 Task: Look for space in Ārangaon, India from 15th June, 2023 to 21st June, 2023 for 5 adults in price range Rs.14000 to Rs.25000. Place can be entire place with 3 bedrooms having 3 beds and 3 bathrooms. Property type can be house, flat, guest house. Booking option can be shelf check-in. Required host language is English.
Action: Mouse moved to (623, 121)
Screenshot: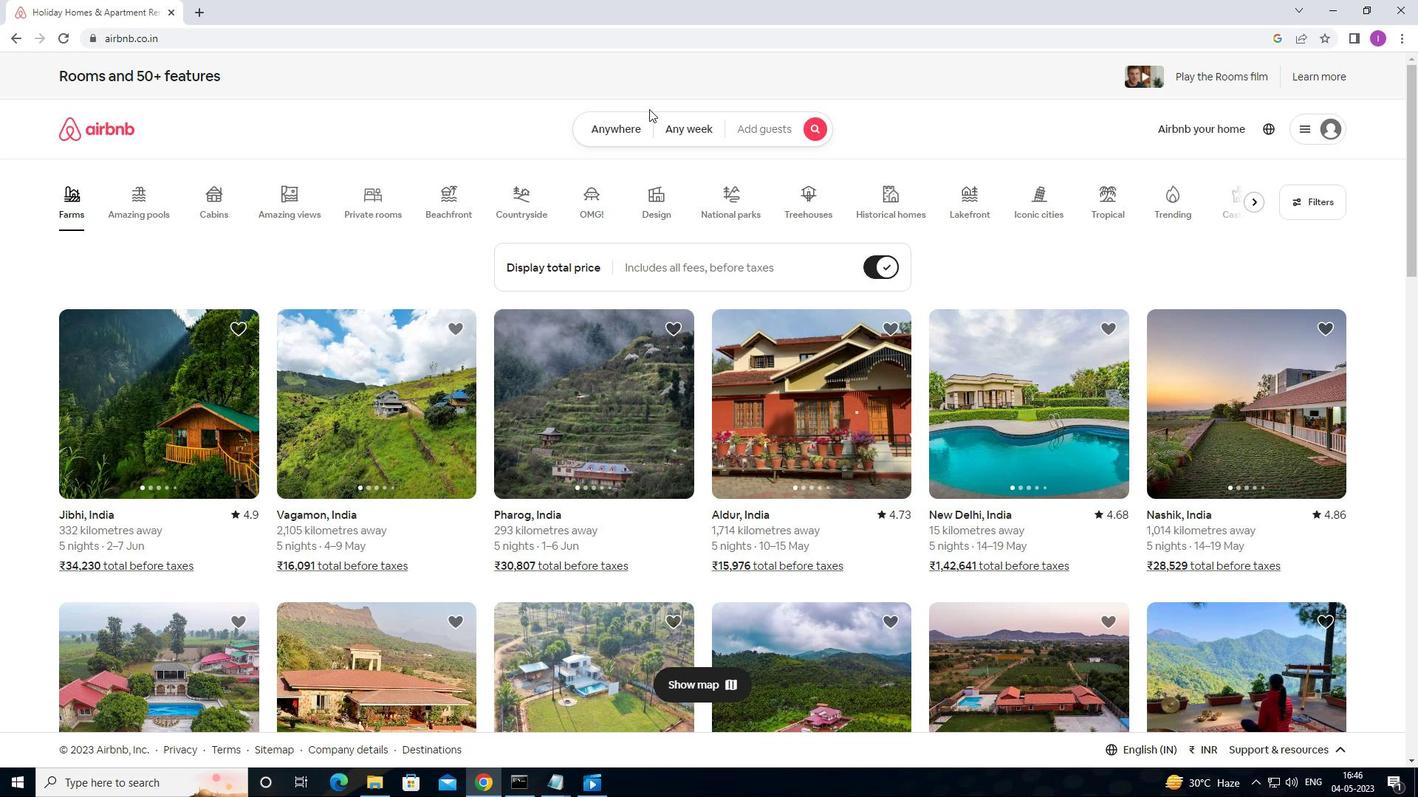 
Action: Mouse pressed left at (623, 121)
Screenshot: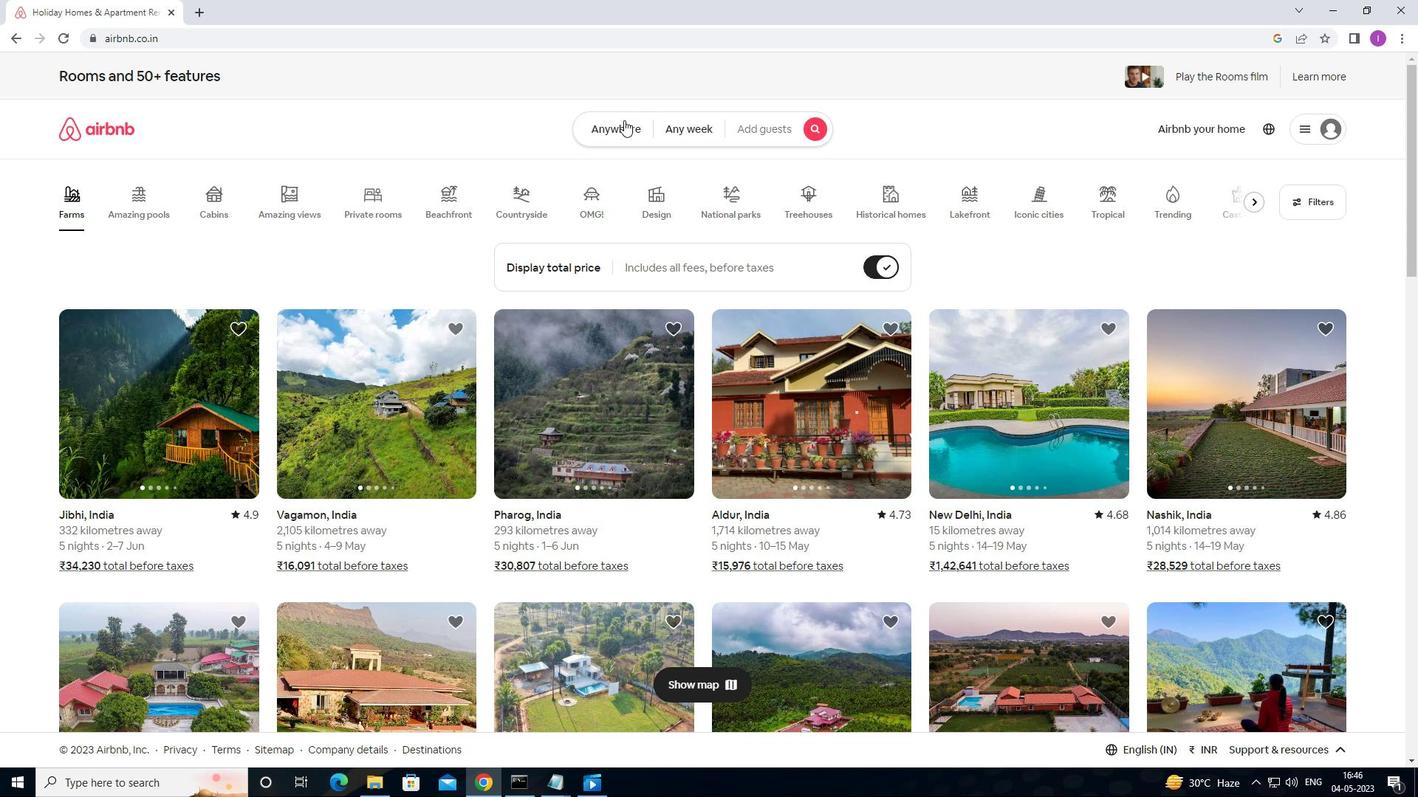 
Action: Mouse moved to (497, 181)
Screenshot: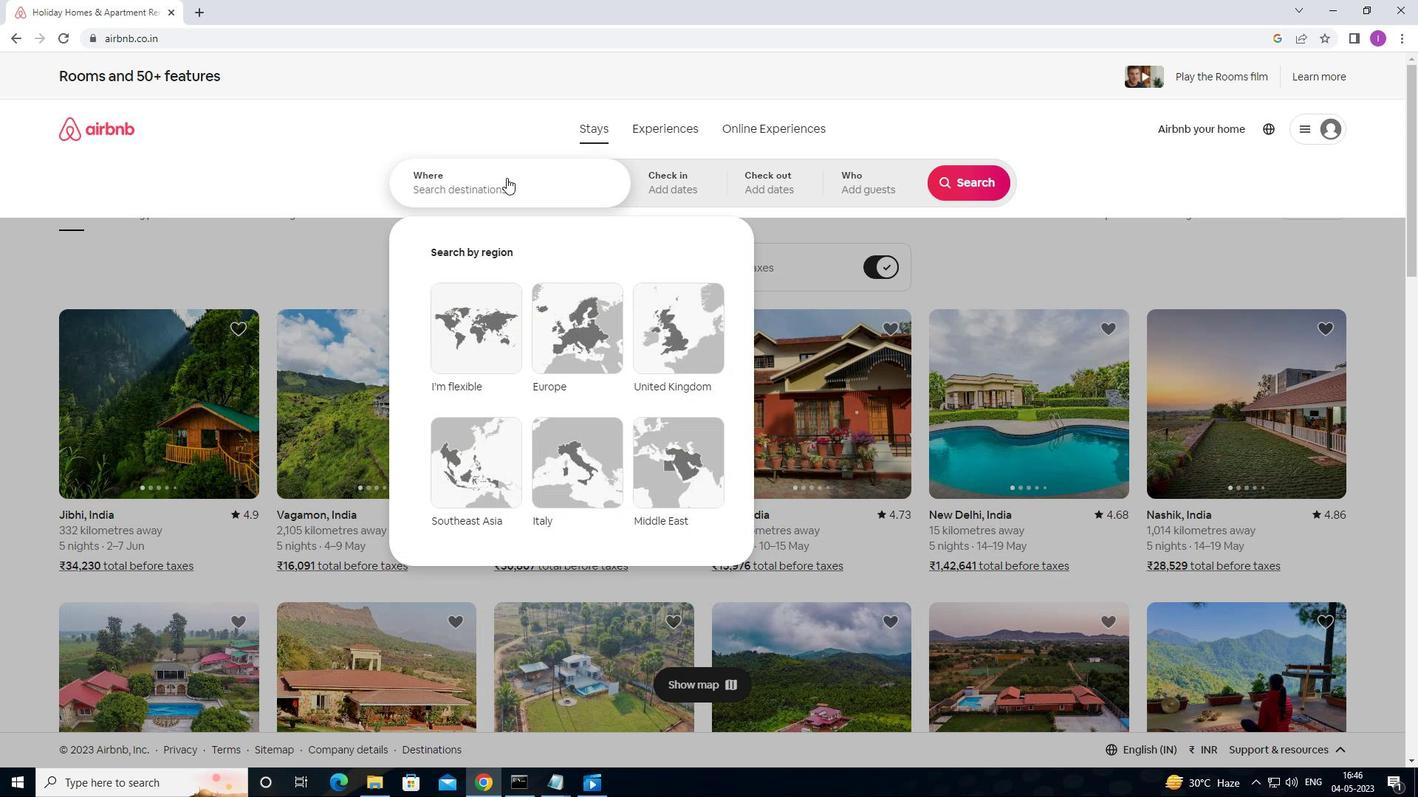 
Action: Mouse pressed left at (497, 181)
Screenshot: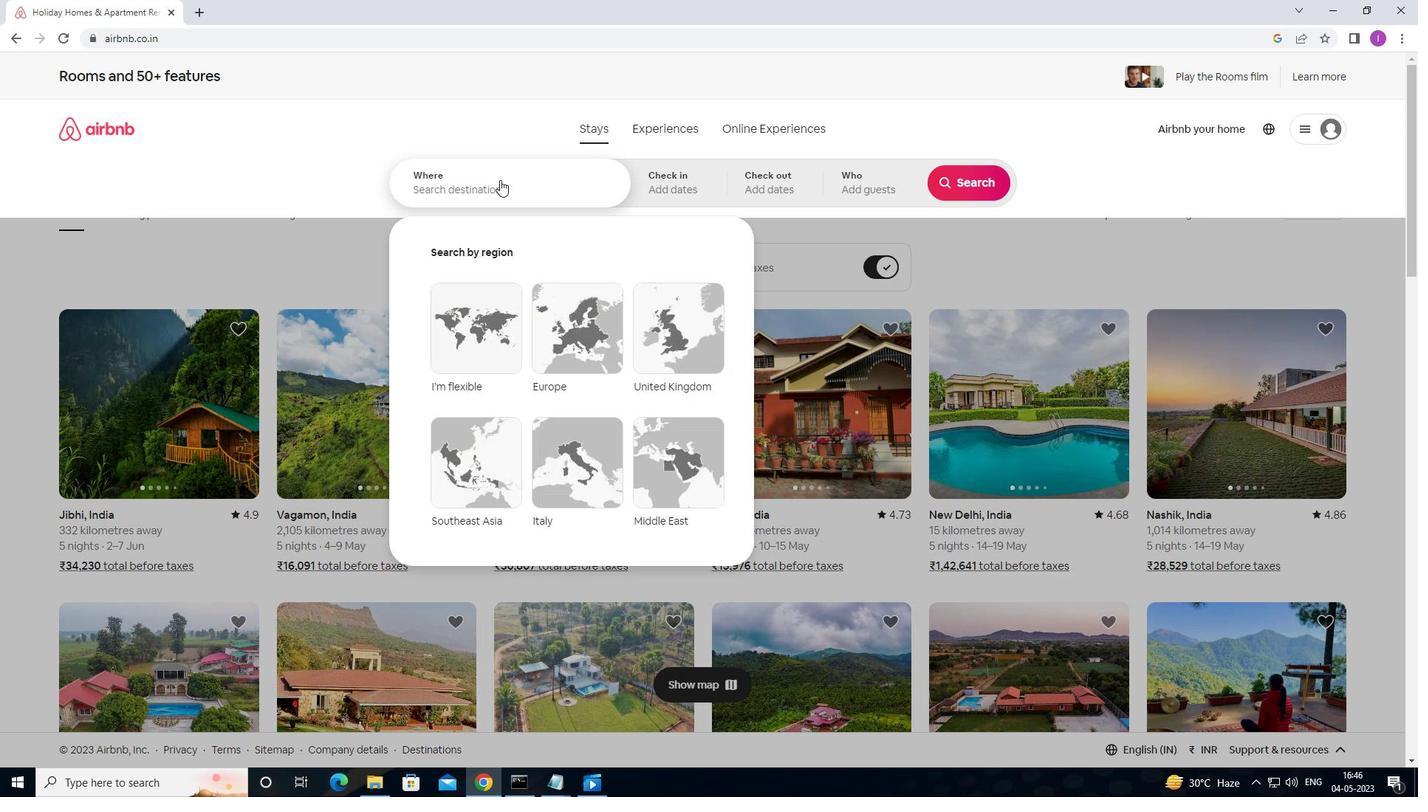 
Action: Key pressed <Key.shift>ARANGAI<Key.backspace>ON,<Key.shift>INDIA
Screenshot: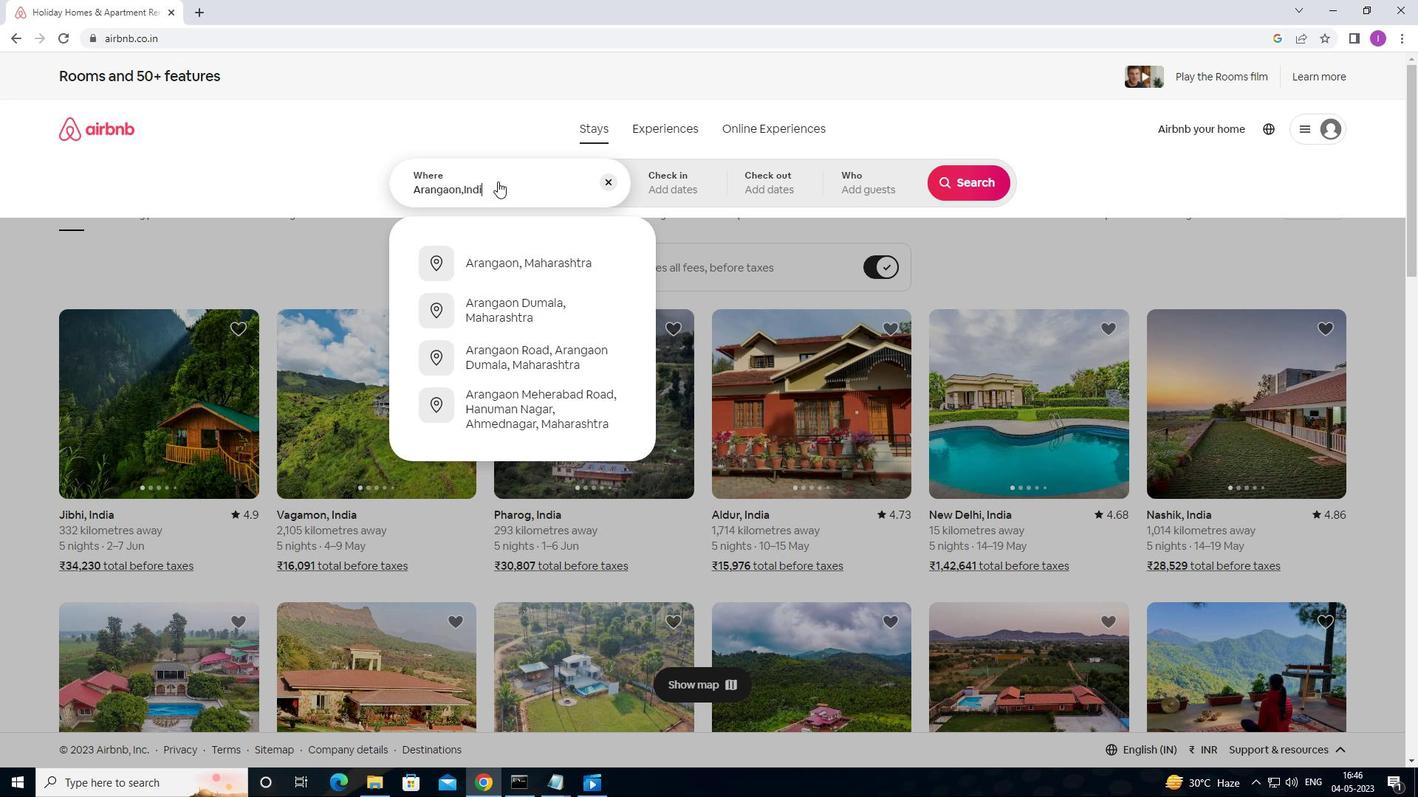 
Action: Mouse moved to (680, 192)
Screenshot: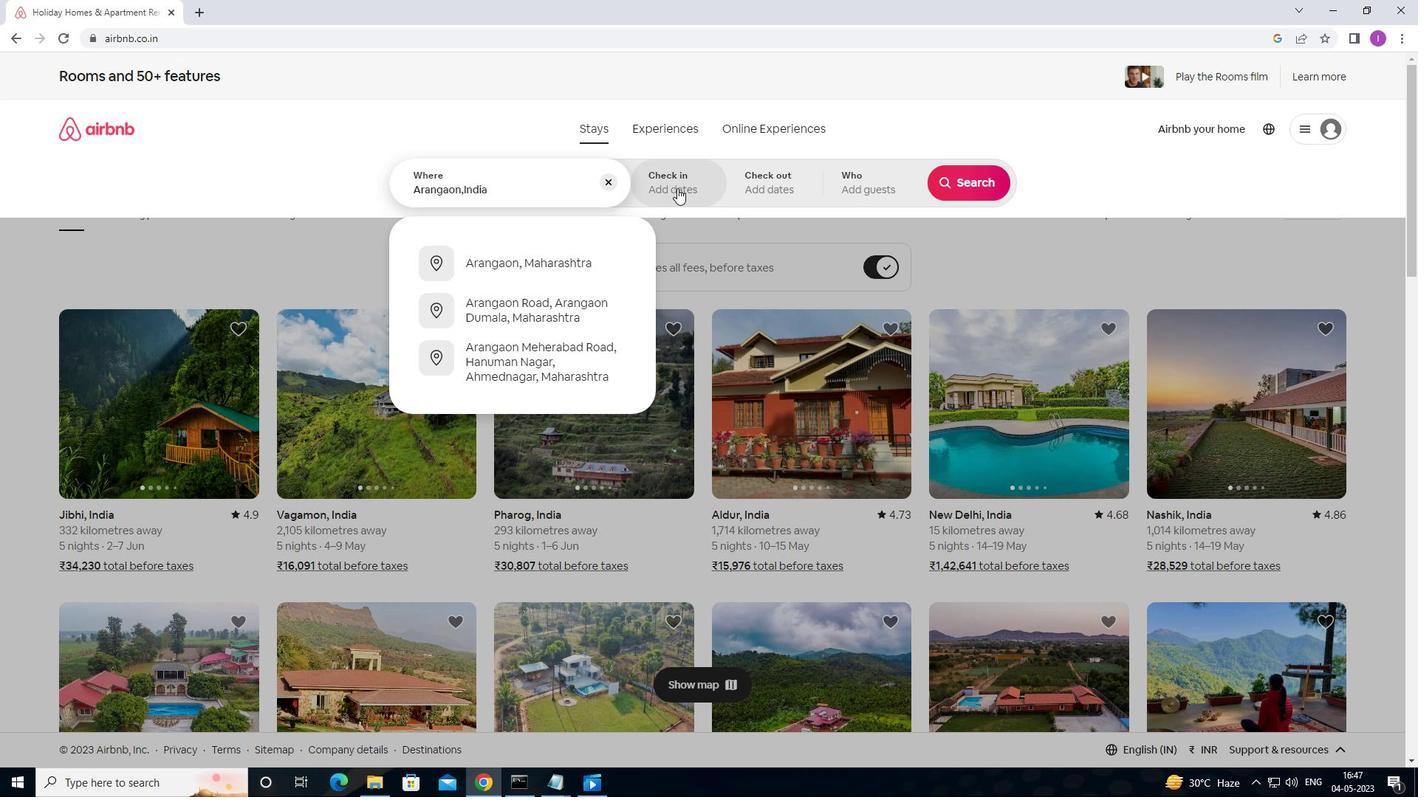 
Action: Mouse pressed left at (680, 192)
Screenshot: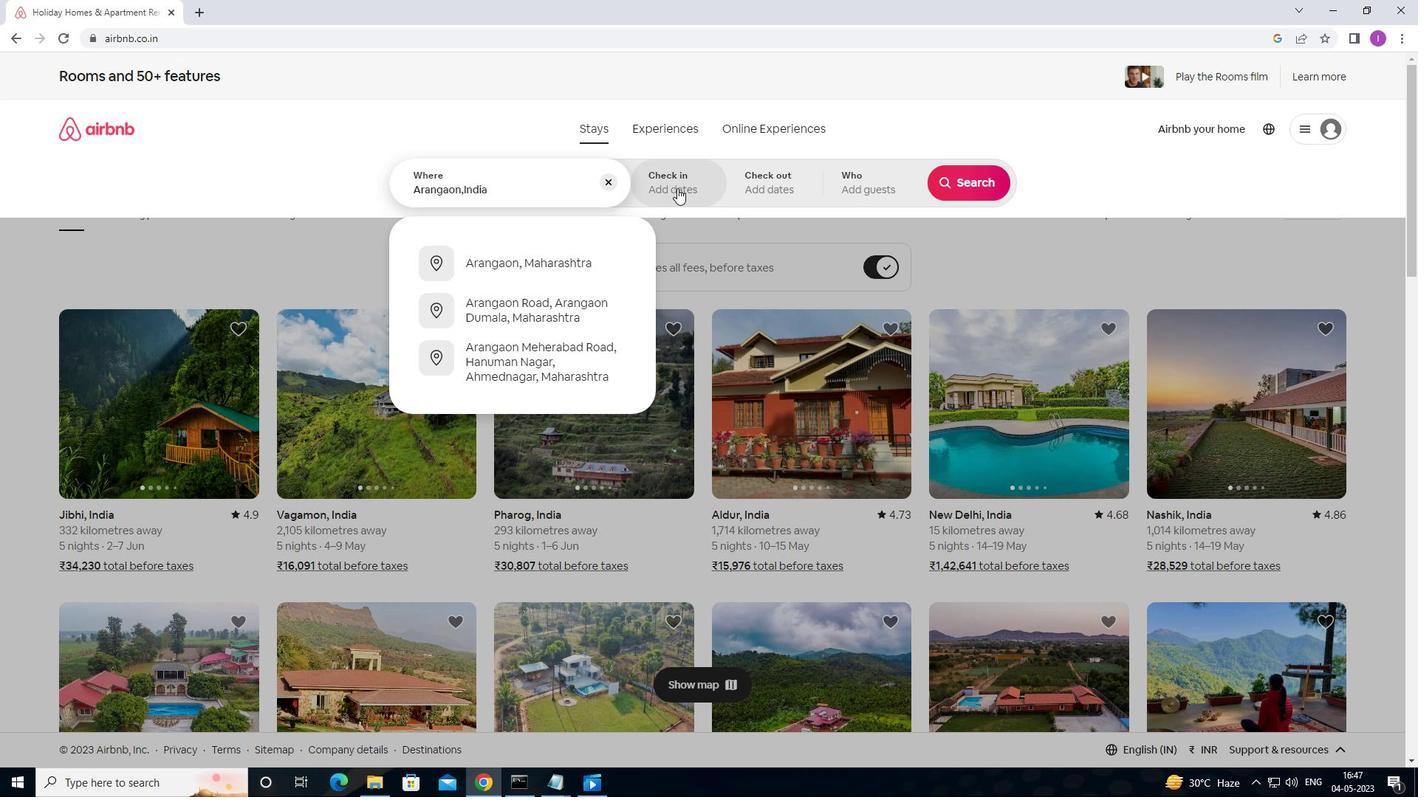 
Action: Mouse moved to (887, 433)
Screenshot: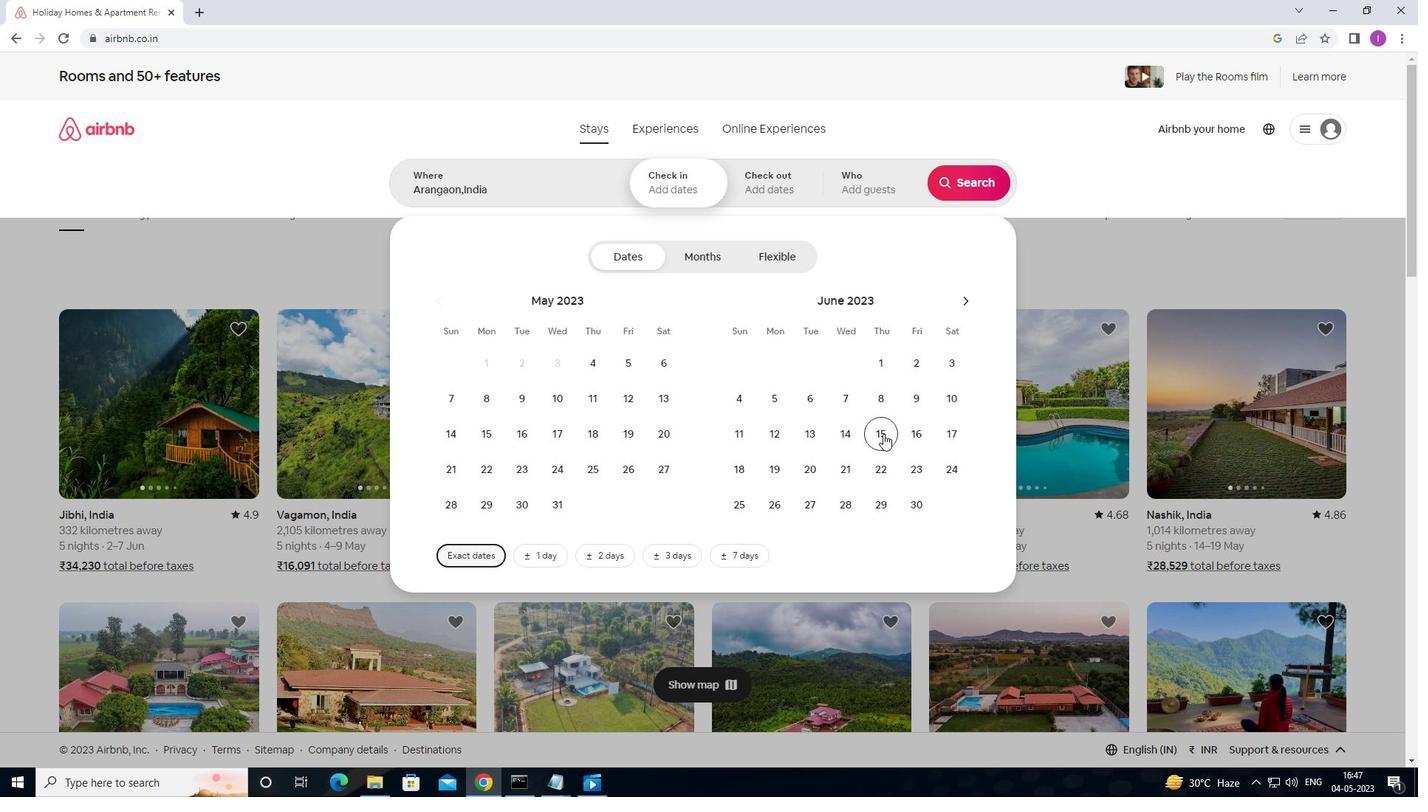 
Action: Mouse pressed left at (887, 433)
Screenshot: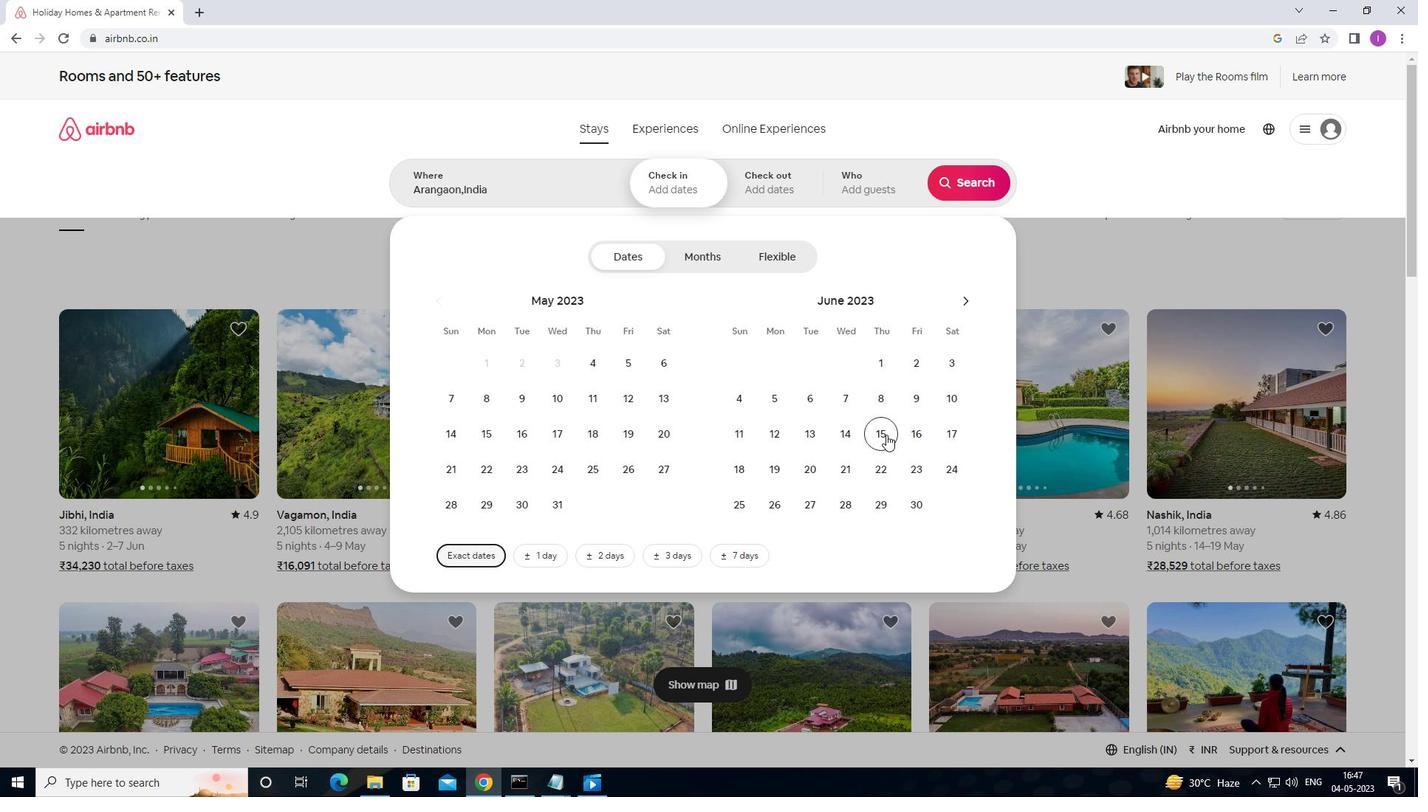 
Action: Mouse moved to (848, 466)
Screenshot: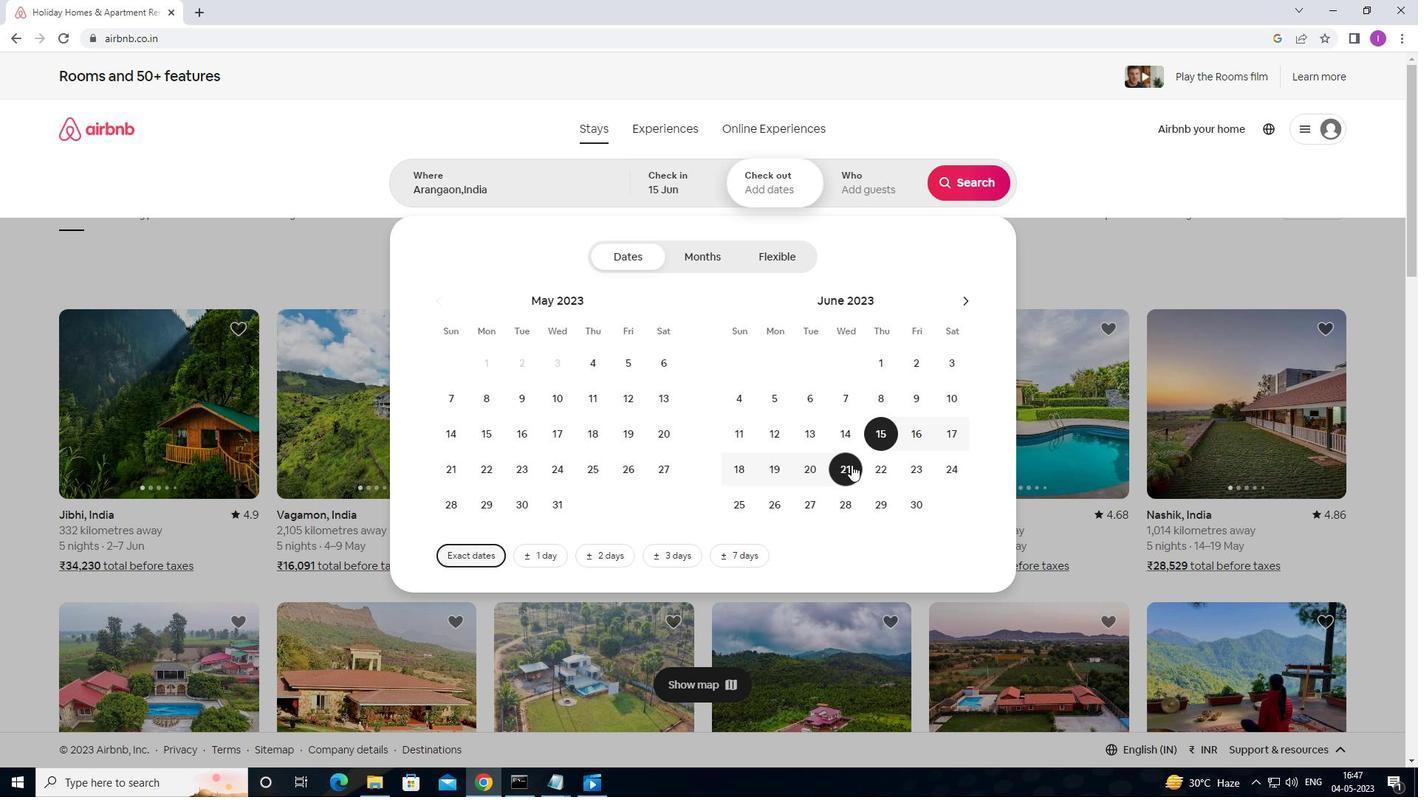 
Action: Mouse pressed left at (848, 466)
Screenshot: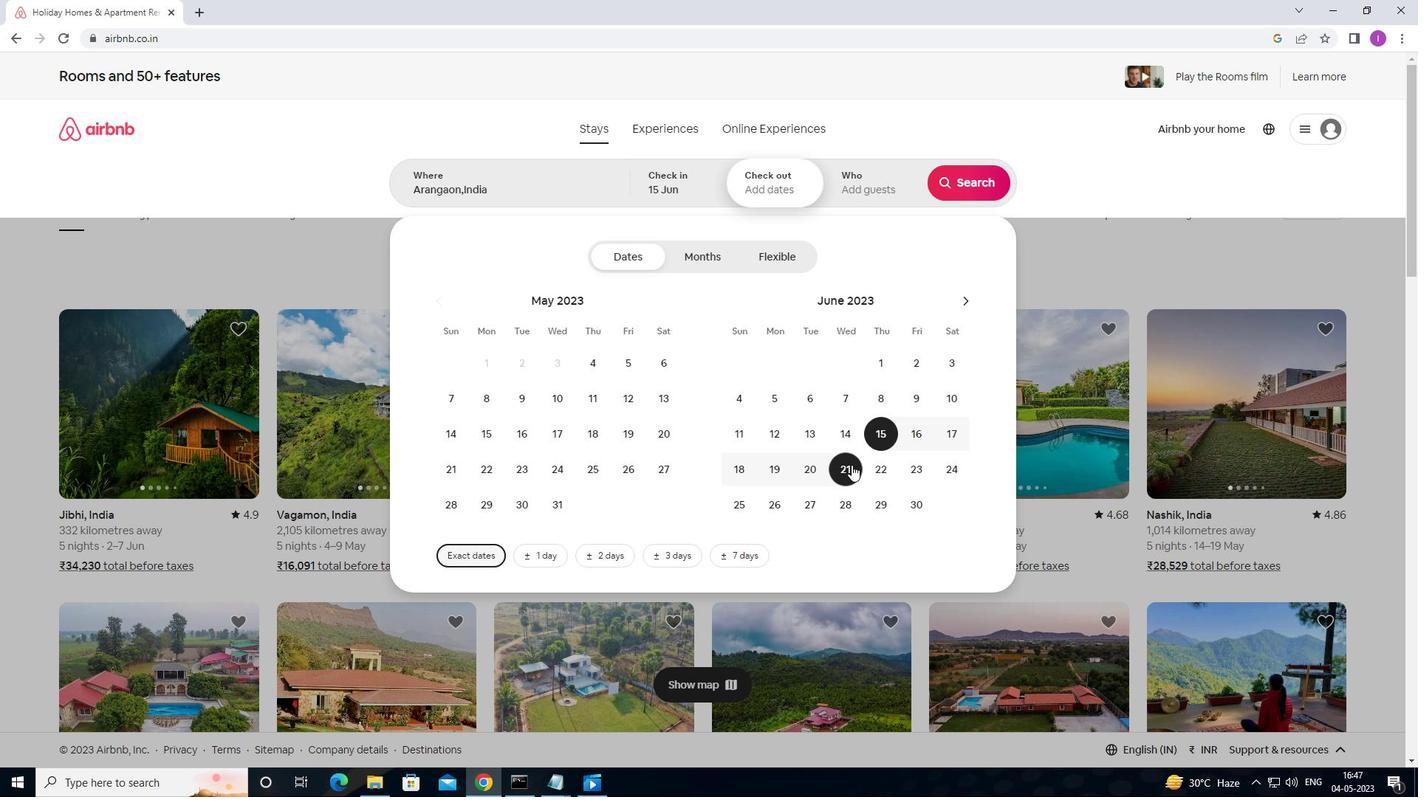 
Action: Mouse moved to (884, 181)
Screenshot: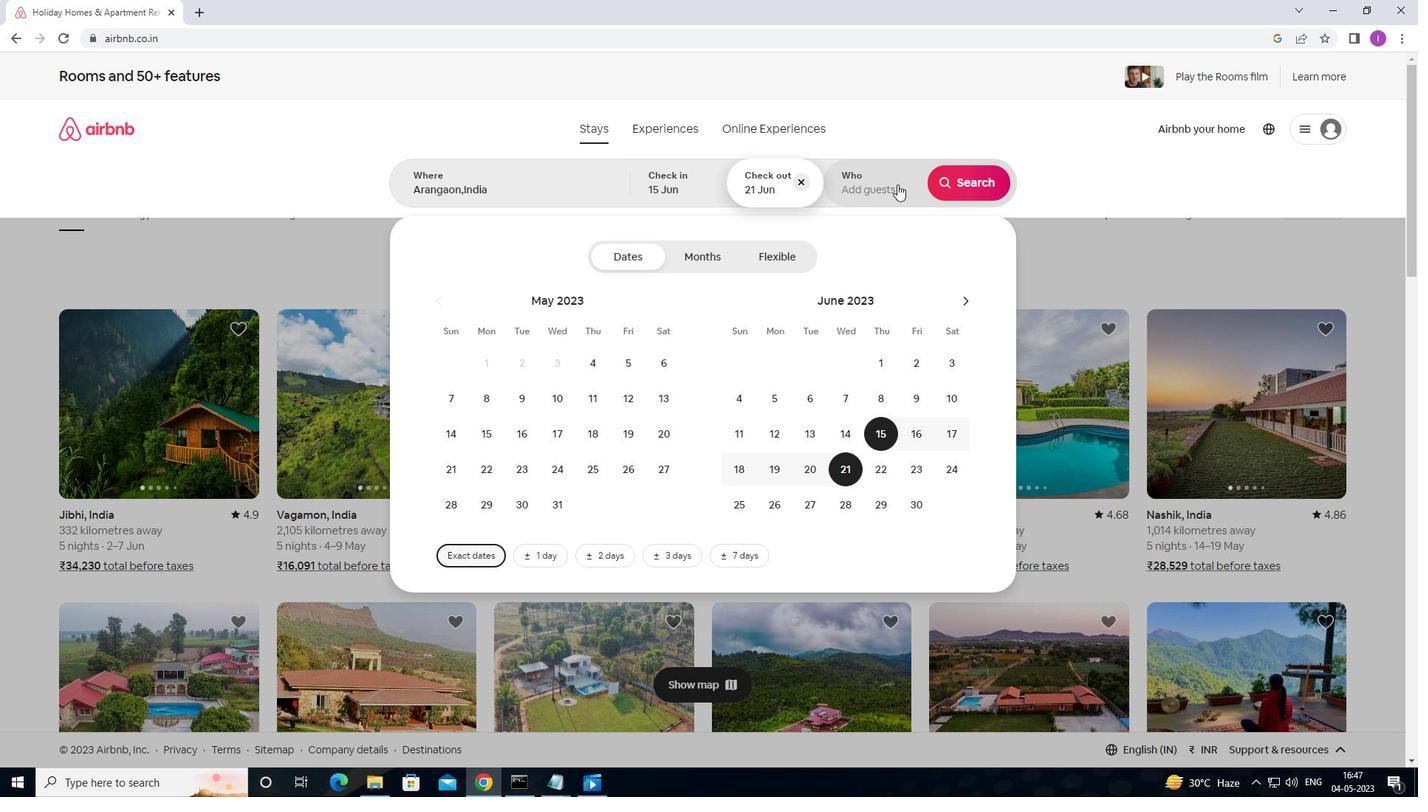 
Action: Mouse pressed left at (884, 181)
Screenshot: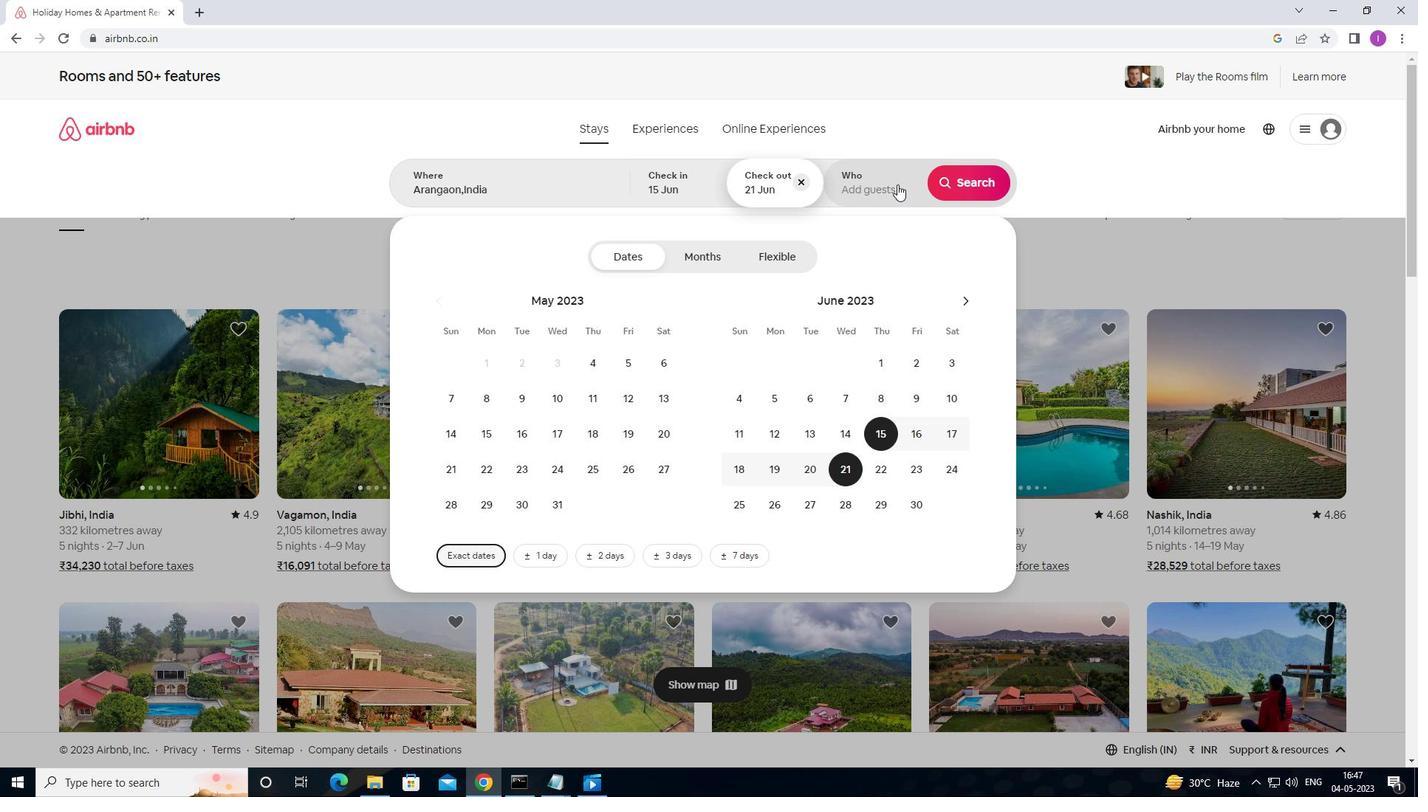 
Action: Mouse moved to (963, 266)
Screenshot: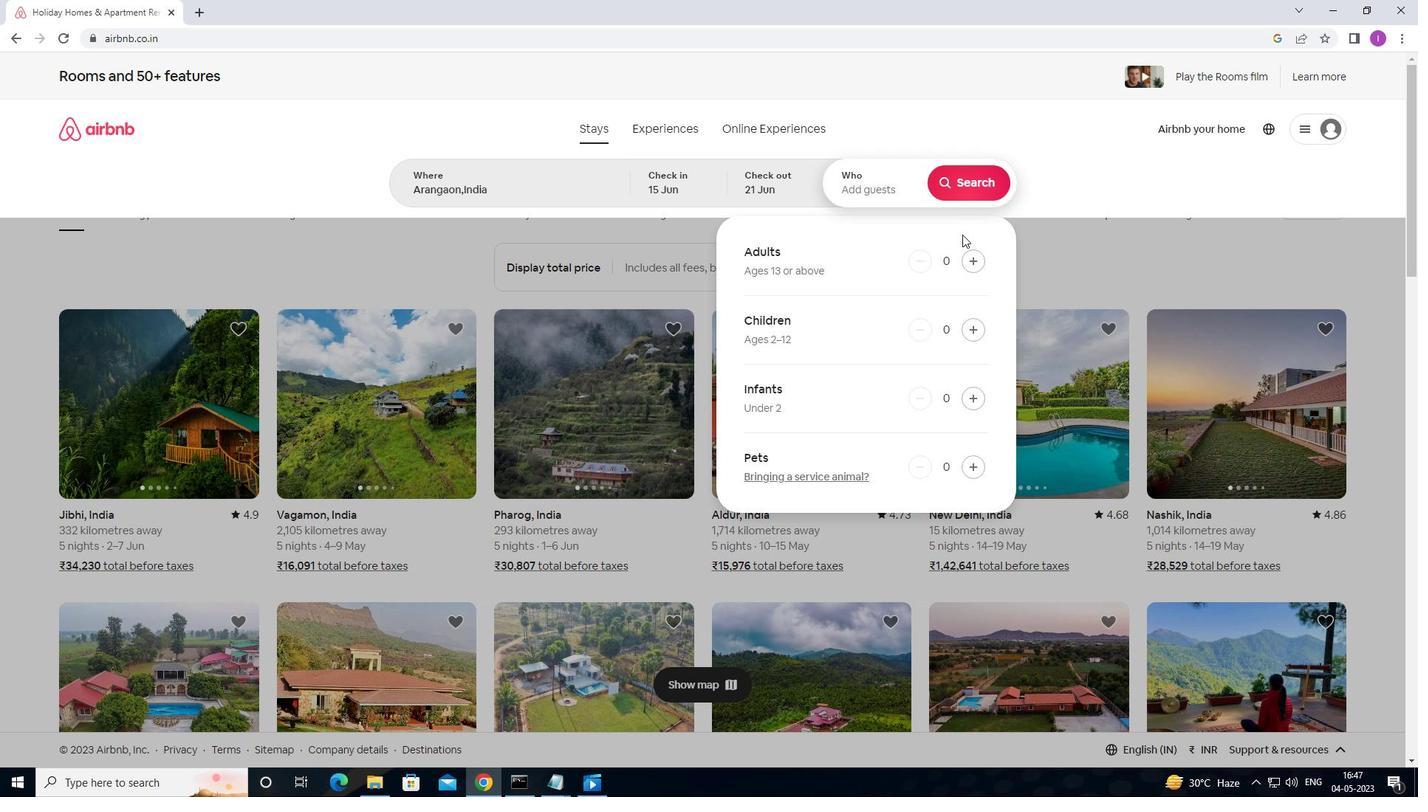 
Action: Mouse pressed left at (963, 266)
Screenshot: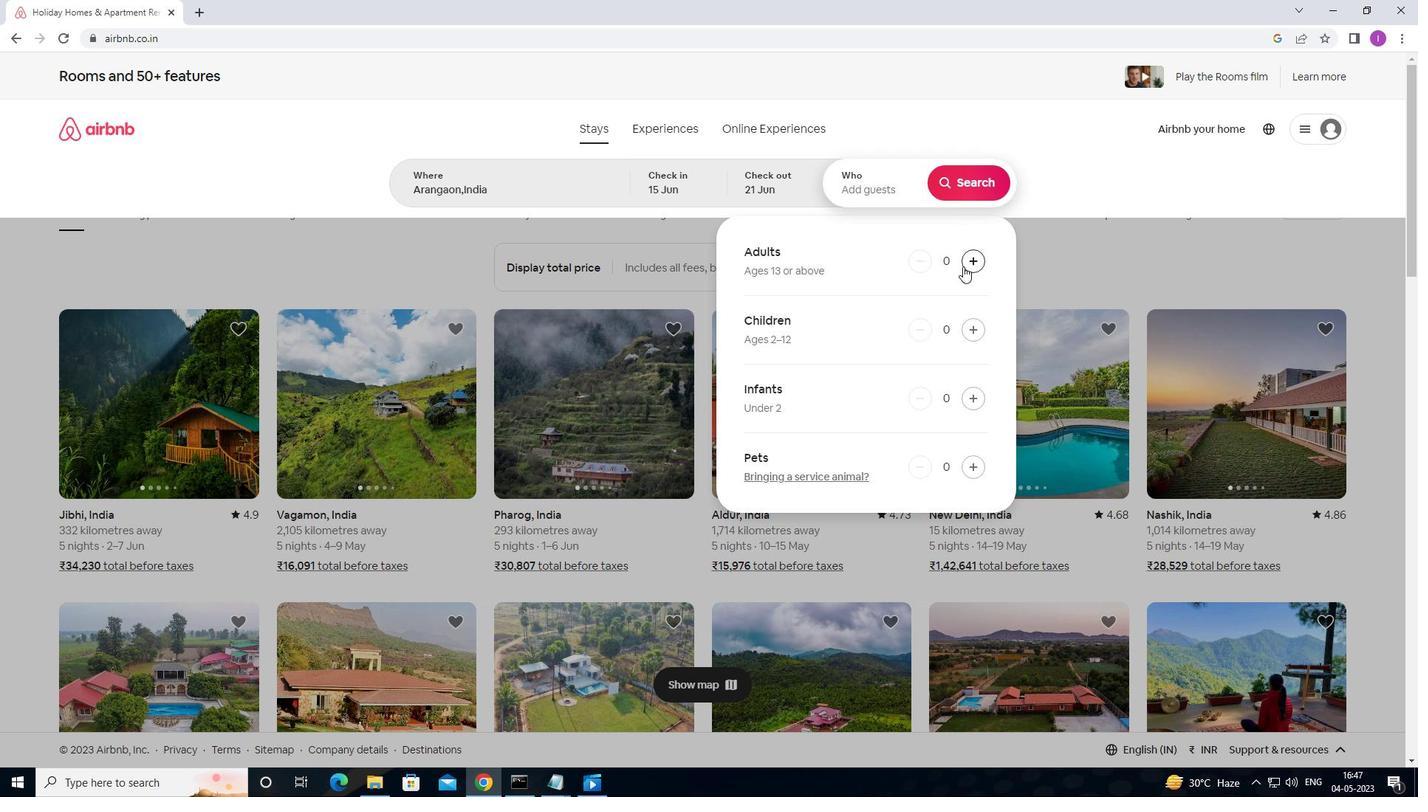 
Action: Mouse moved to (964, 267)
Screenshot: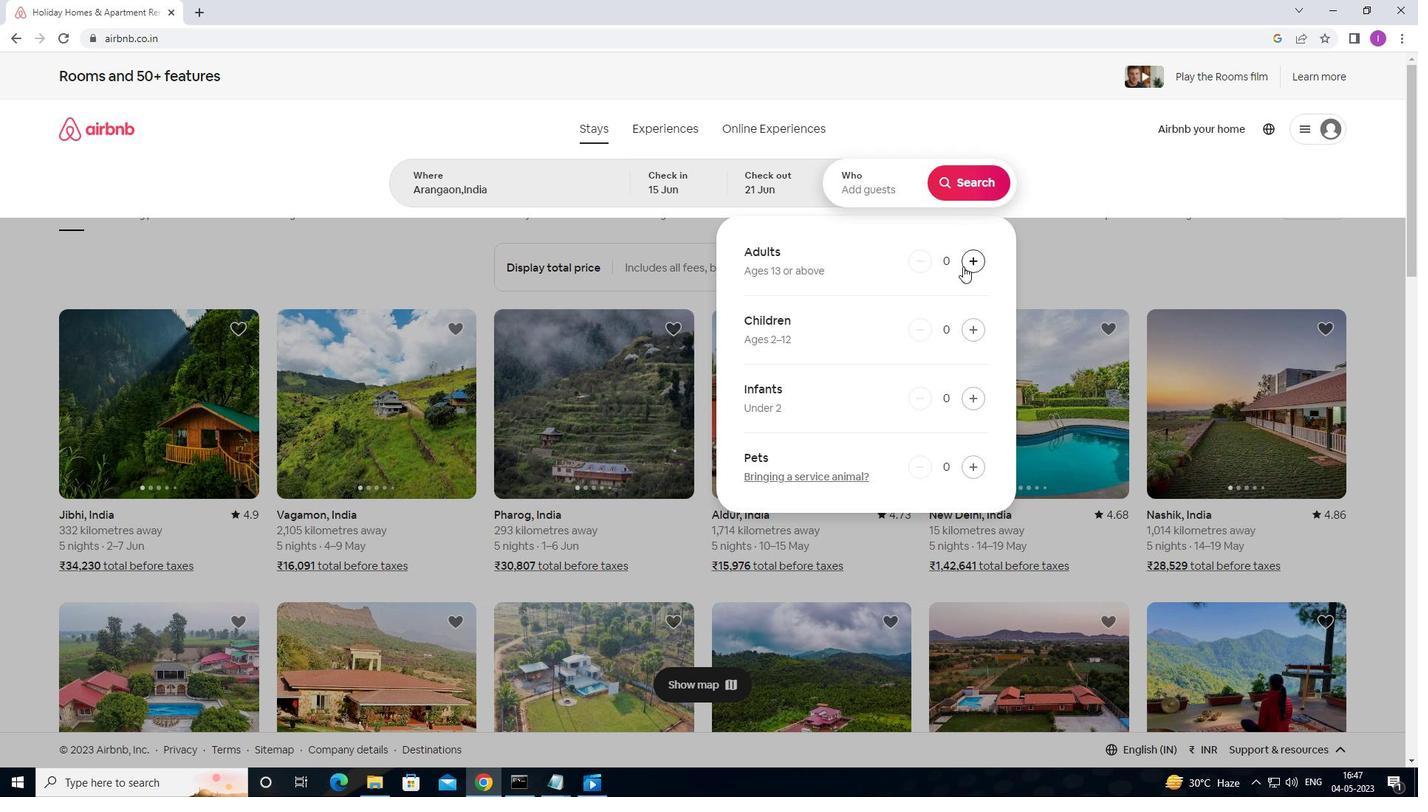 
Action: Mouse pressed left at (964, 267)
Screenshot: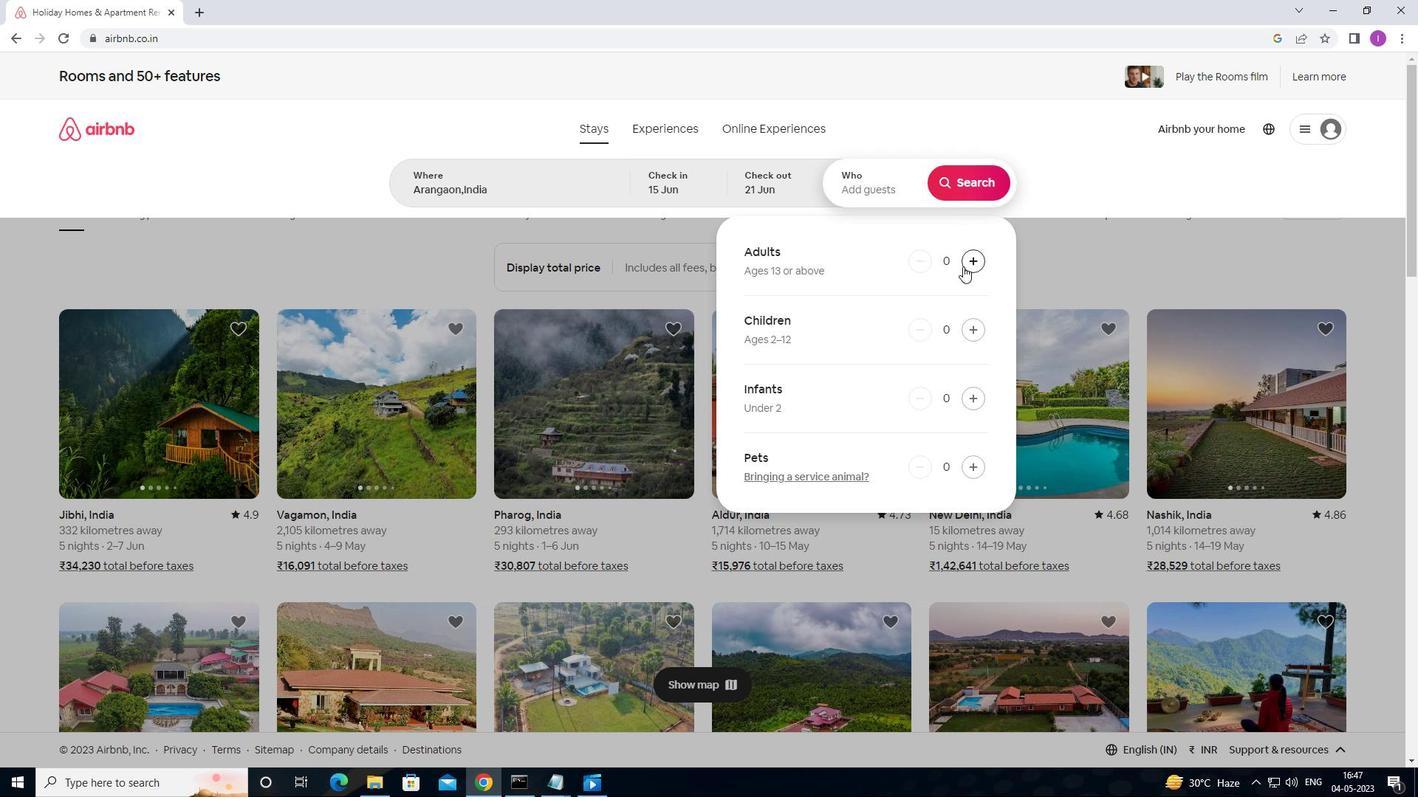 
Action: Mouse moved to (965, 265)
Screenshot: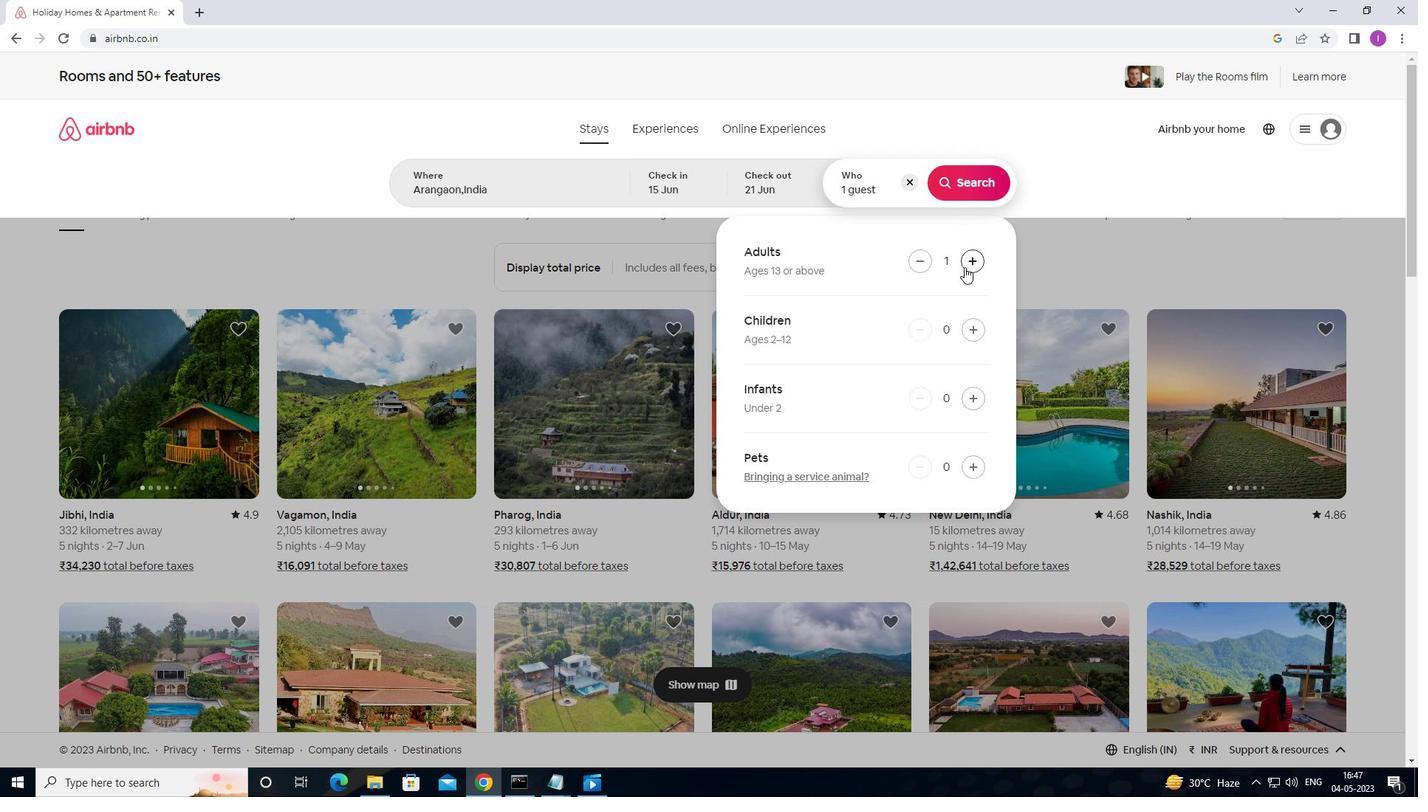 
Action: Mouse pressed left at (965, 265)
Screenshot: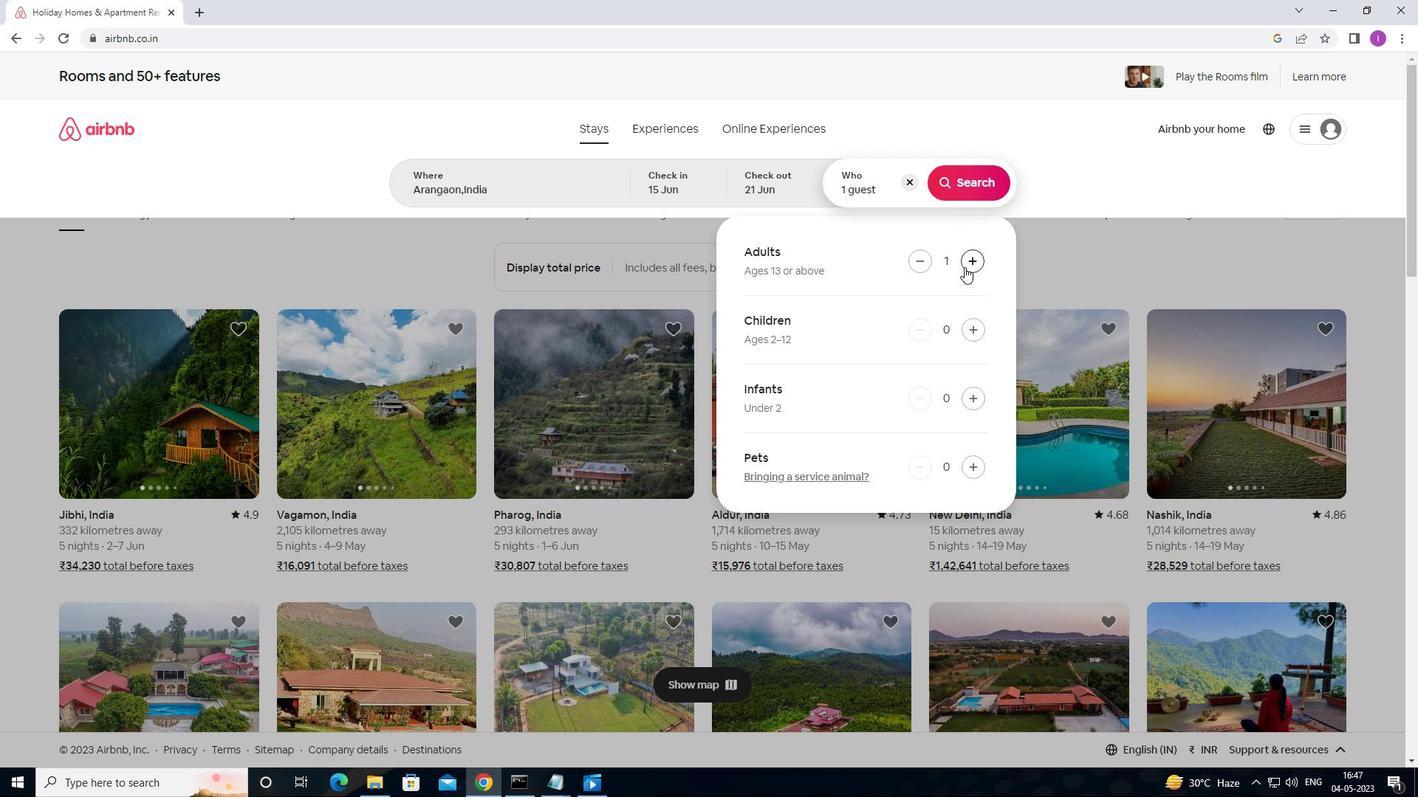
Action: Mouse moved to (965, 265)
Screenshot: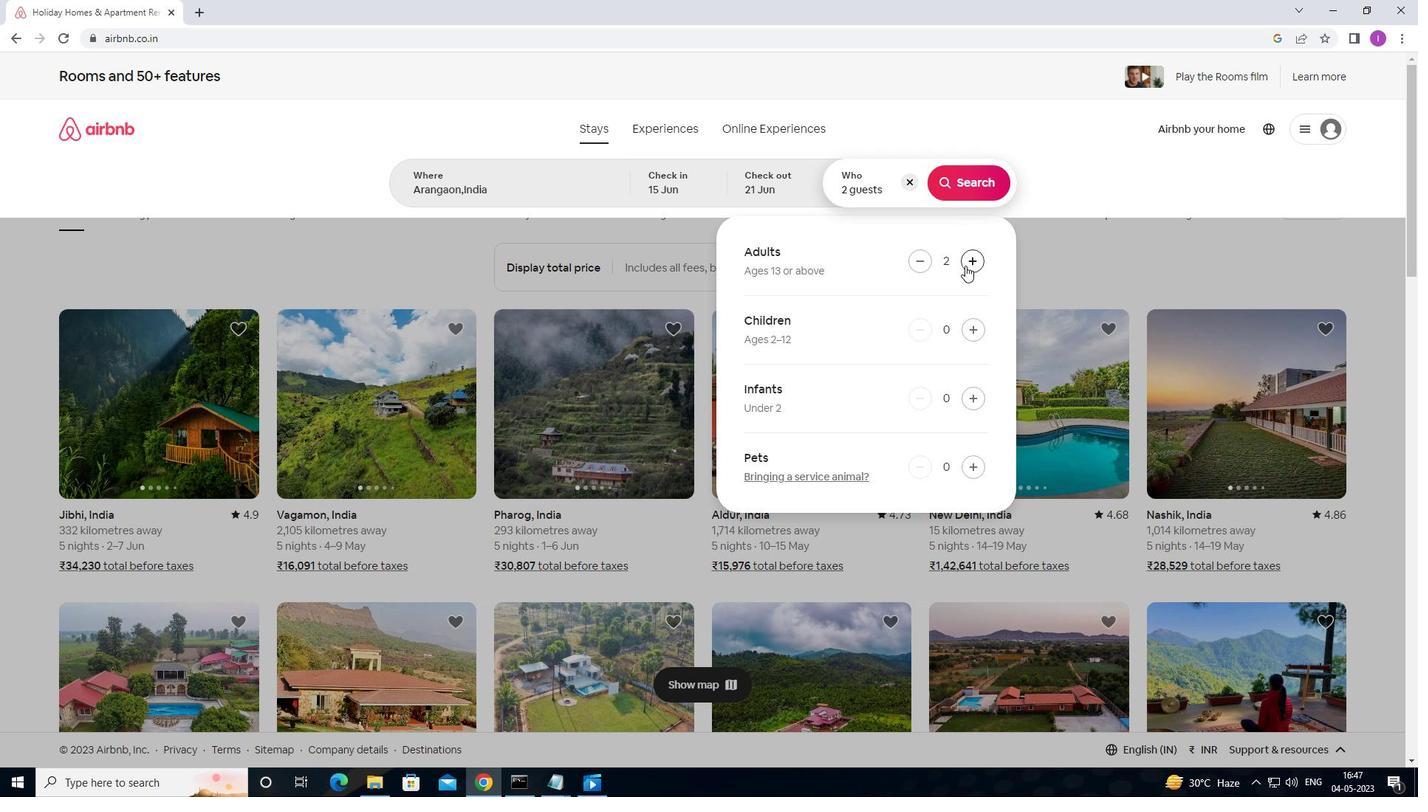 
Action: Mouse pressed left at (965, 265)
Screenshot: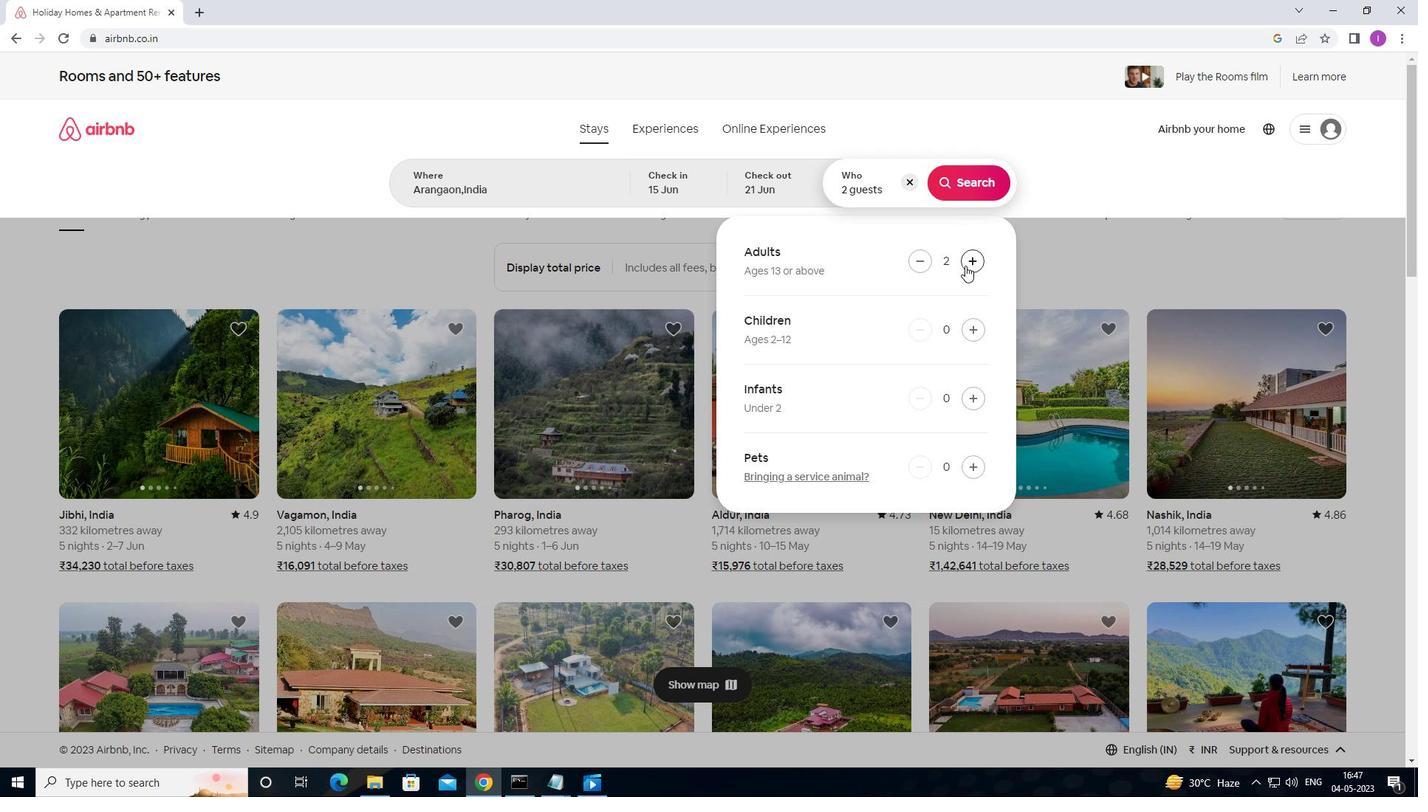 
Action: Mouse moved to (965, 264)
Screenshot: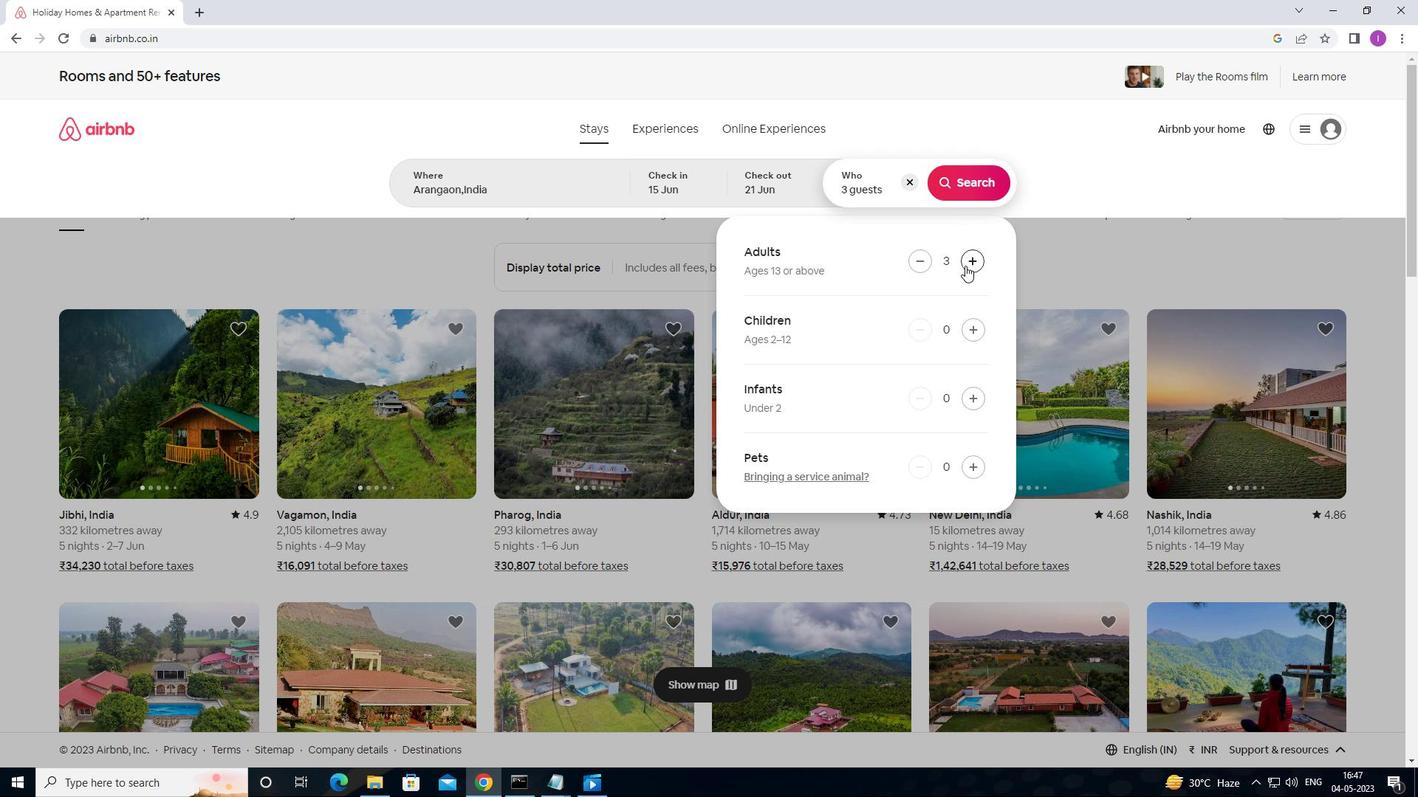 
Action: Mouse pressed left at (965, 264)
Screenshot: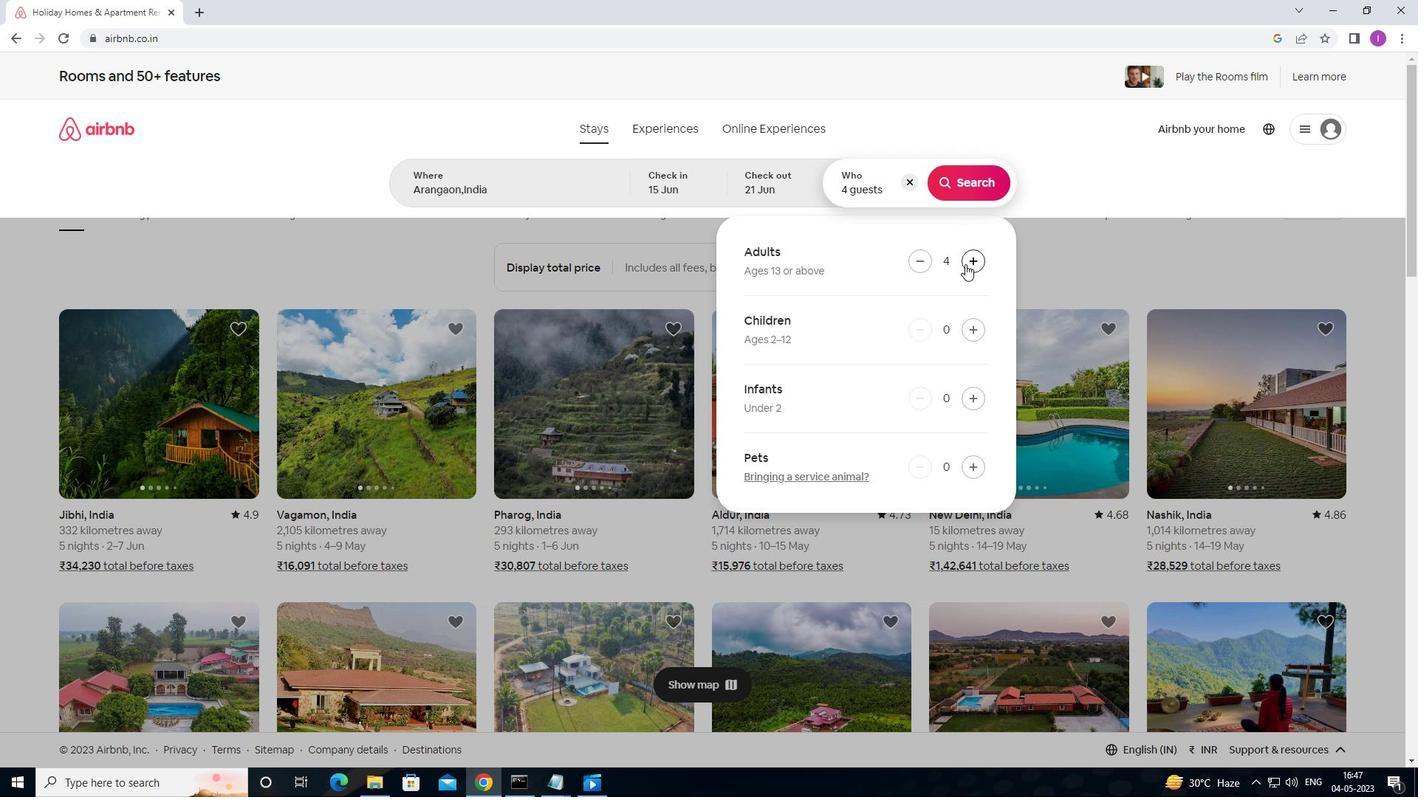 
Action: Mouse moved to (981, 181)
Screenshot: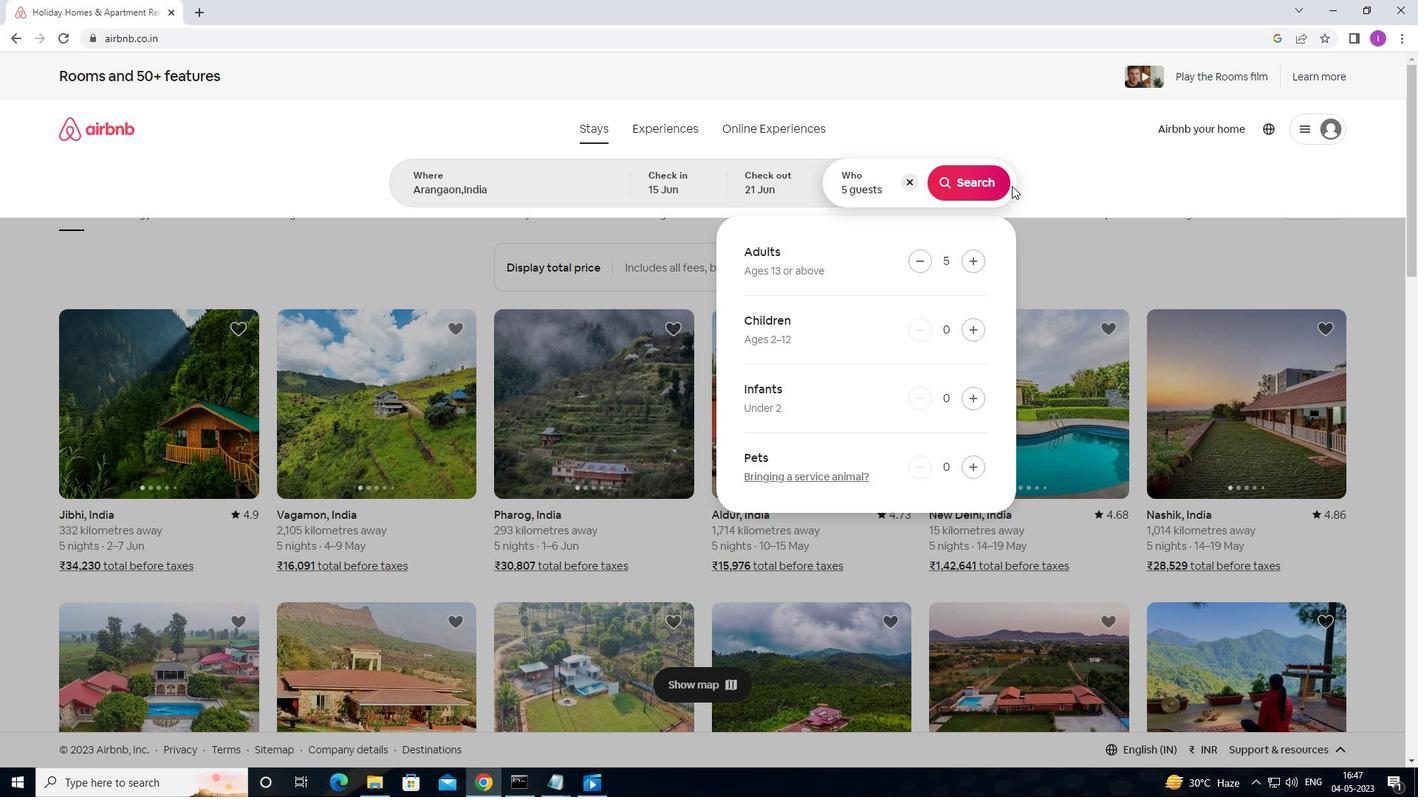 
Action: Mouse pressed left at (981, 181)
Screenshot: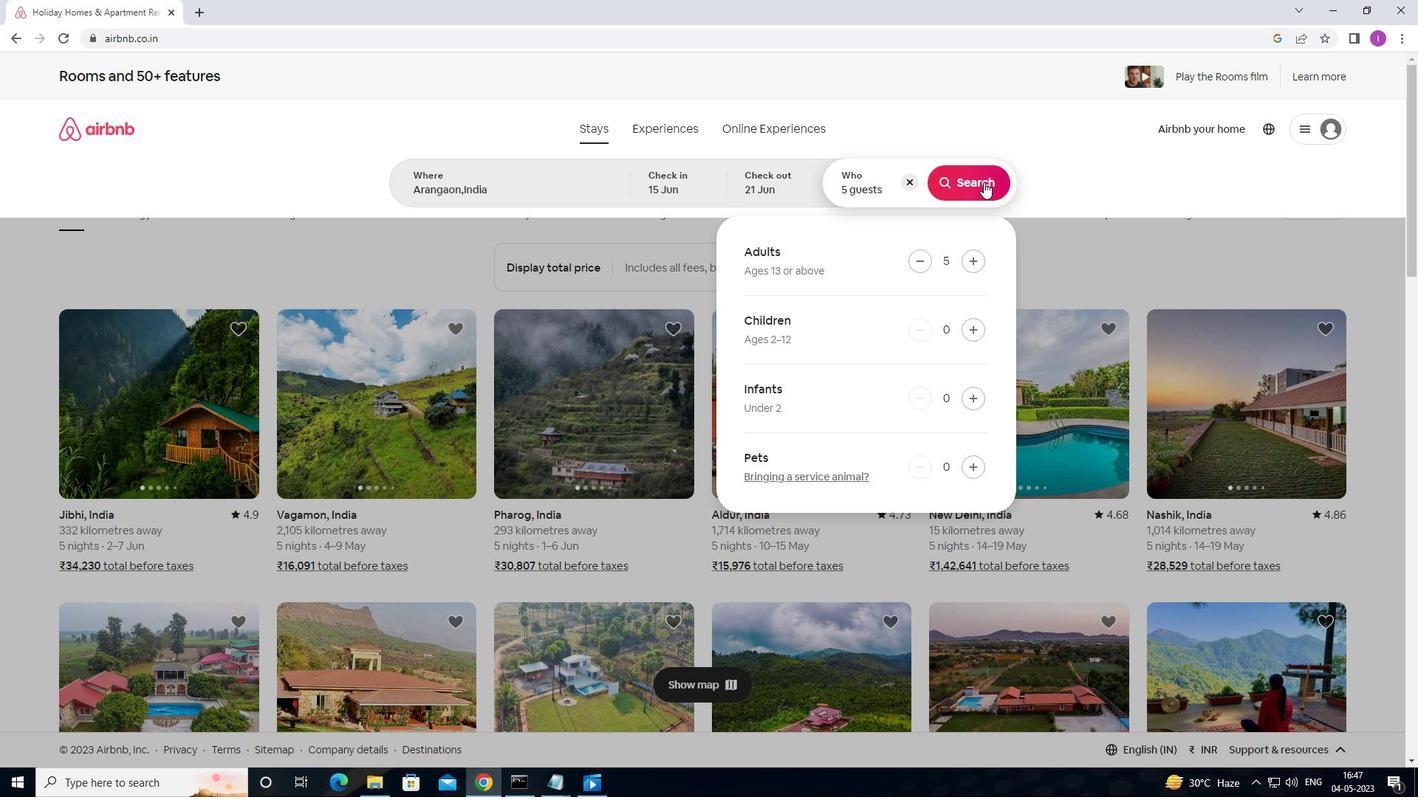 
Action: Mouse moved to (971, 189)
Screenshot: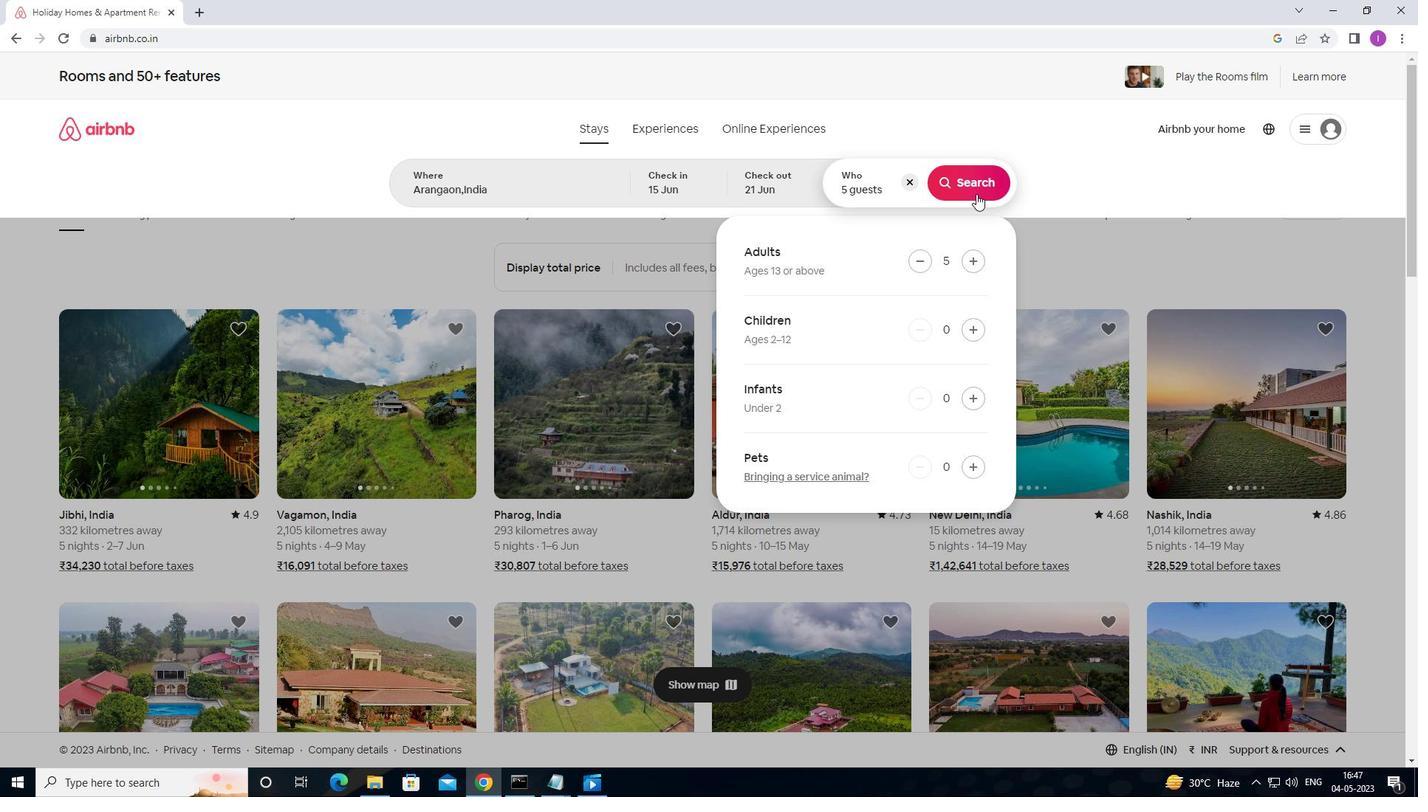 
Action: Mouse pressed left at (971, 189)
Screenshot: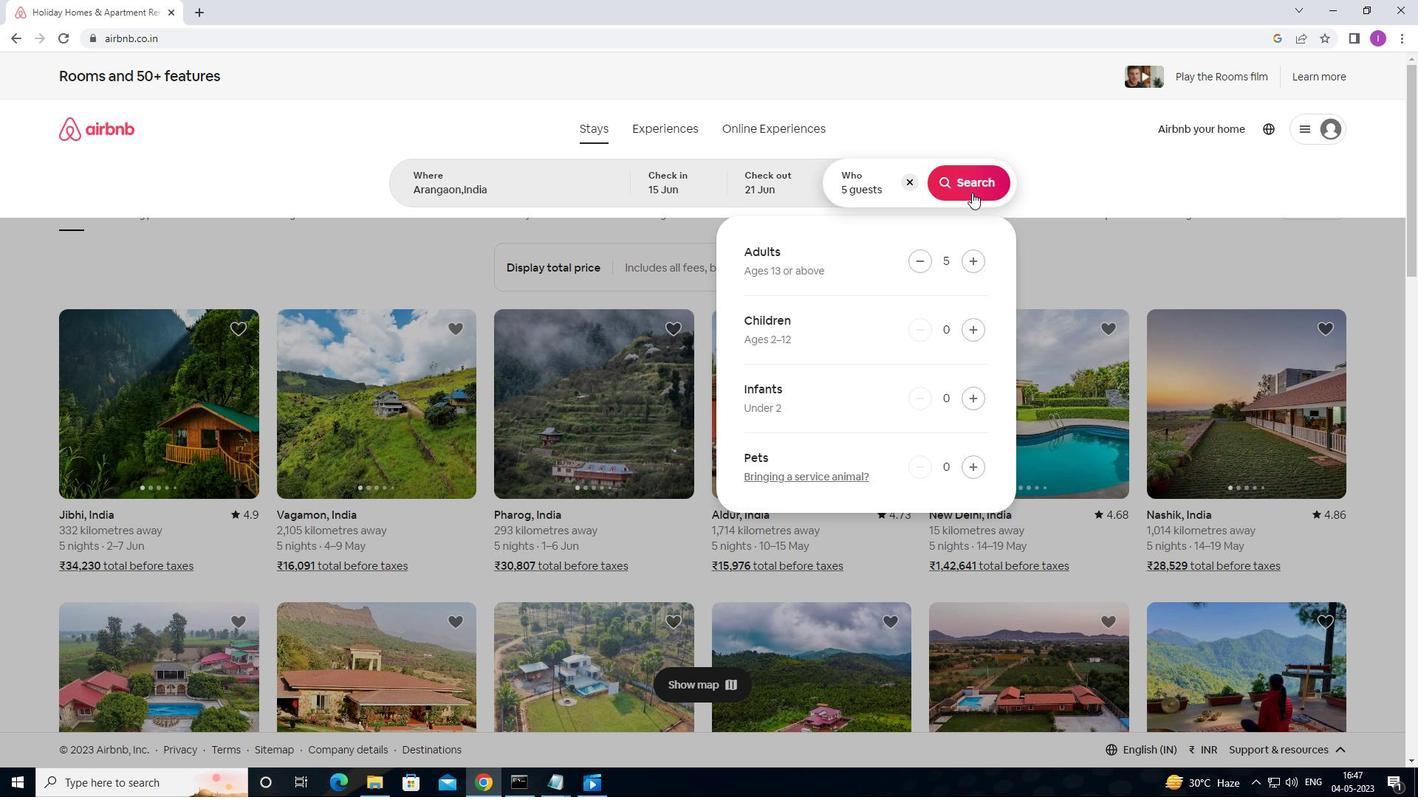 
Action: Mouse moved to (1364, 144)
Screenshot: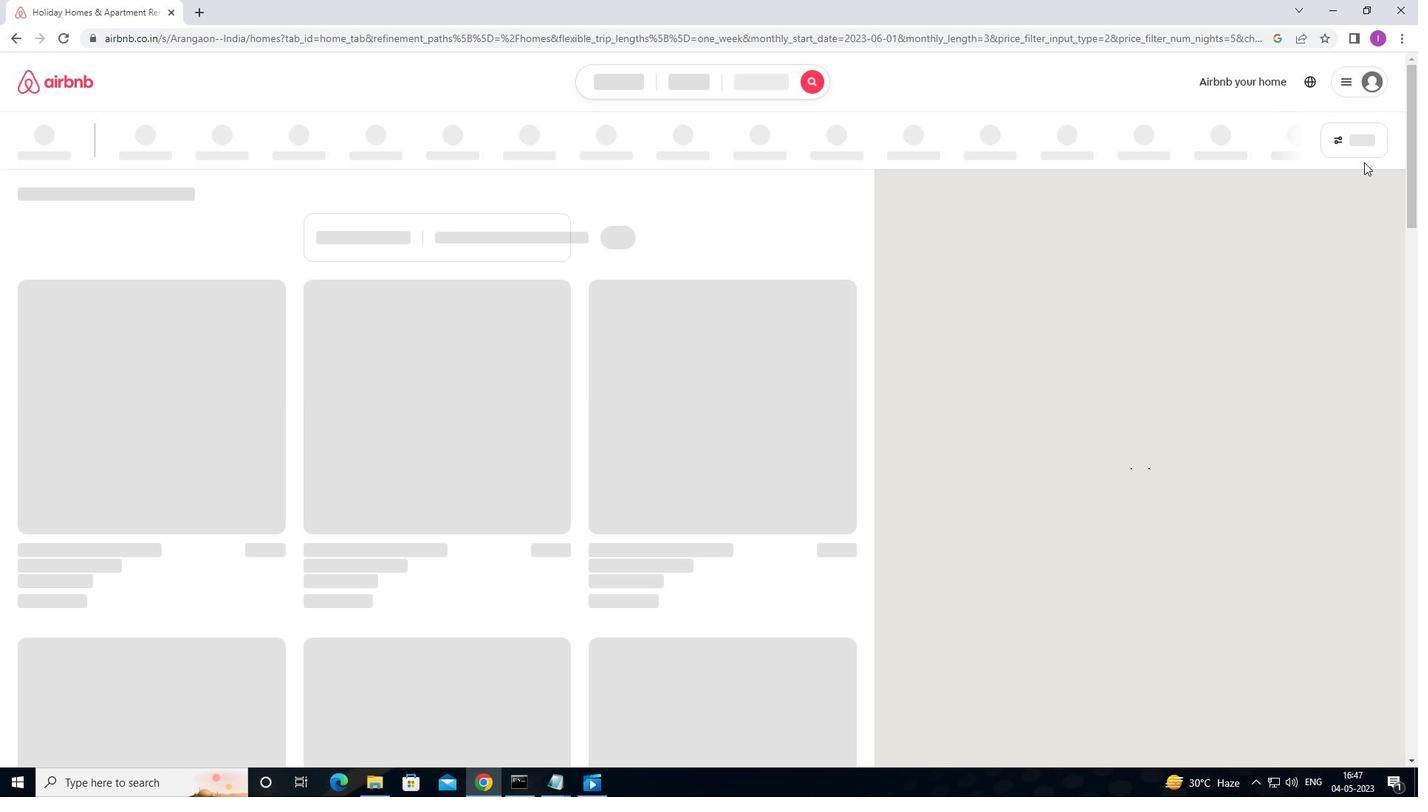 
Action: Mouse pressed left at (1364, 144)
Screenshot: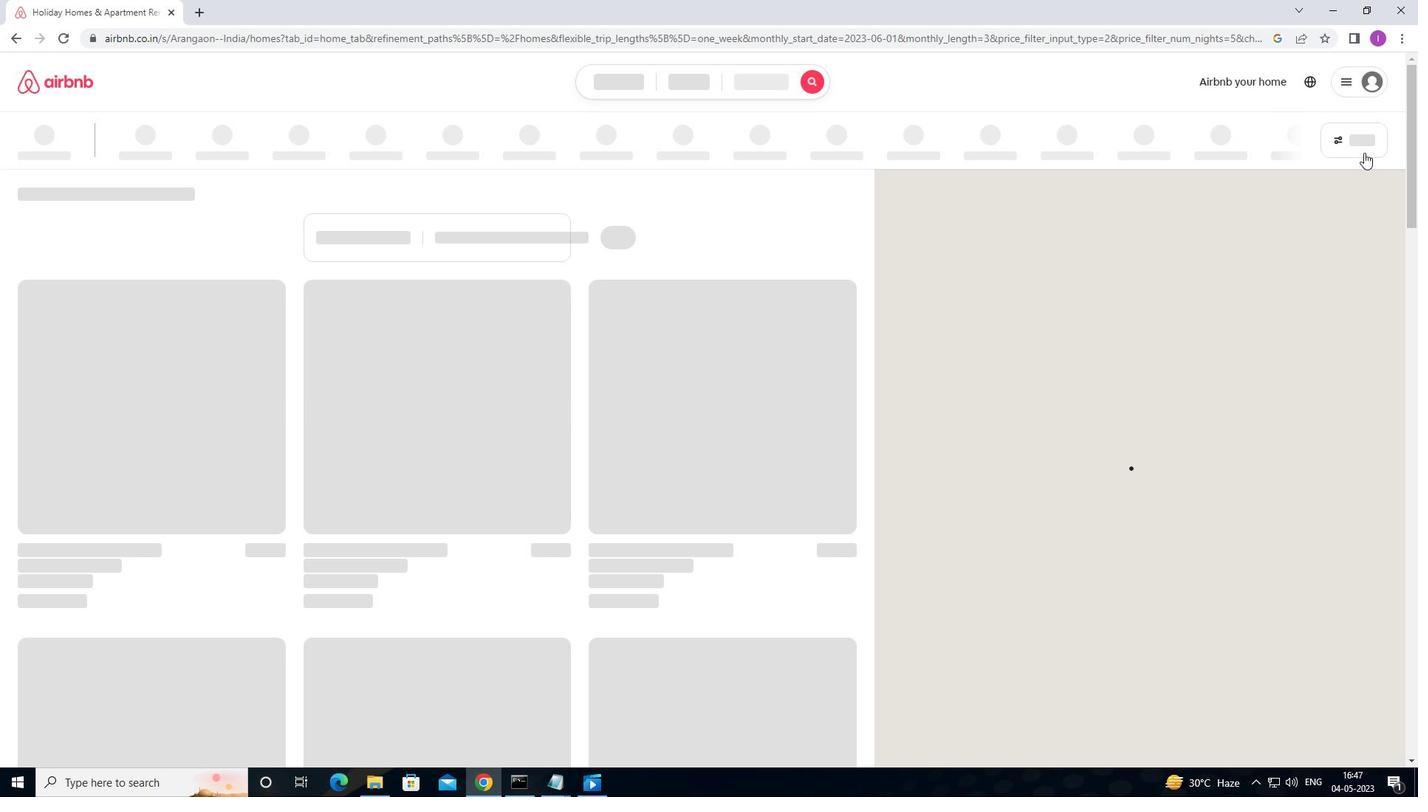 
Action: Mouse moved to (537, 322)
Screenshot: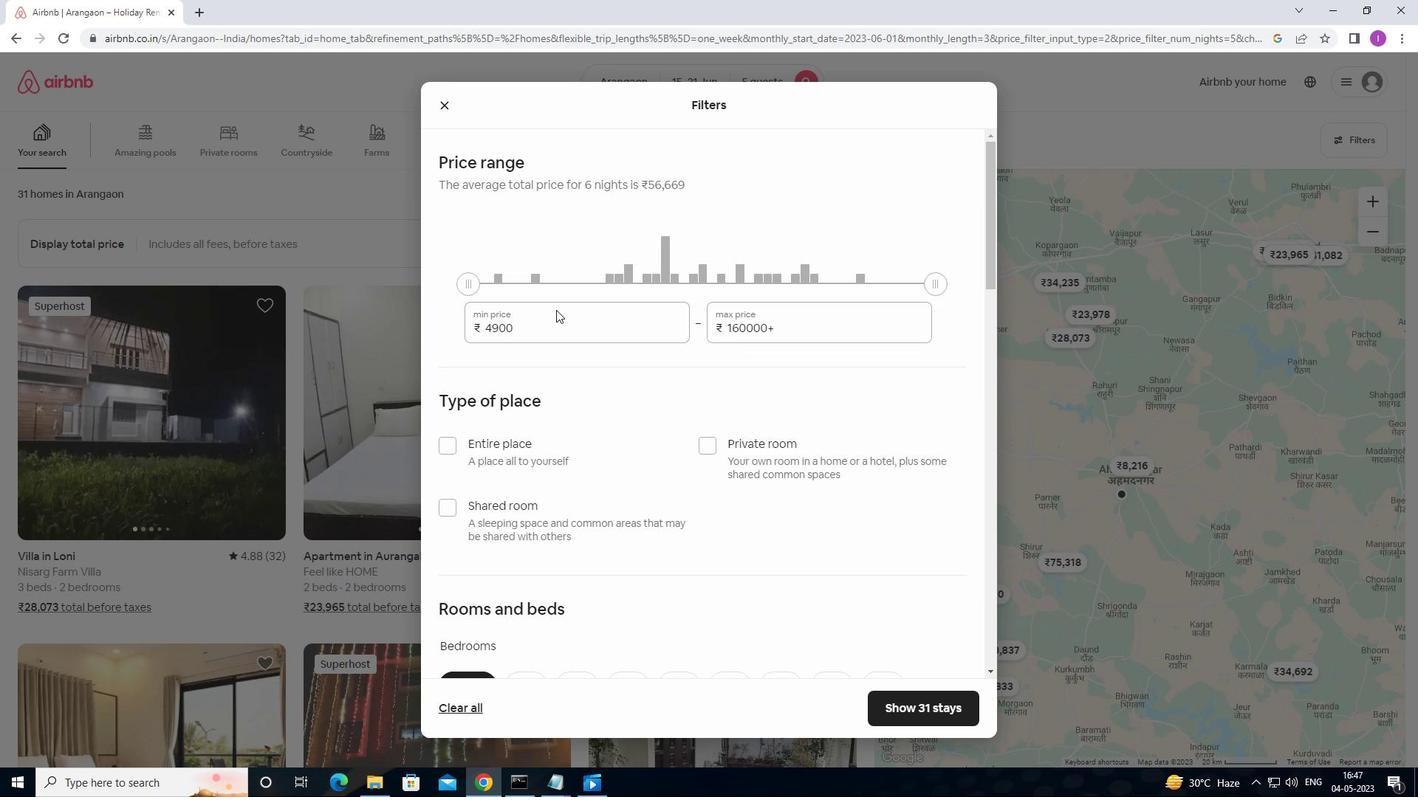 
Action: Mouse pressed left at (537, 322)
Screenshot: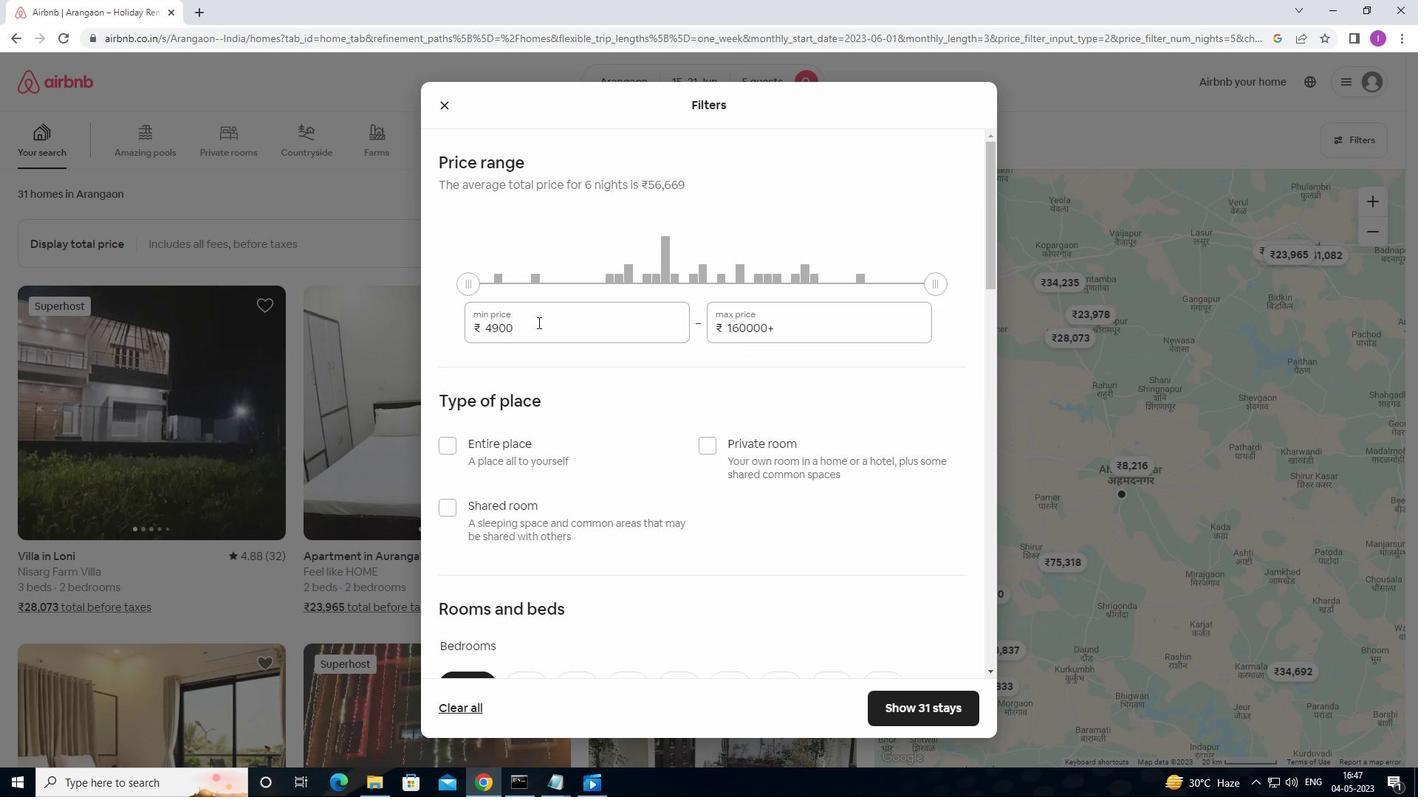 
Action: Mouse moved to (460, 314)
Screenshot: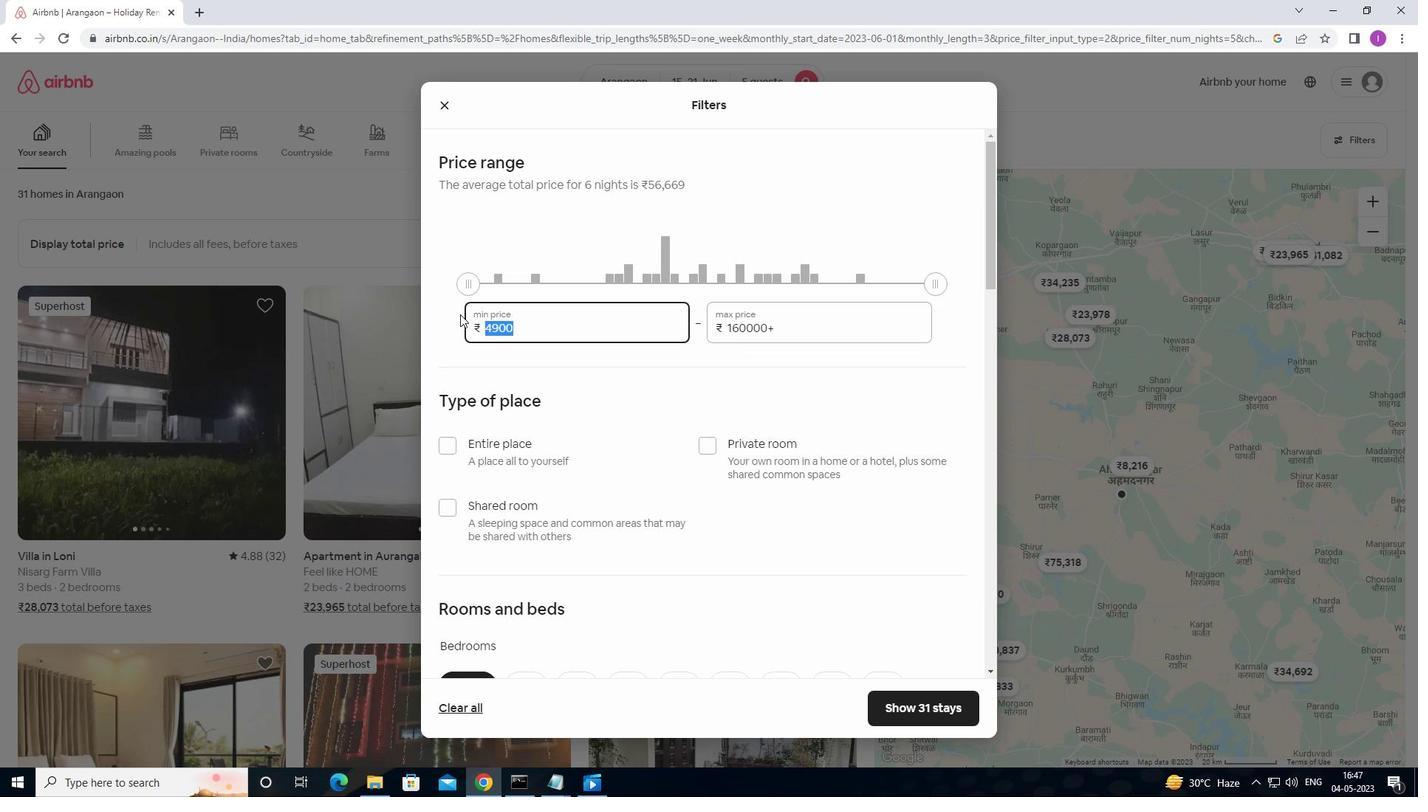 
Action: Key pressed 1
Screenshot: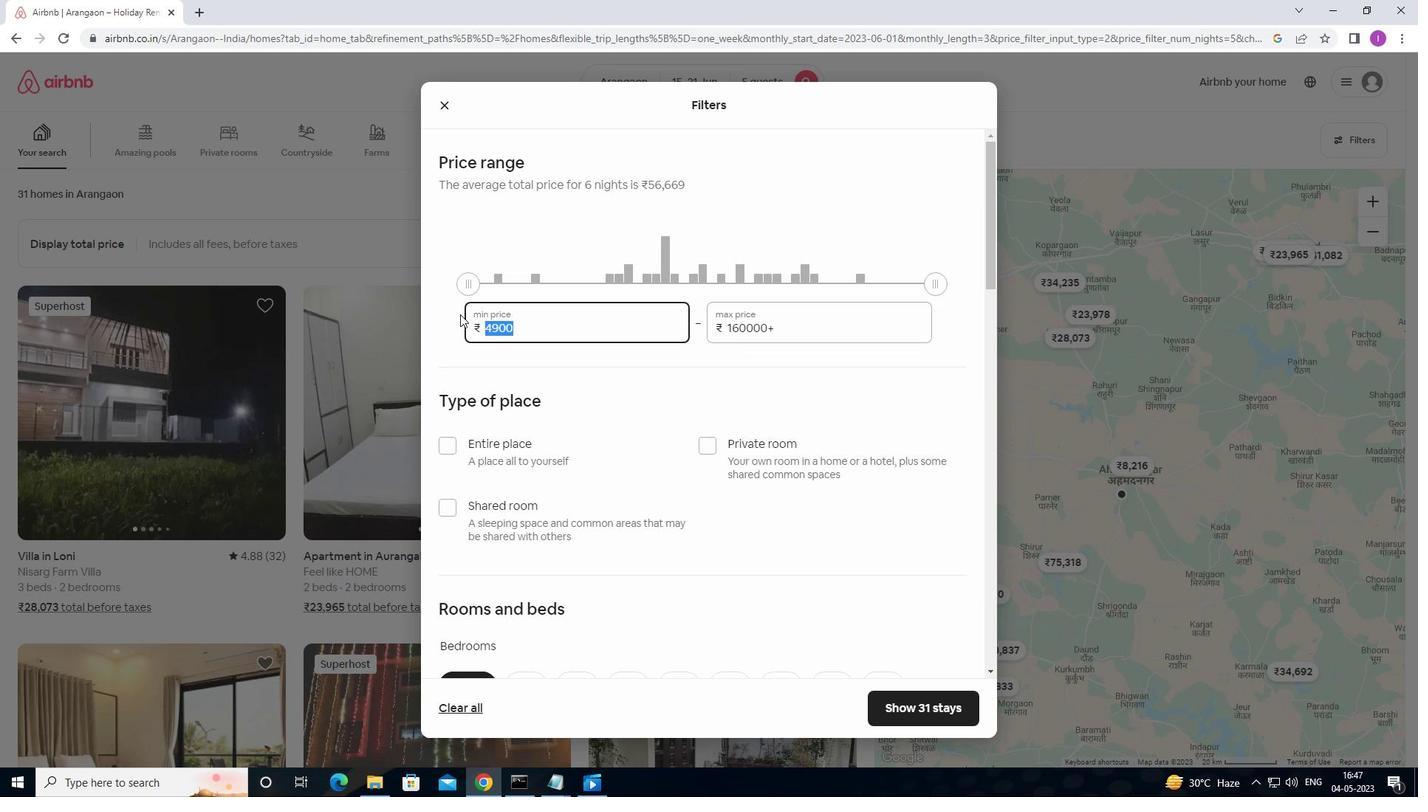 
Action: Mouse moved to (472, 306)
Screenshot: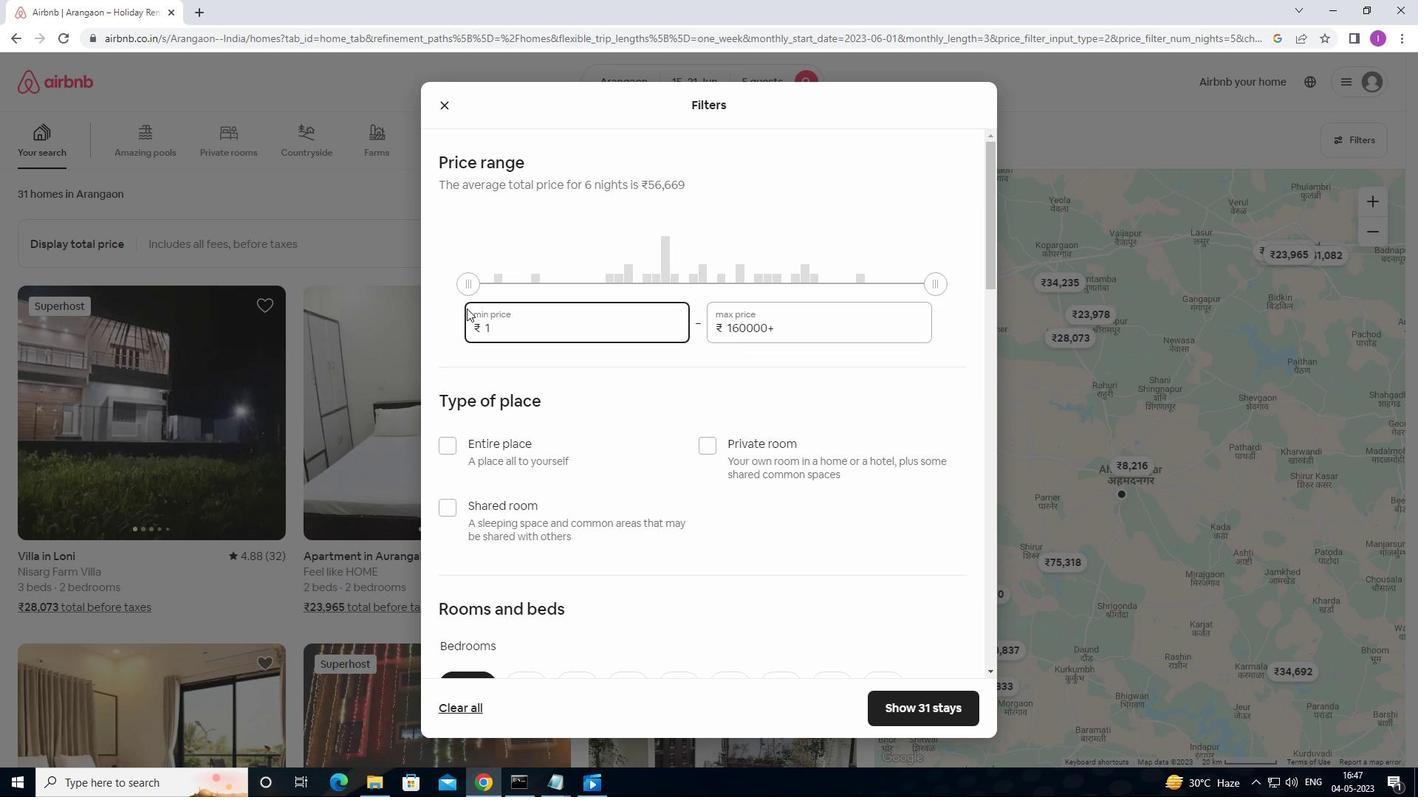 
Action: Key pressed 4
Screenshot: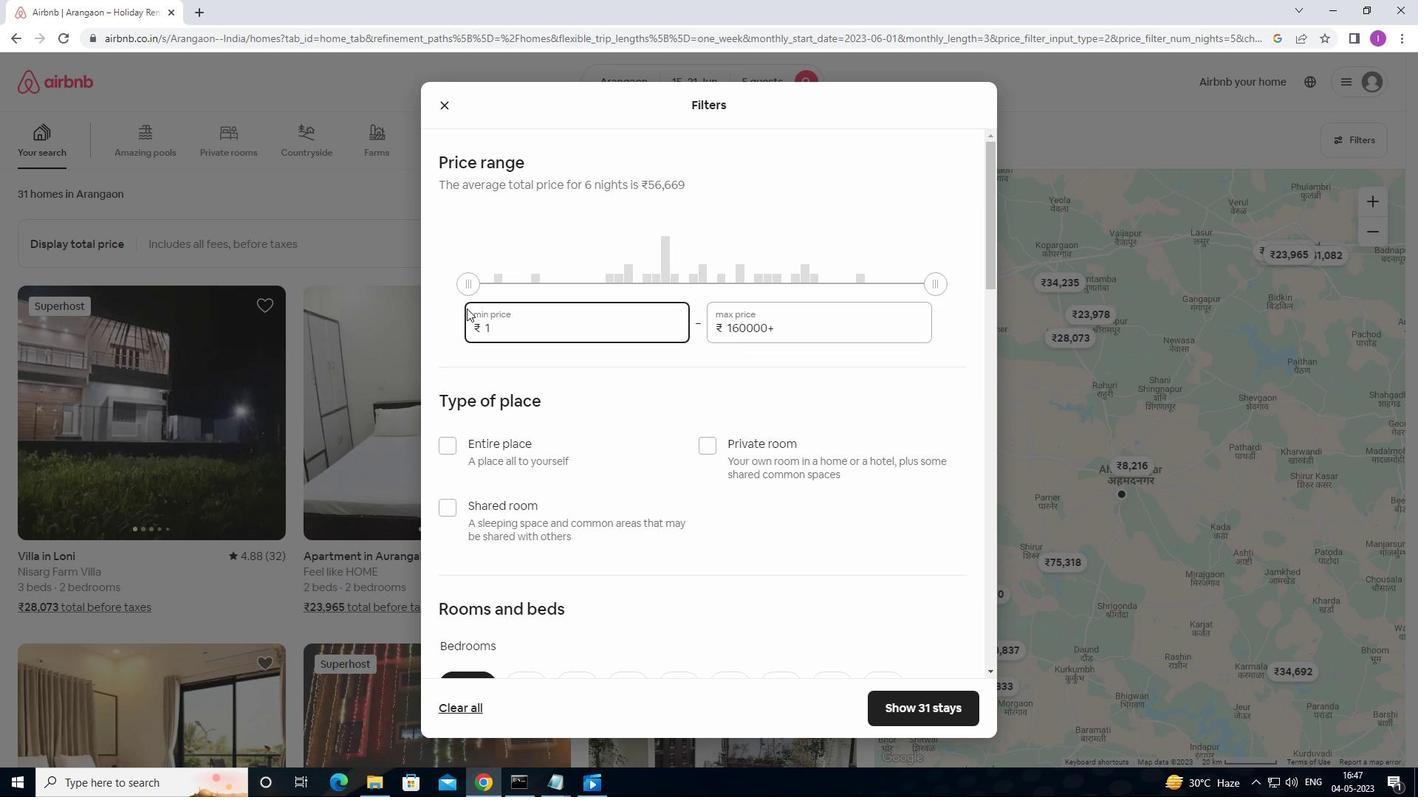 
Action: Mouse moved to (483, 300)
Screenshot: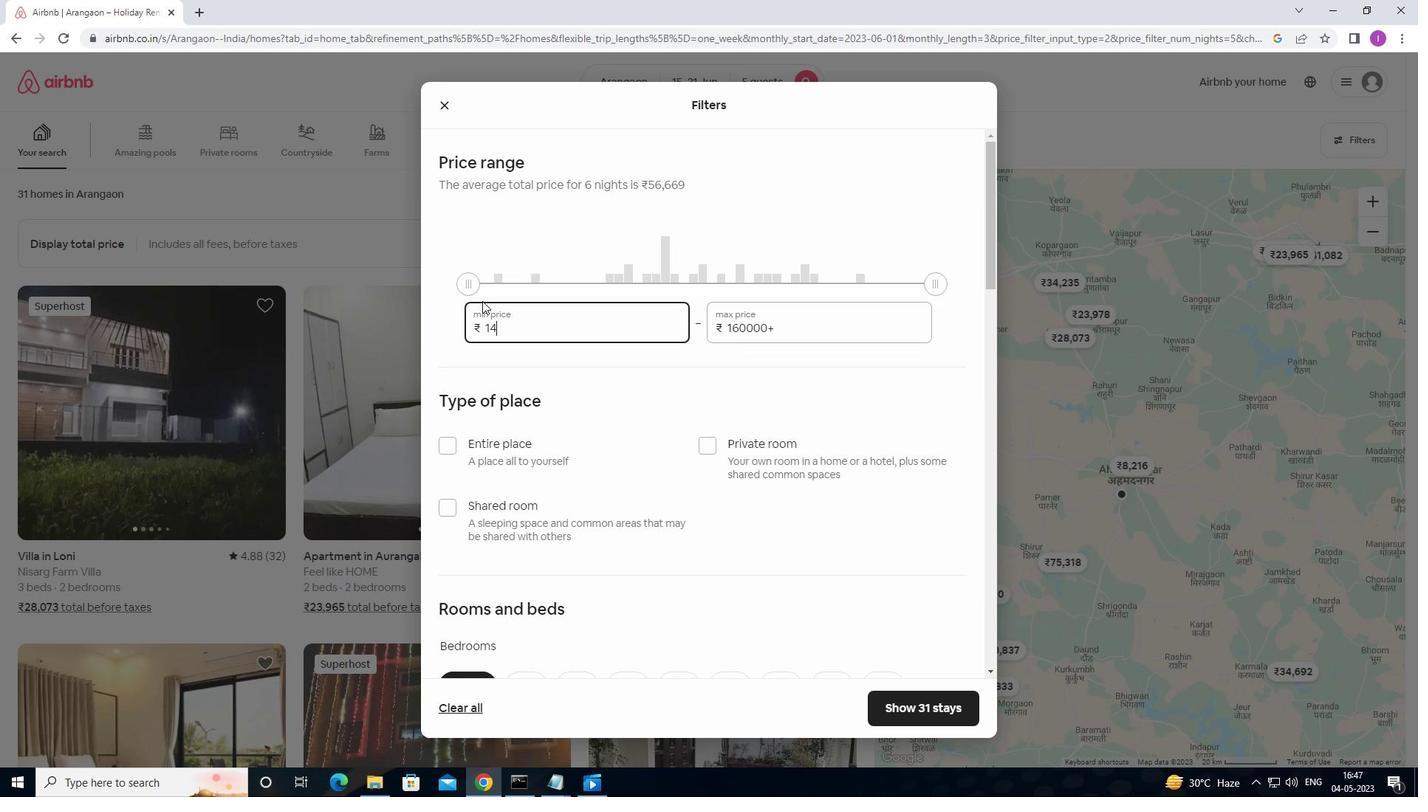 
Action: Key pressed 0
Screenshot: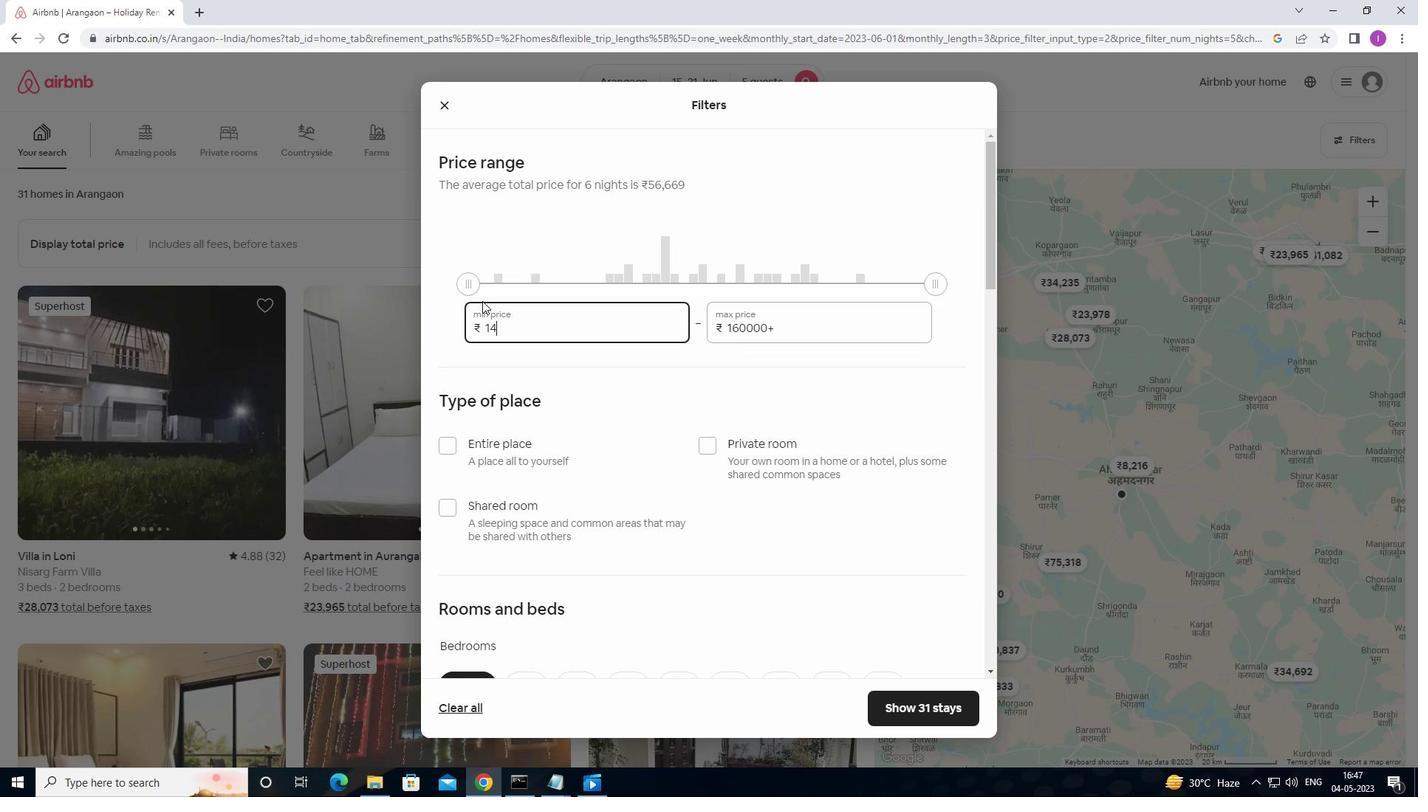 
Action: Mouse moved to (491, 299)
Screenshot: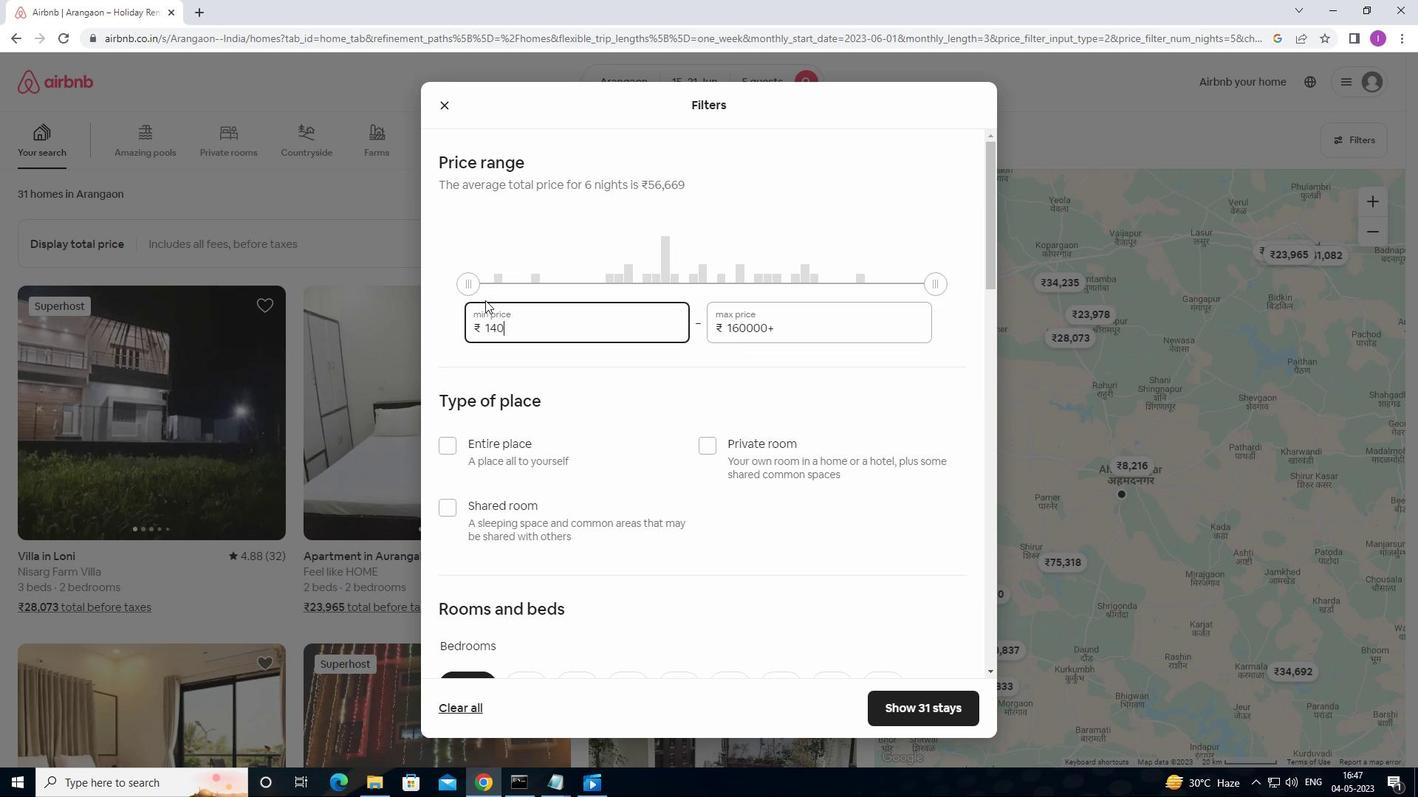 
Action: Key pressed 0
Screenshot: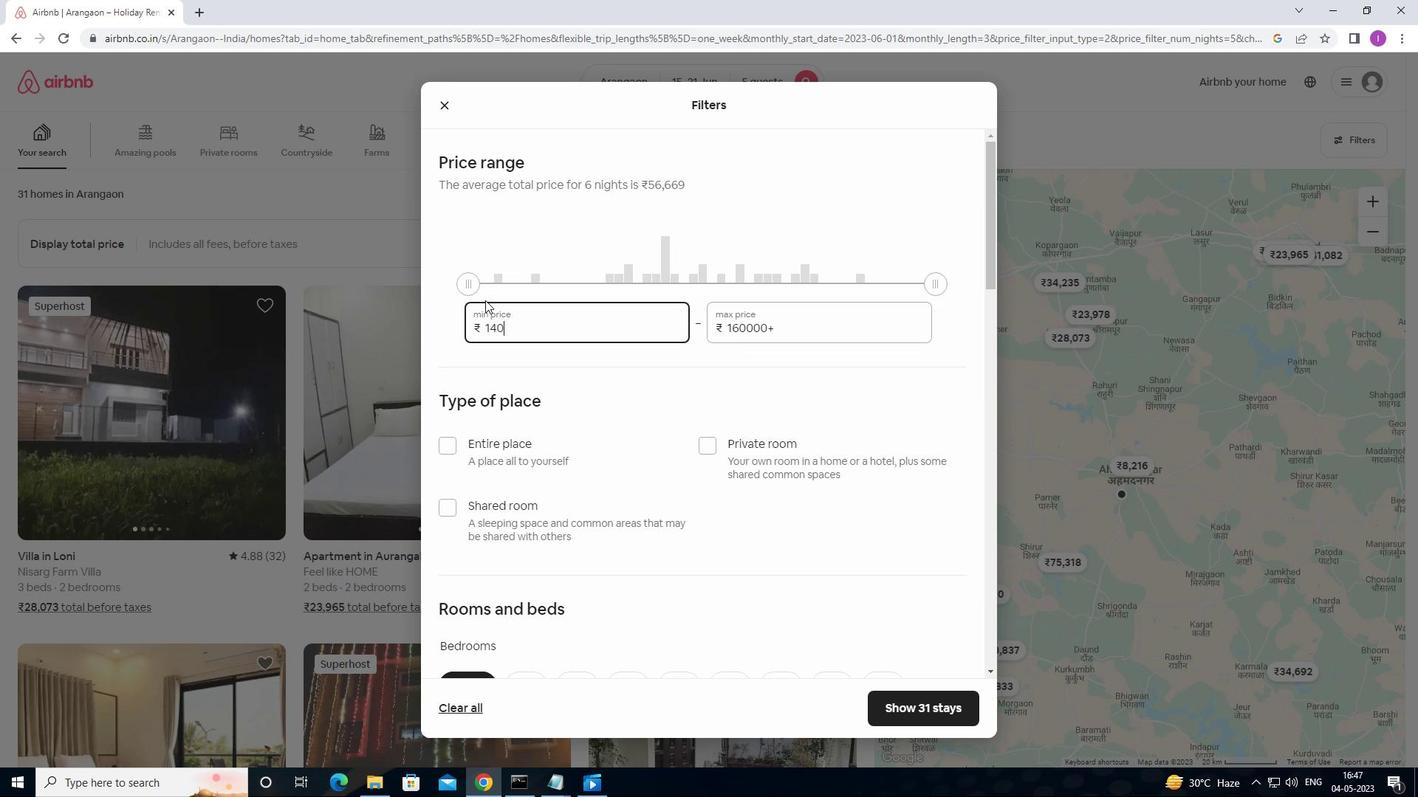 
Action: Mouse moved to (499, 298)
Screenshot: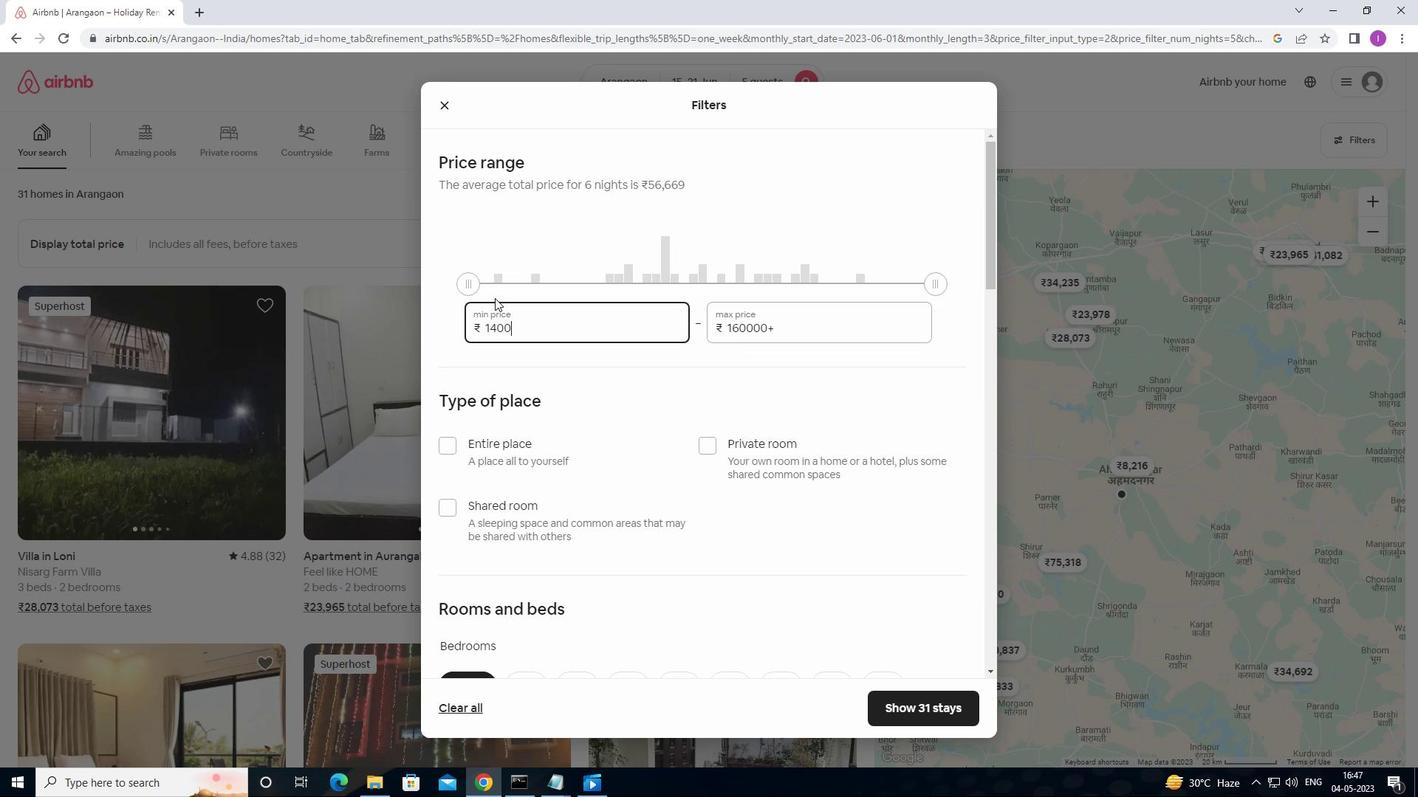 
Action: Key pressed 0
Screenshot: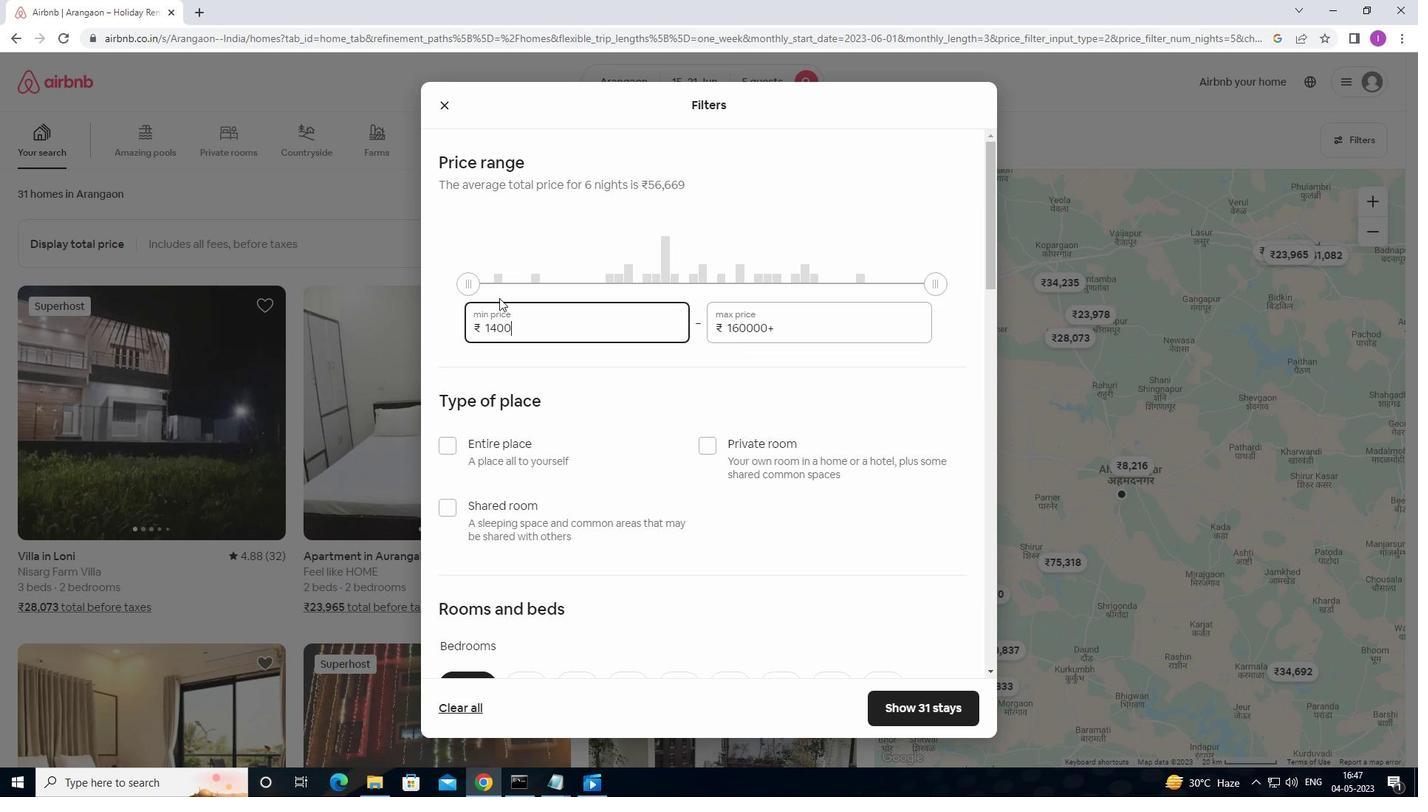 
Action: Mouse moved to (784, 322)
Screenshot: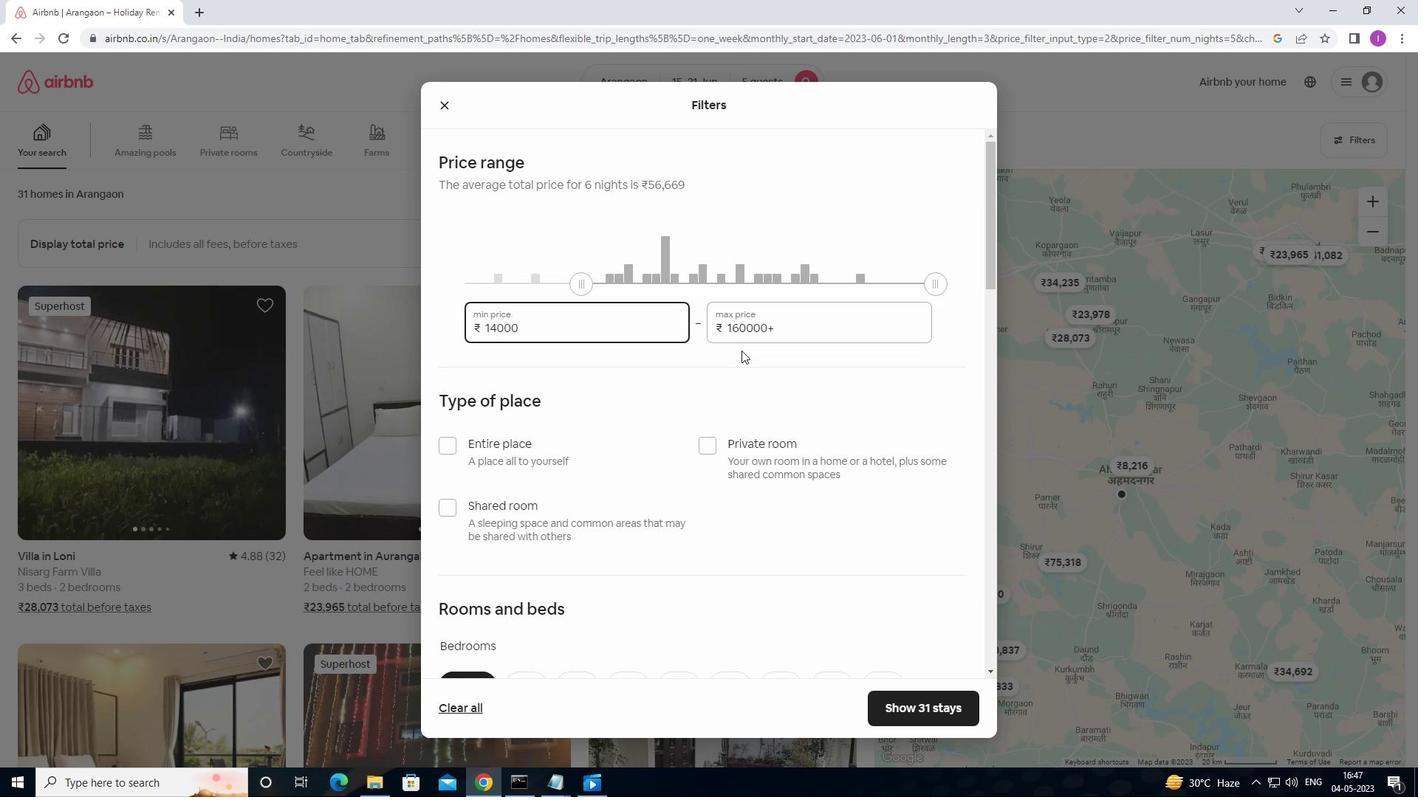 
Action: Mouse pressed left at (784, 322)
Screenshot: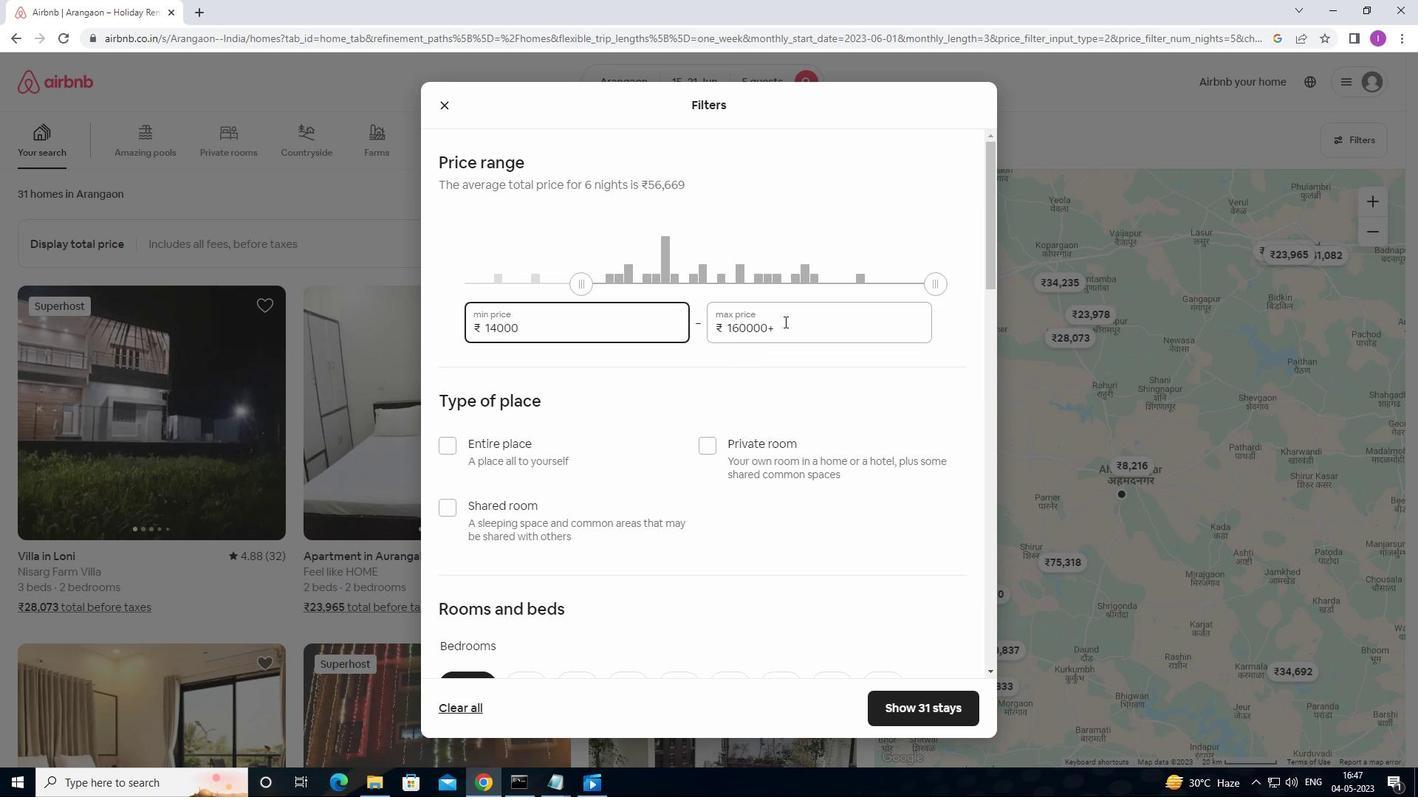
Action: Mouse moved to (727, 327)
Screenshot: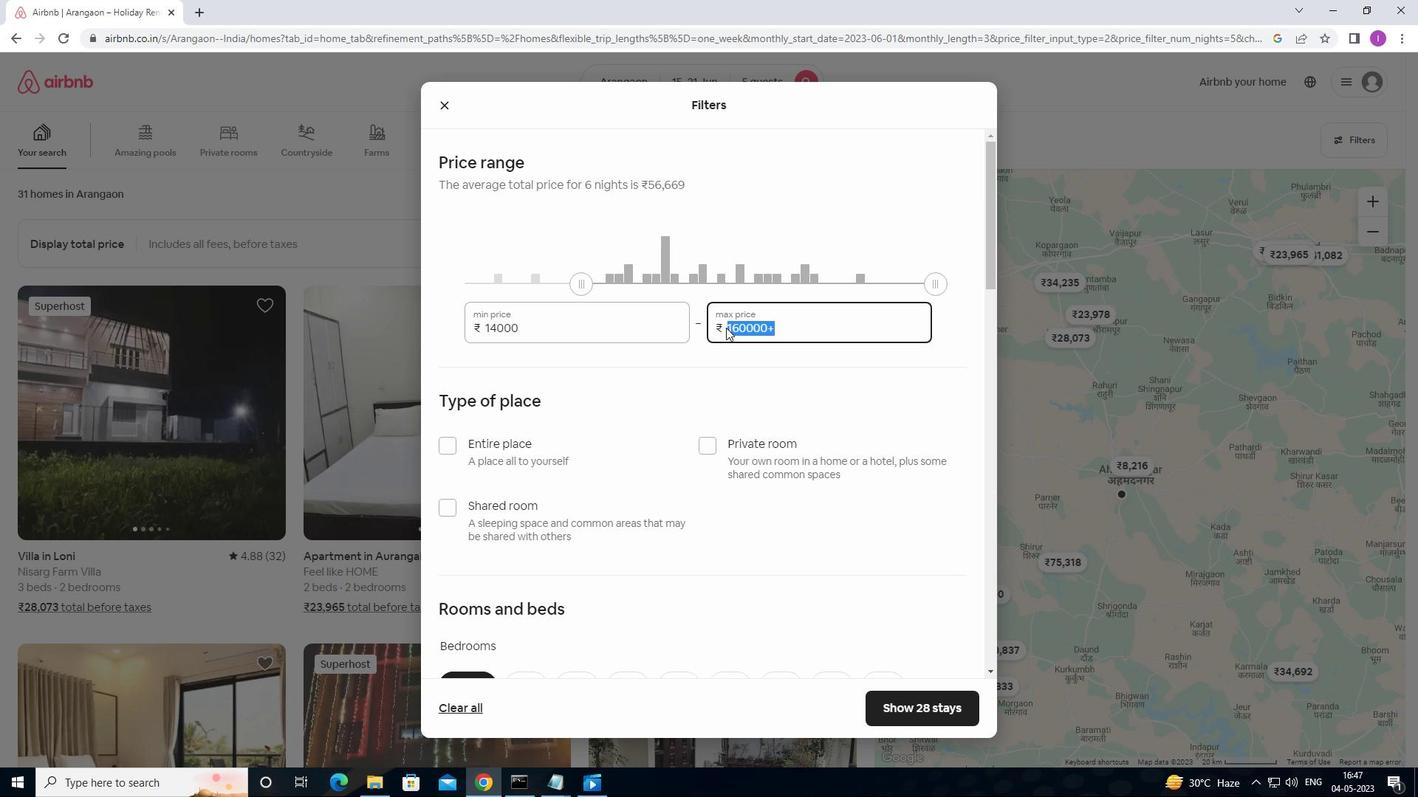 
Action: Key pressed 2
Screenshot: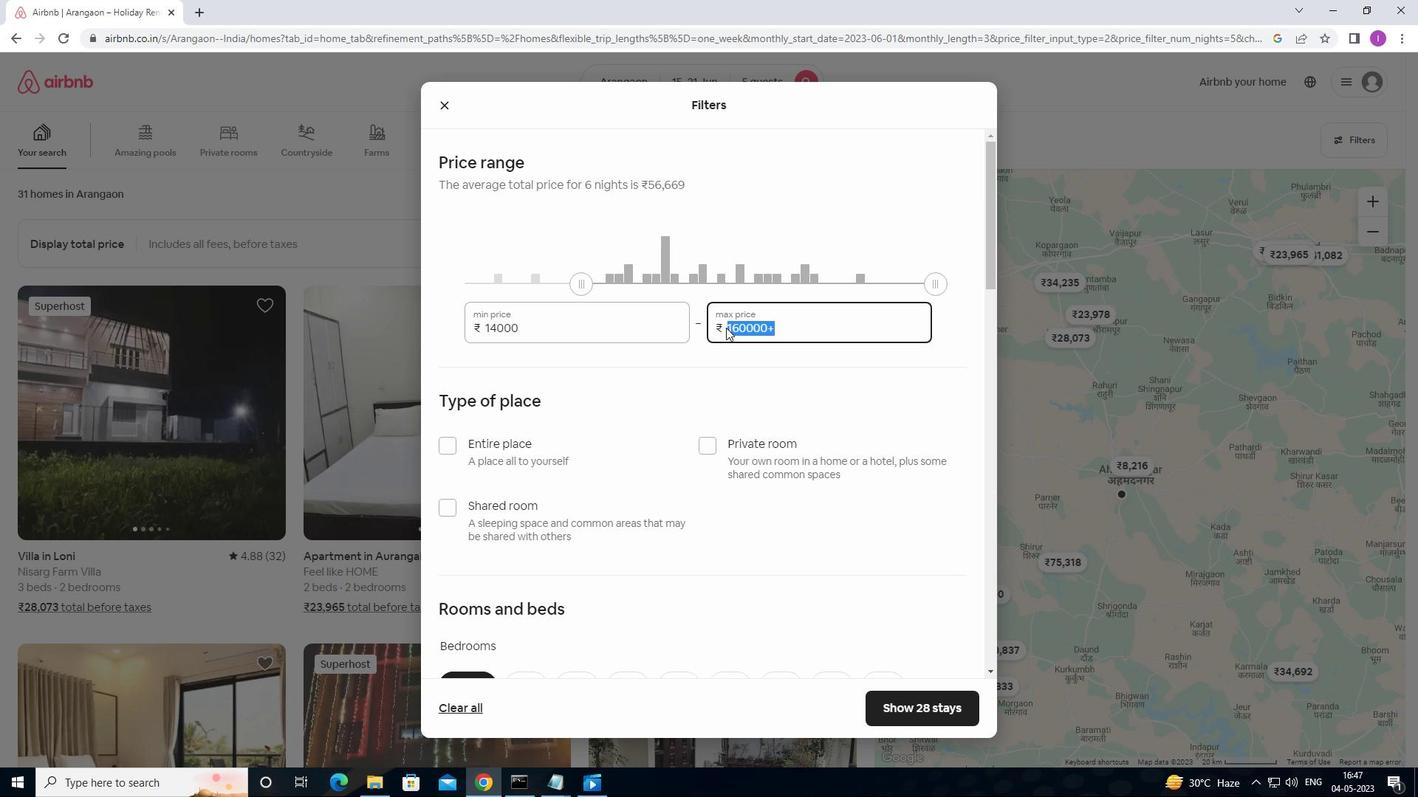 
Action: Mouse moved to (727, 327)
Screenshot: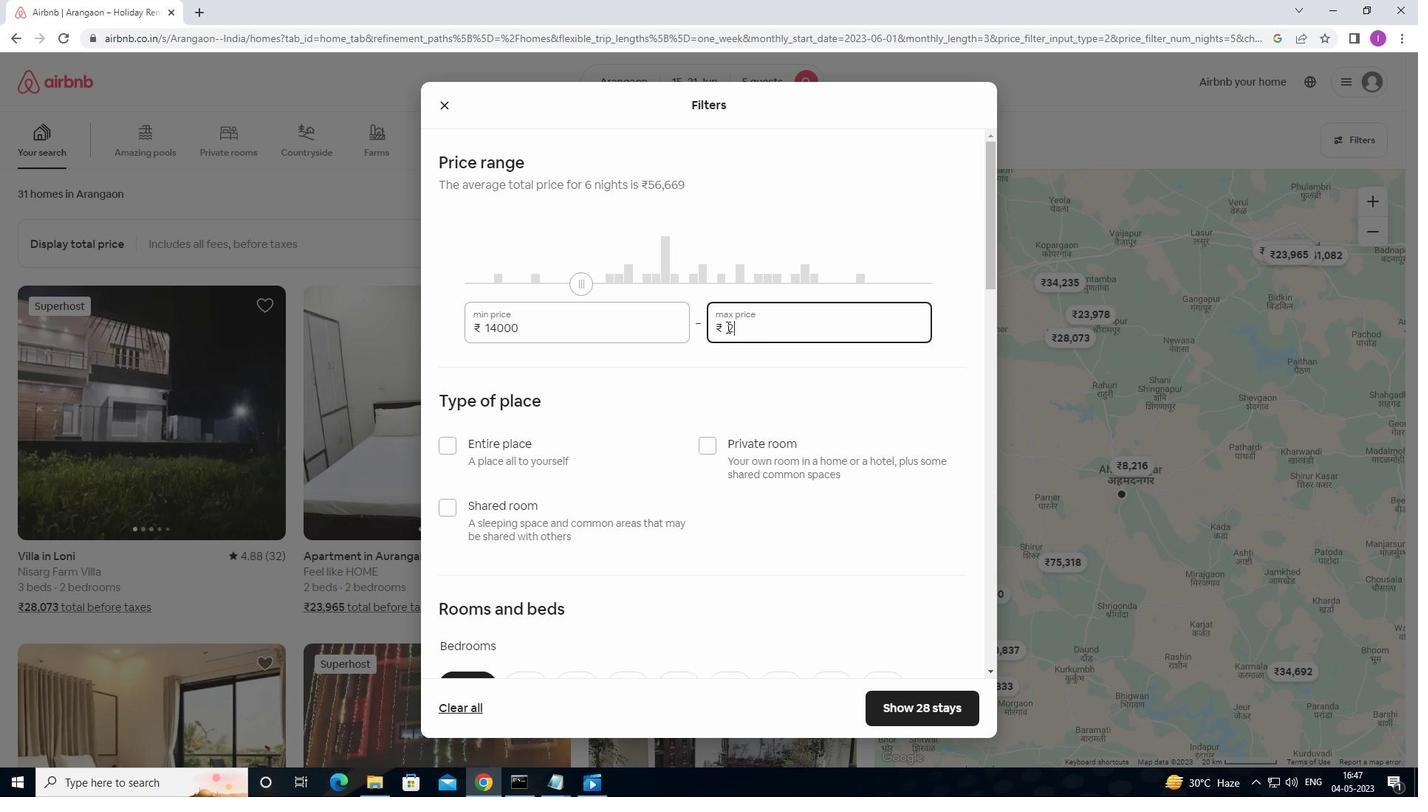 
Action: Key pressed 5
Screenshot: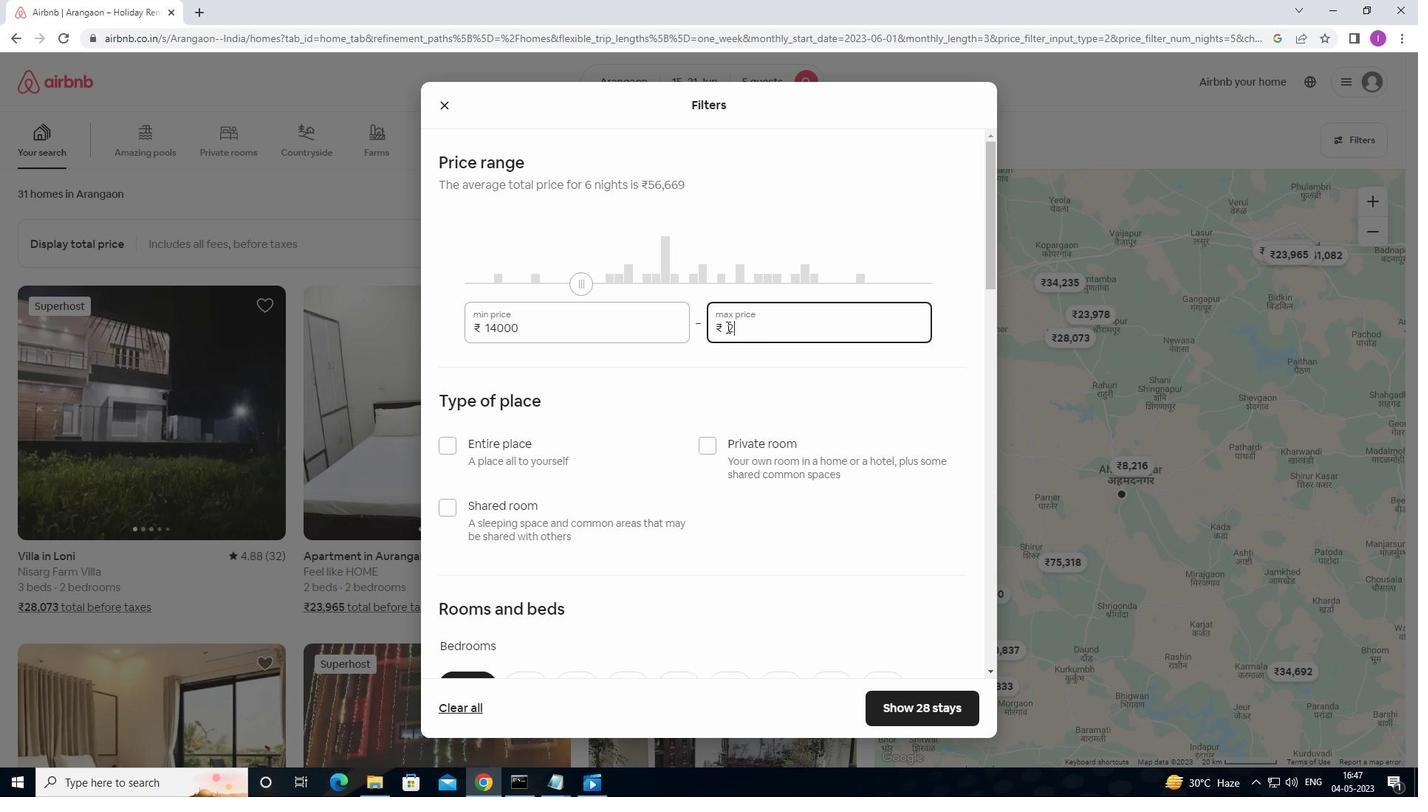 
Action: Mouse moved to (728, 325)
Screenshot: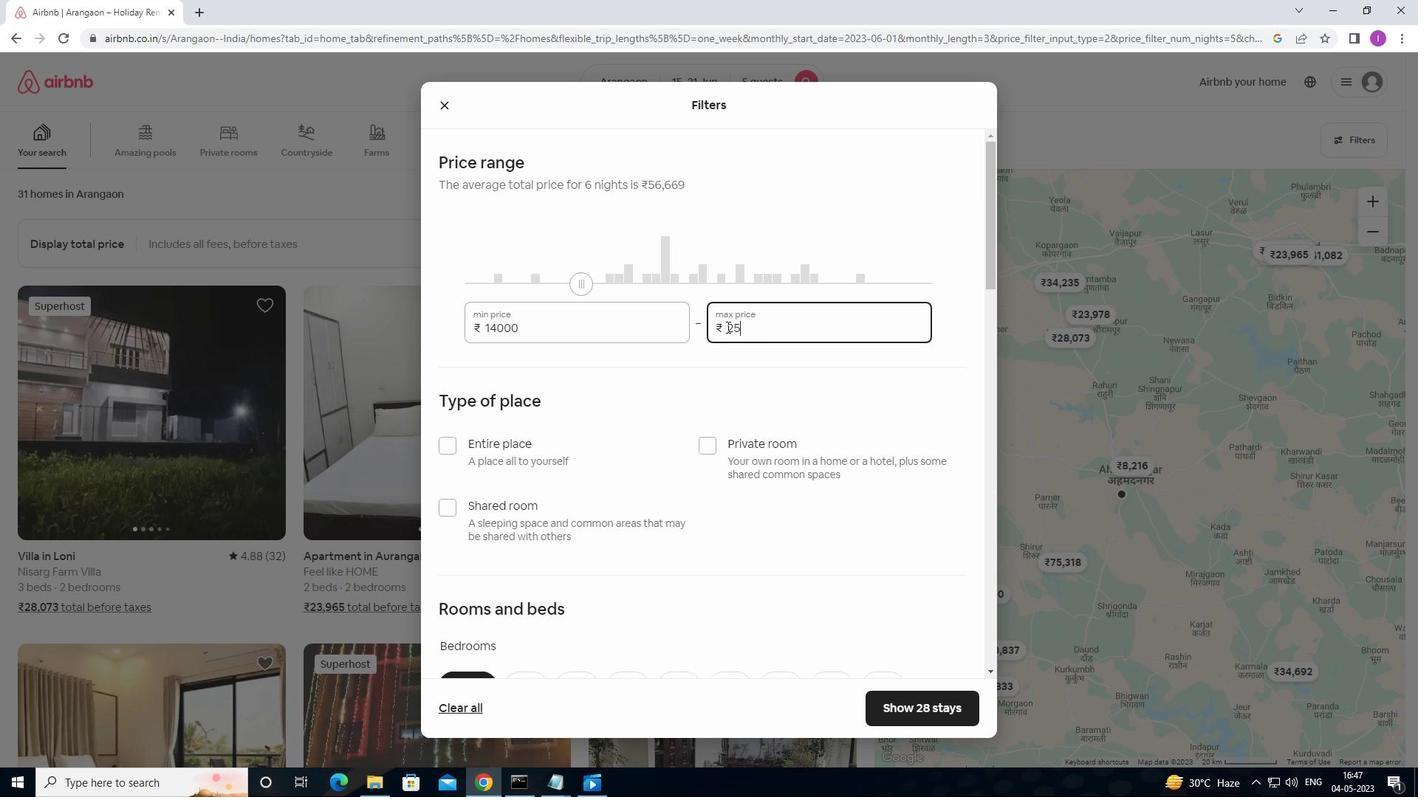
Action: Key pressed 000
Screenshot: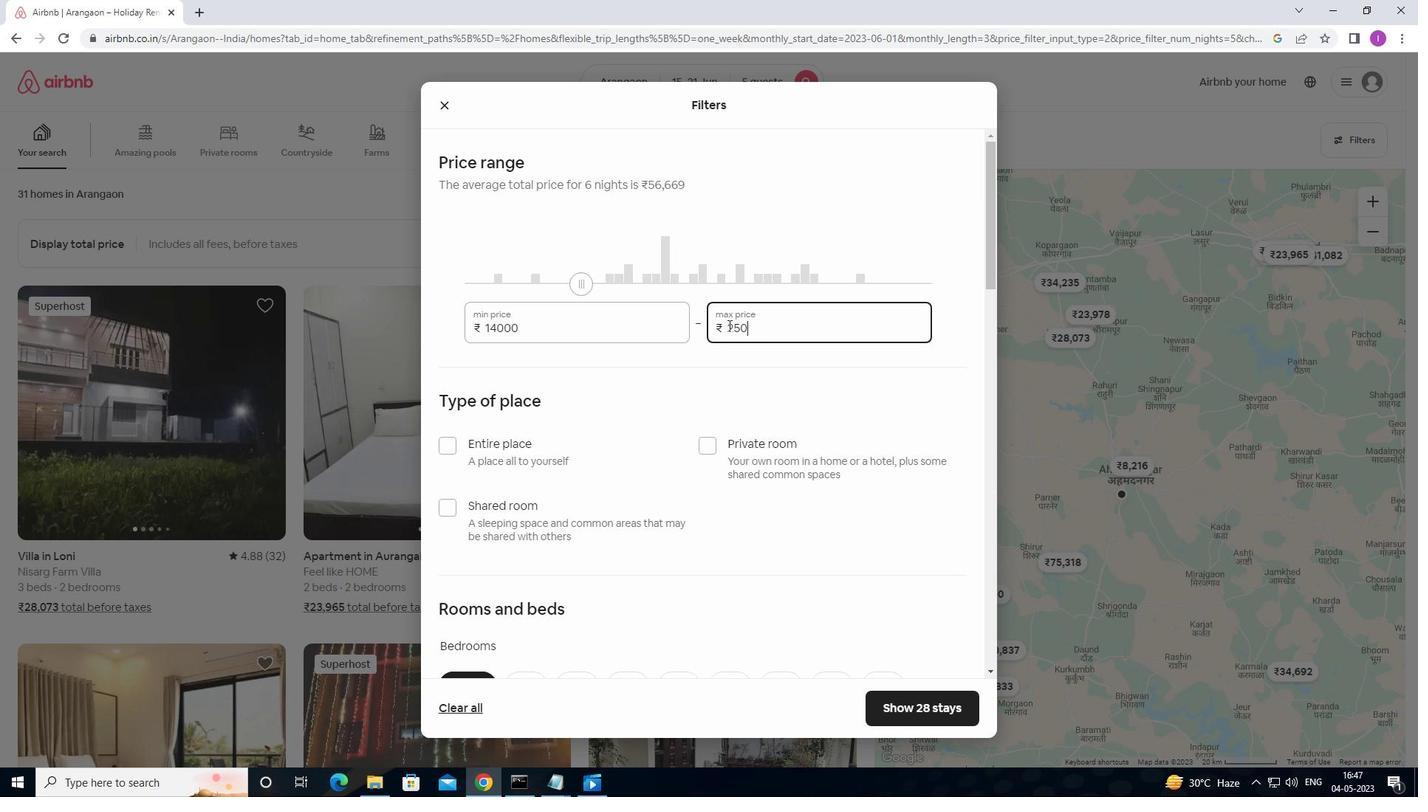 
Action: Mouse moved to (729, 325)
Screenshot: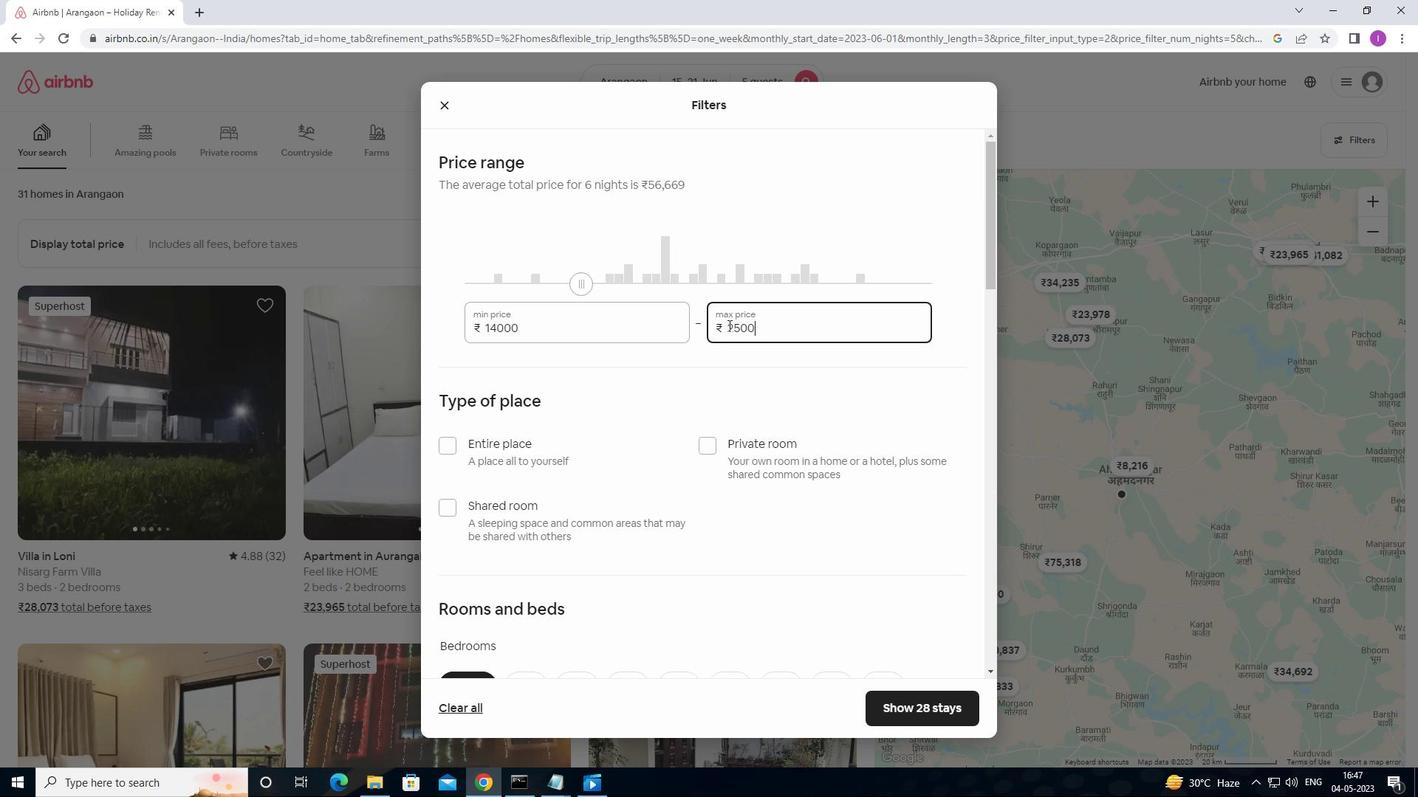 
Action: Key pressed 0
Screenshot: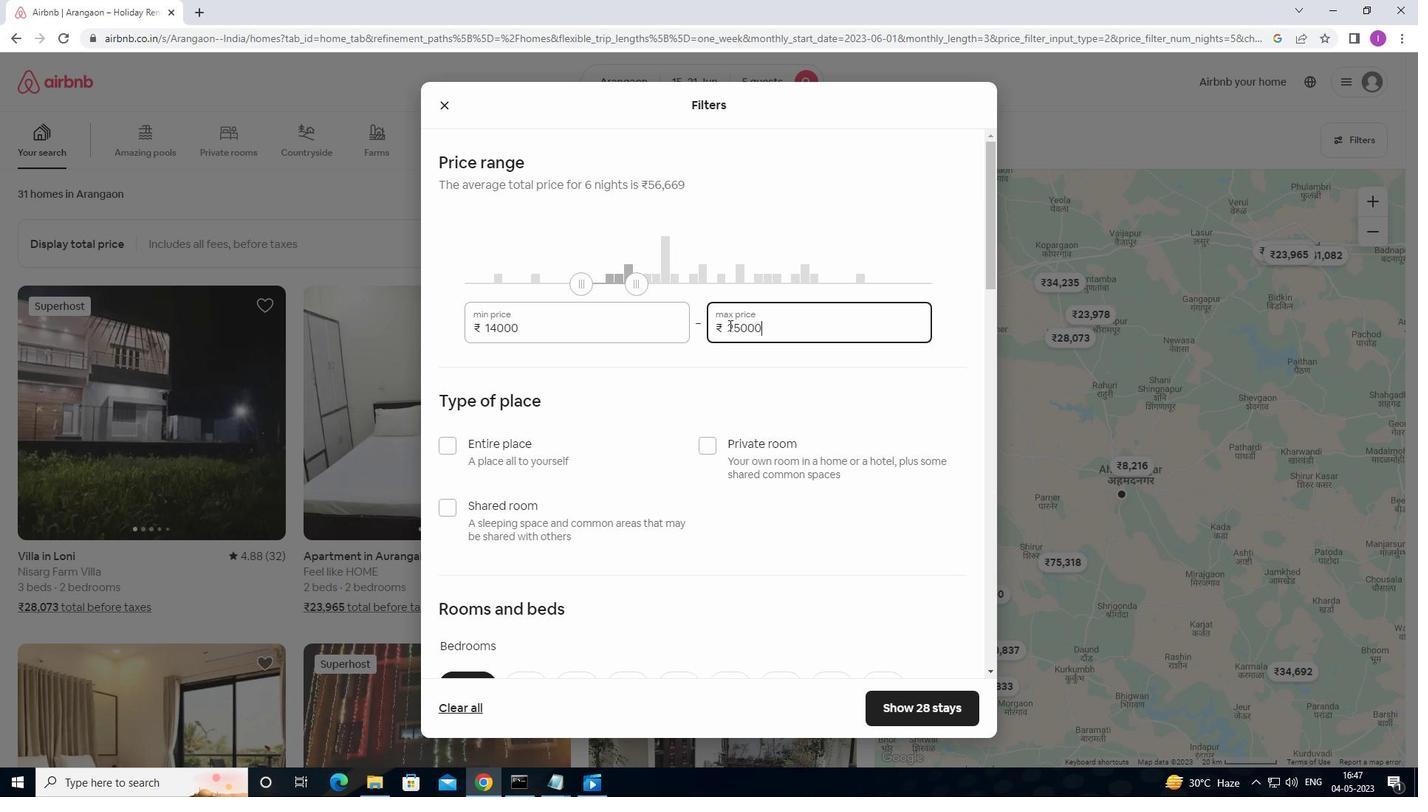 
Action: Mouse moved to (826, 322)
Screenshot: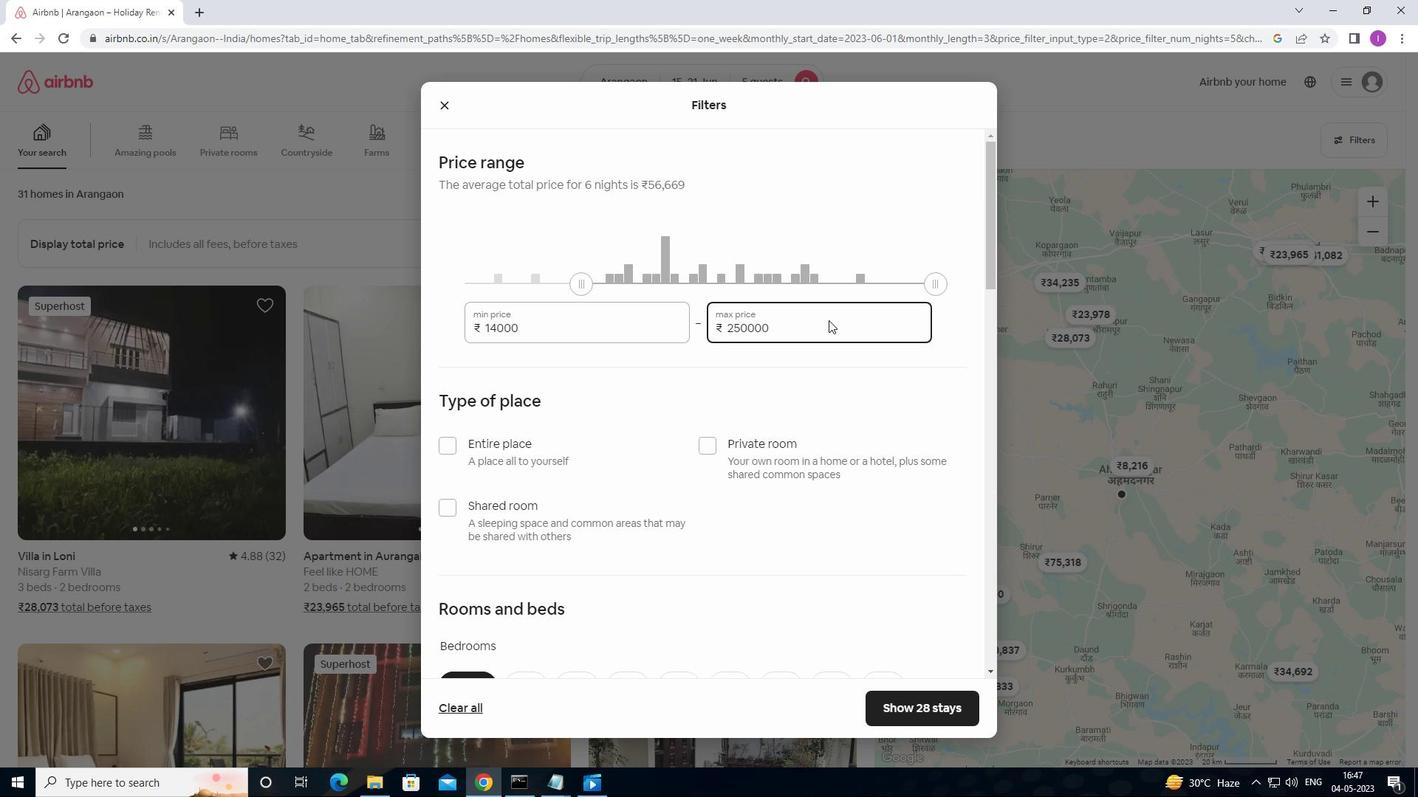 
Action: Key pressed <Key.backspace>
Screenshot: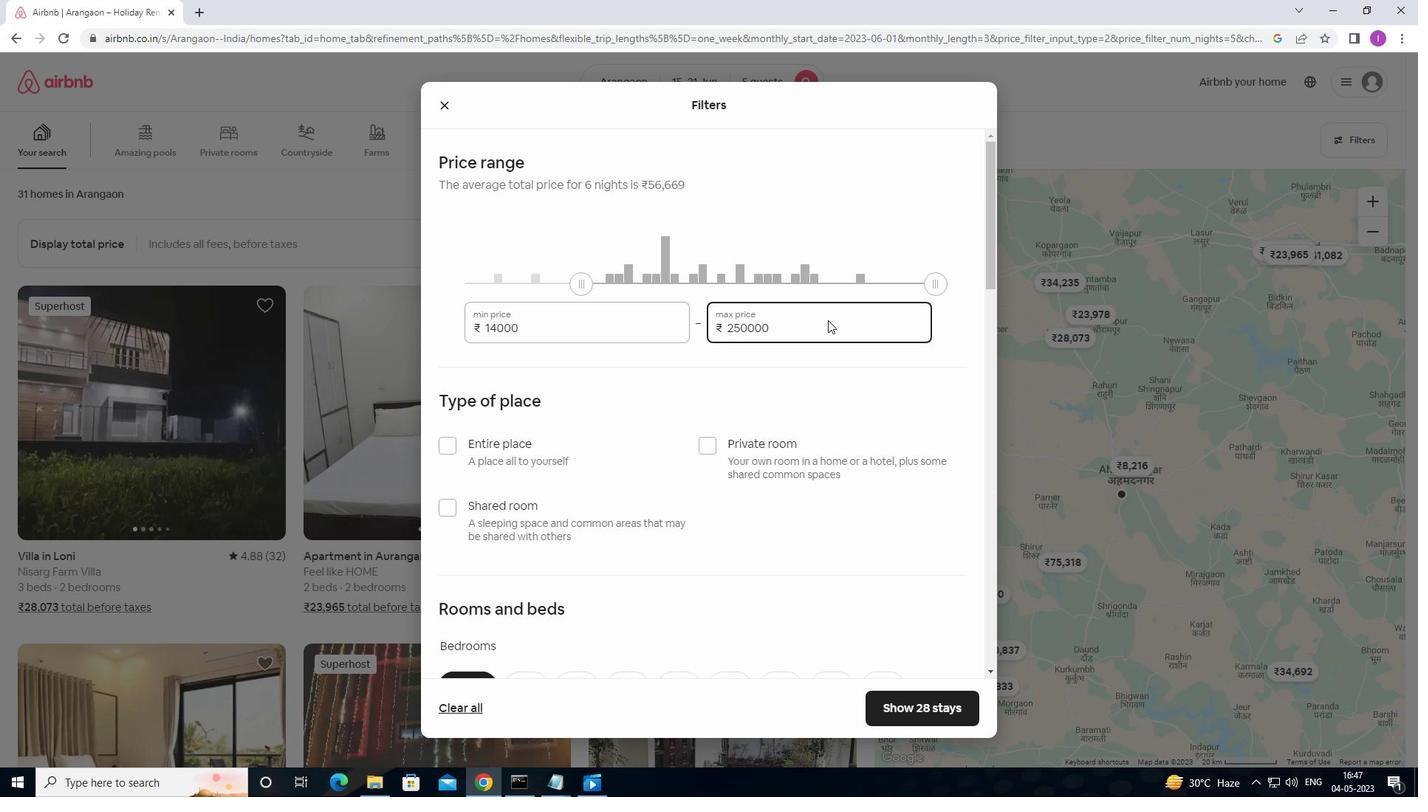
Action: Mouse moved to (641, 389)
Screenshot: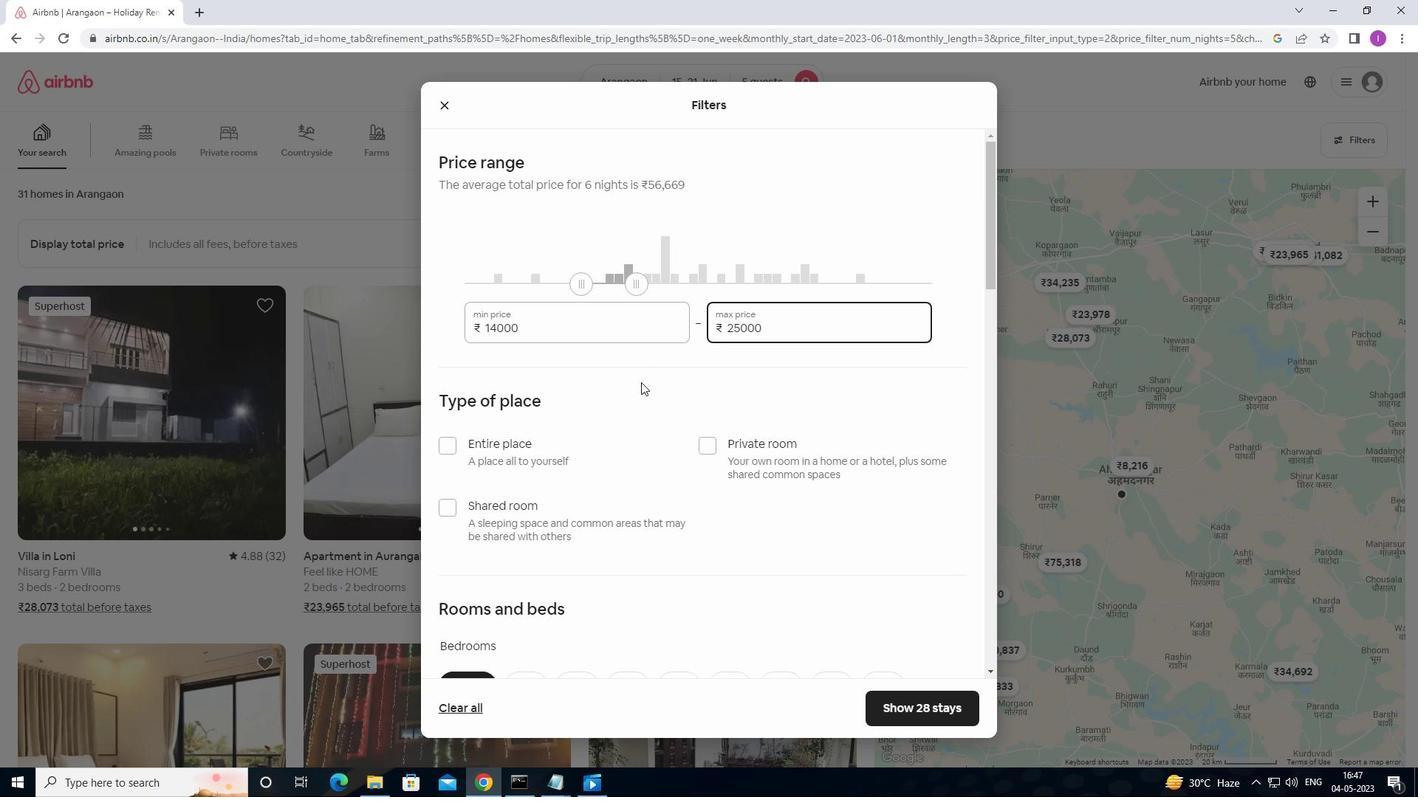 
Action: Mouse scrolled (641, 388) with delta (0, 0)
Screenshot: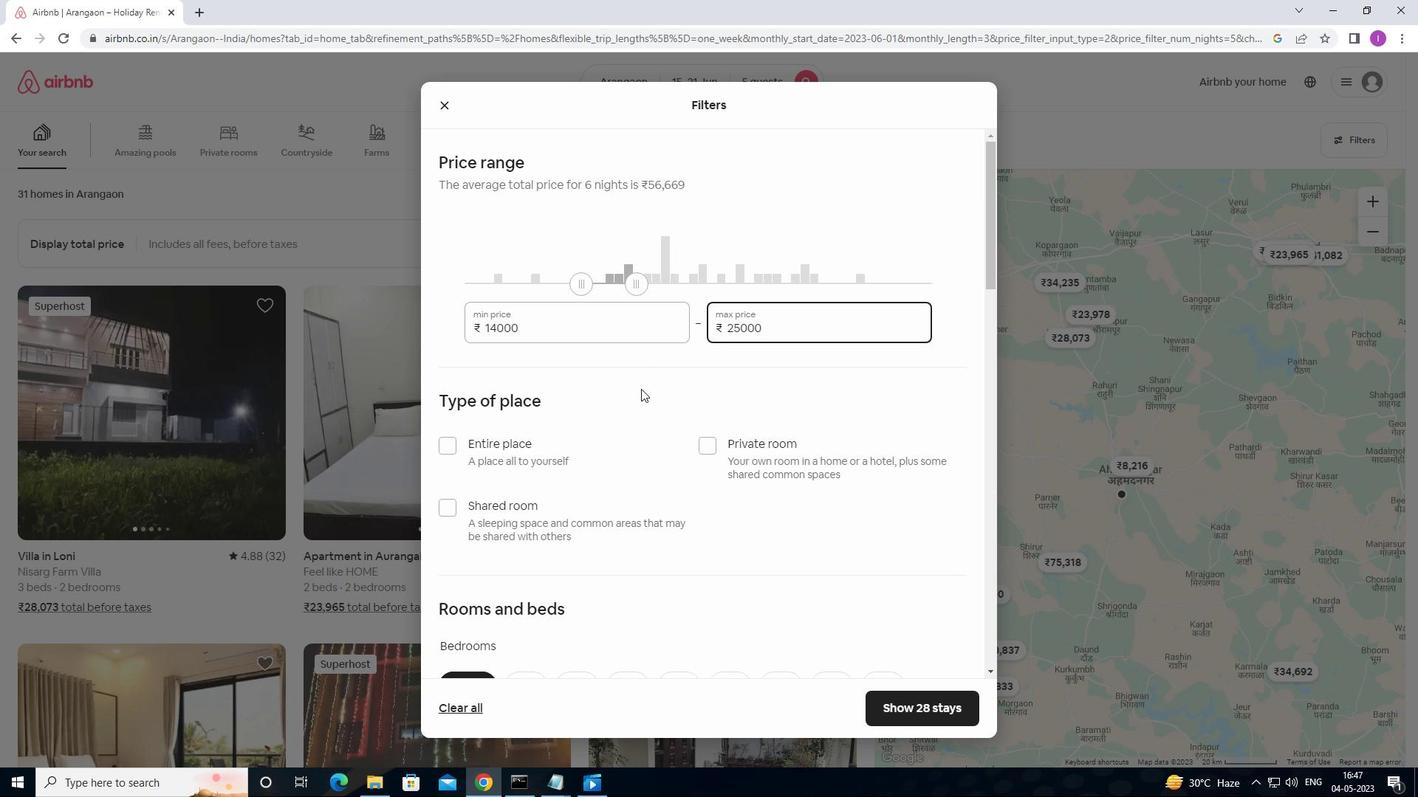 
Action: Mouse moved to (448, 374)
Screenshot: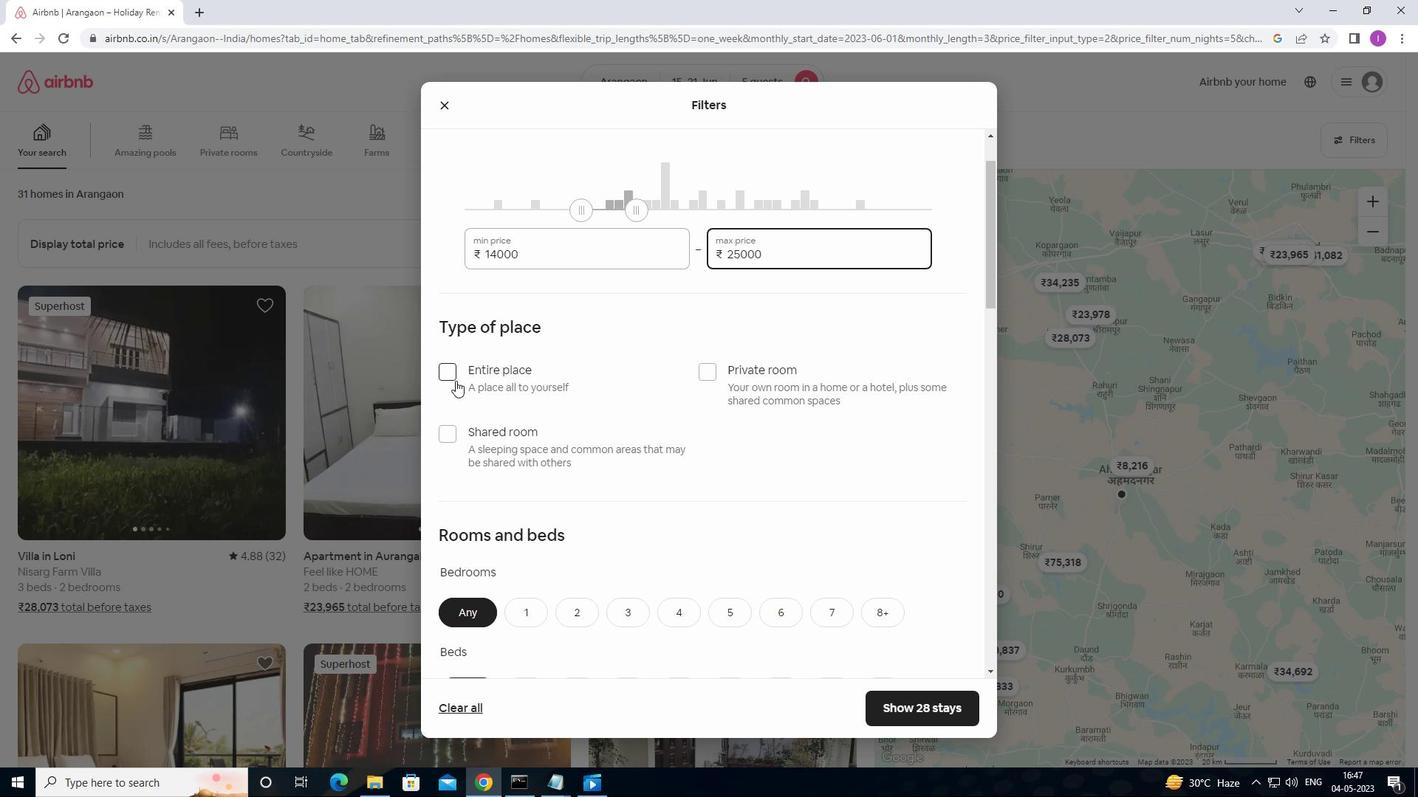 
Action: Mouse pressed left at (448, 374)
Screenshot: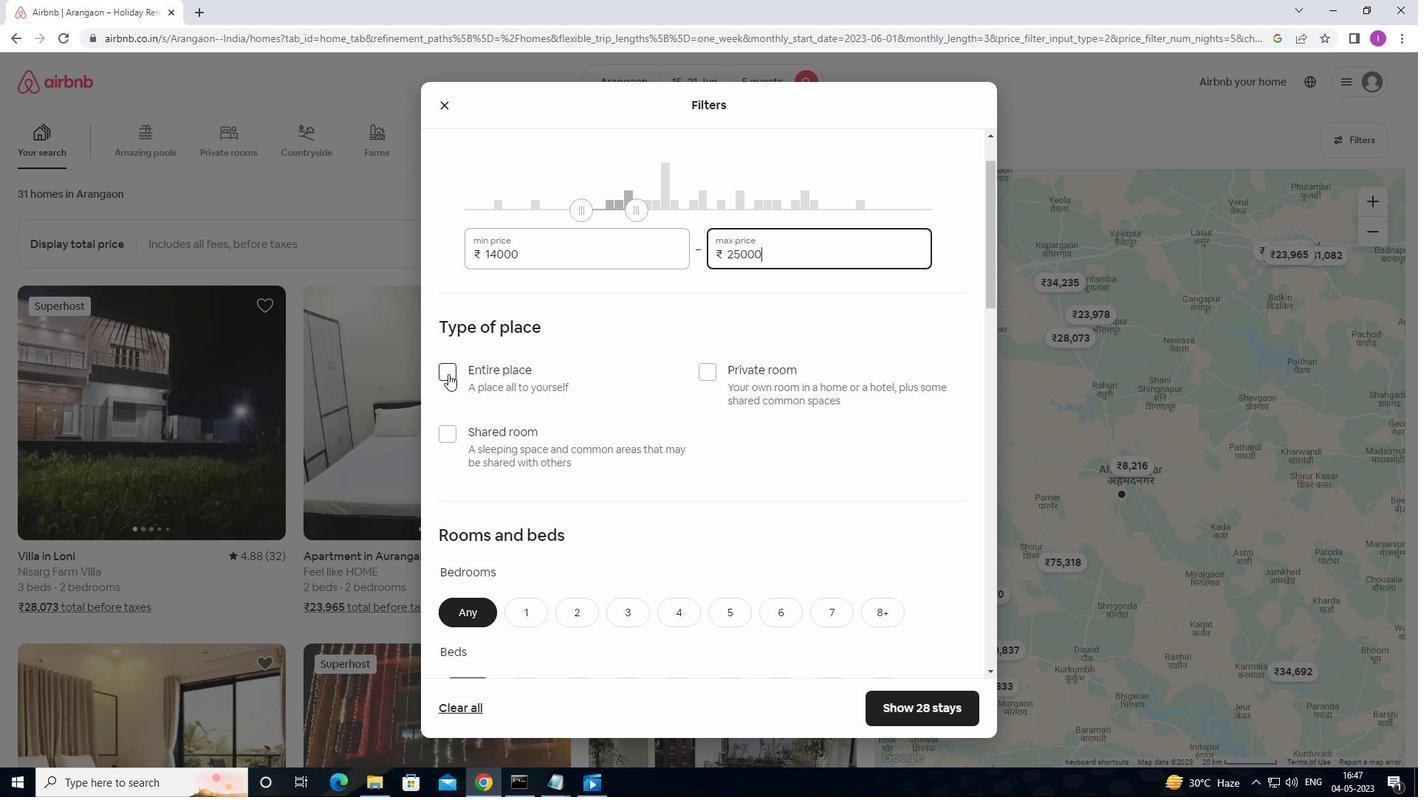 
Action: Mouse moved to (579, 353)
Screenshot: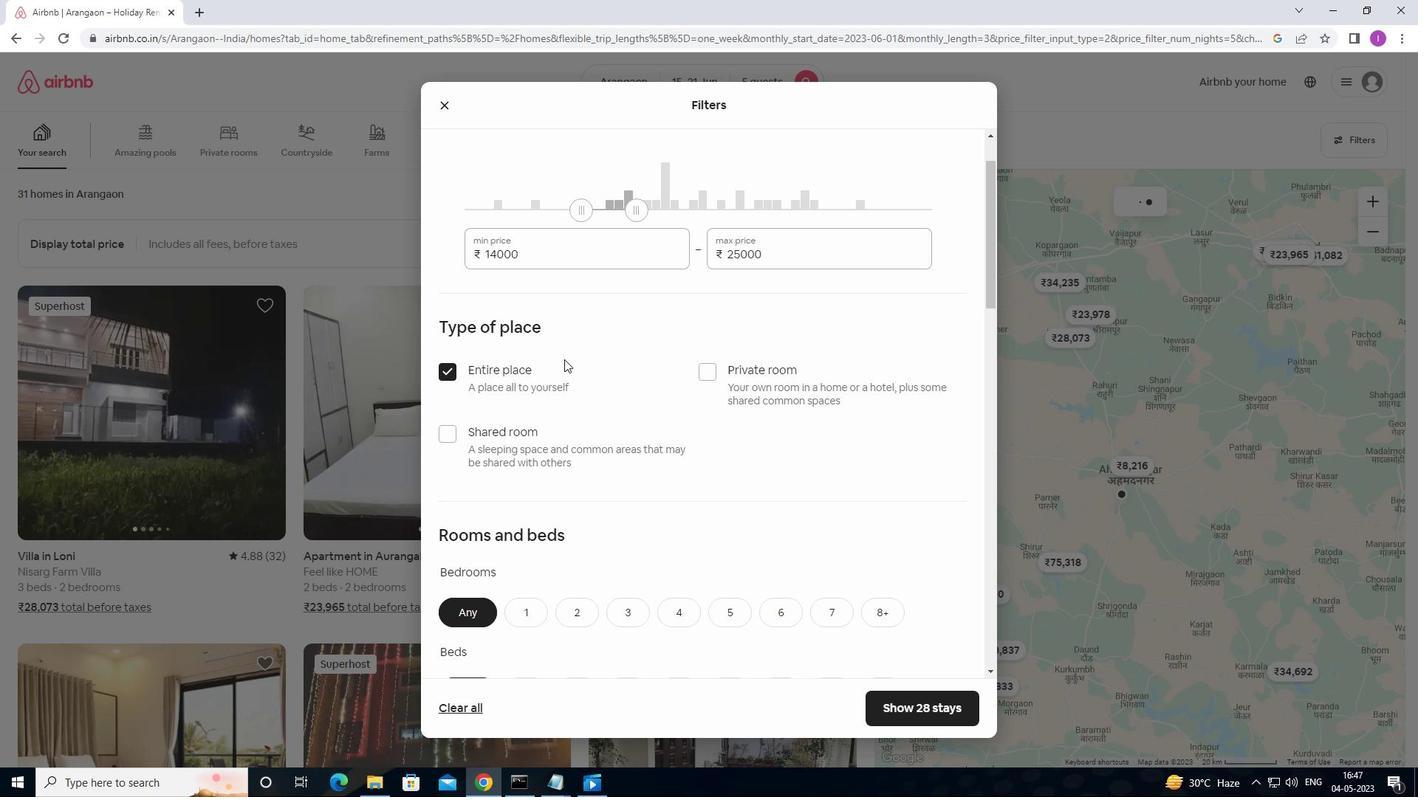 
Action: Mouse scrolled (579, 352) with delta (0, 0)
Screenshot: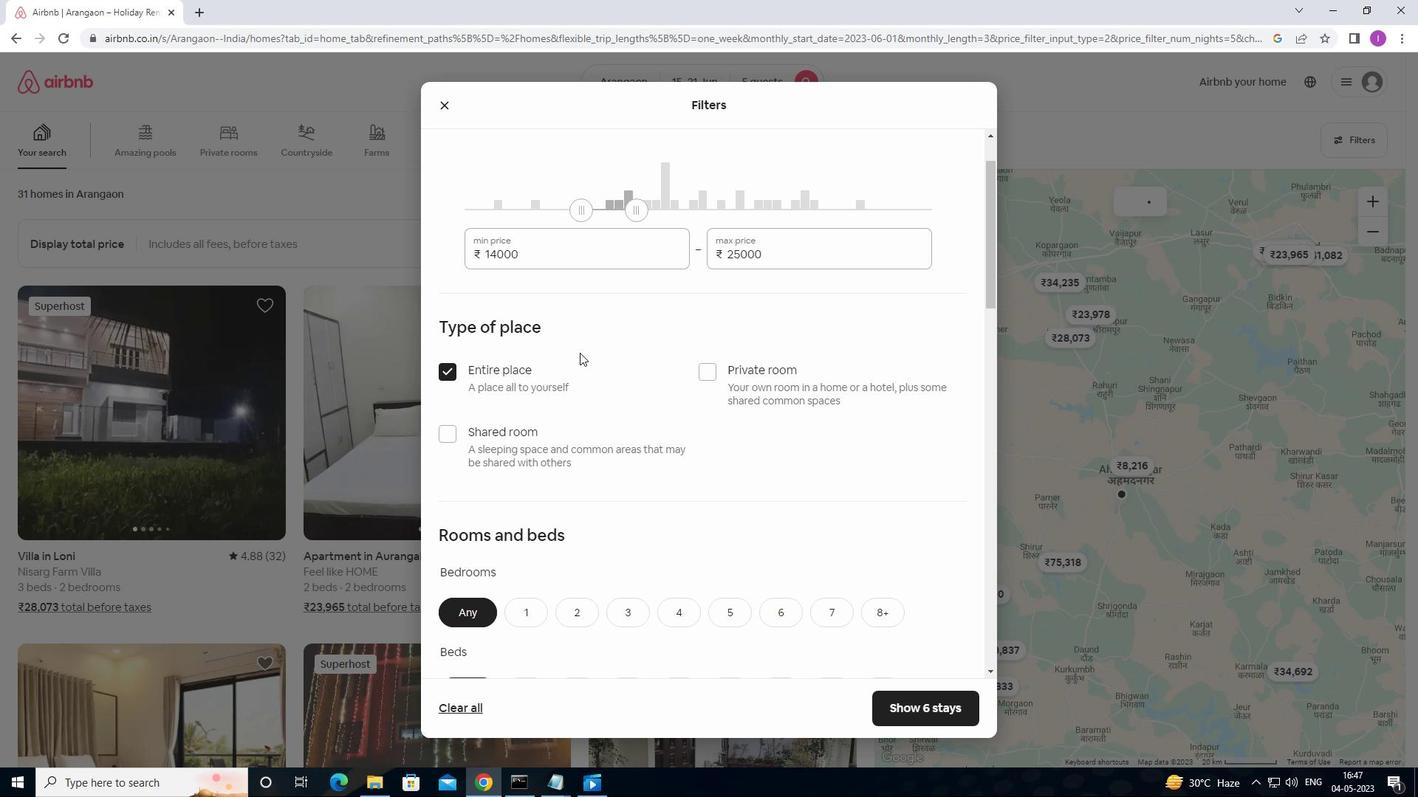 
Action: Mouse moved to (581, 353)
Screenshot: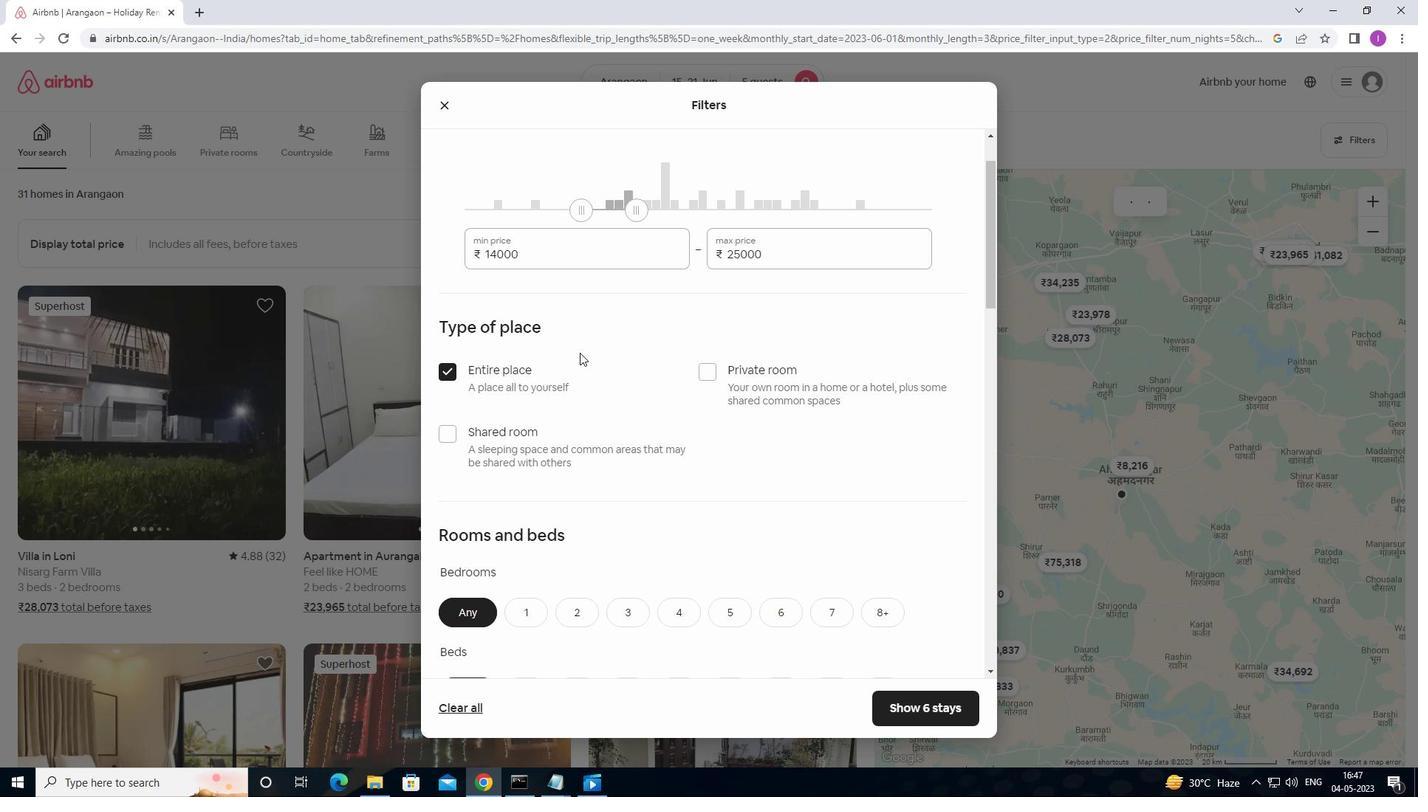 
Action: Mouse scrolled (581, 352) with delta (0, 0)
Screenshot: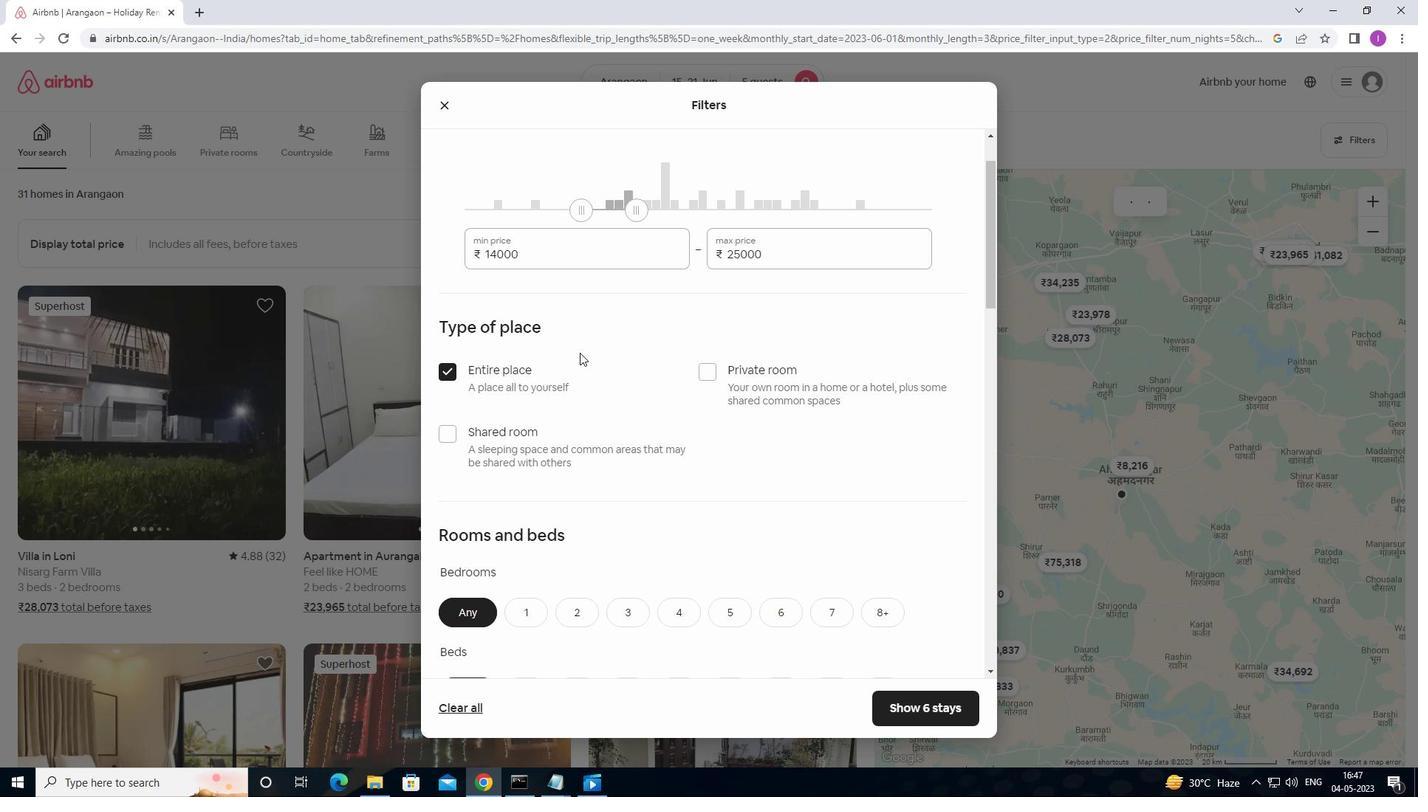 
Action: Mouse moved to (582, 353)
Screenshot: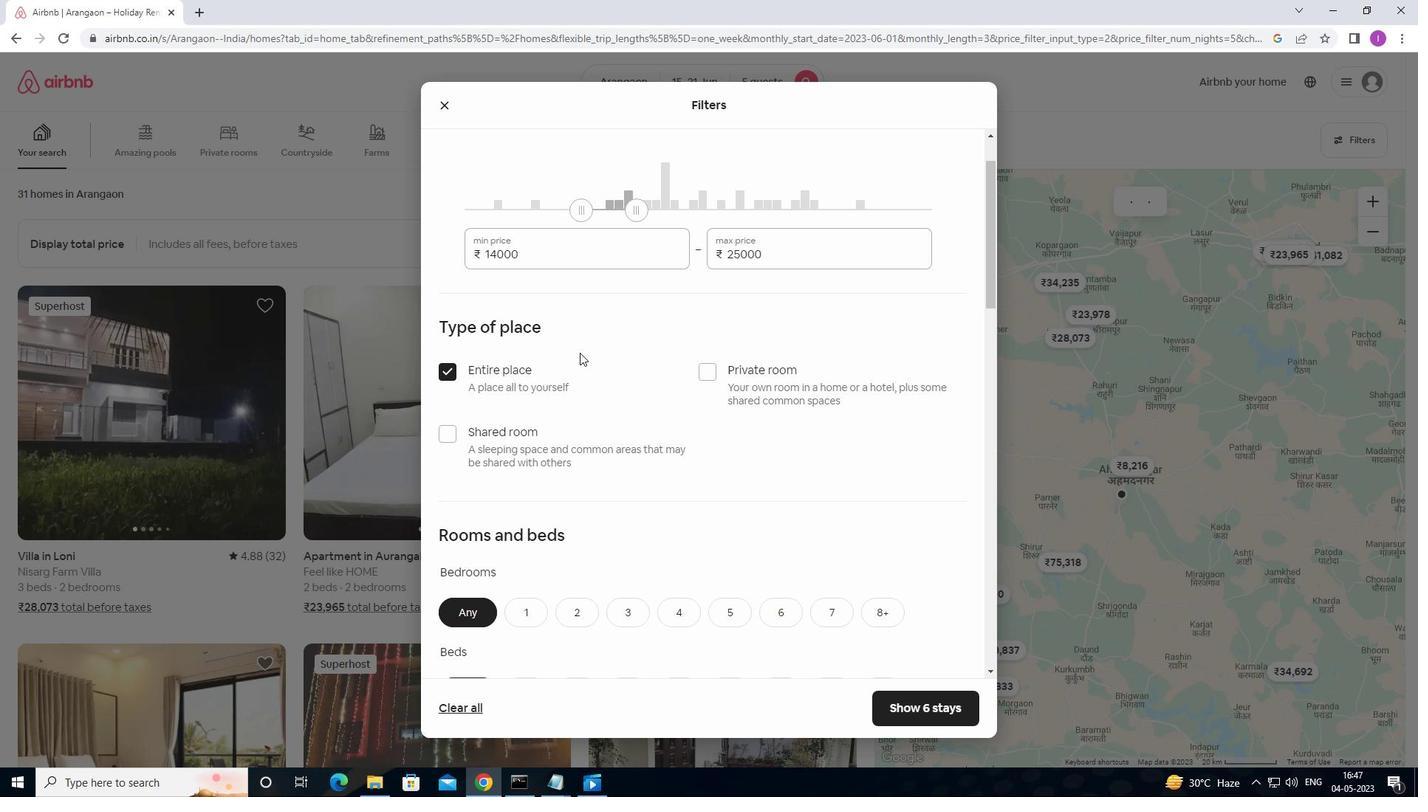 
Action: Mouse scrolled (582, 353) with delta (0, 0)
Screenshot: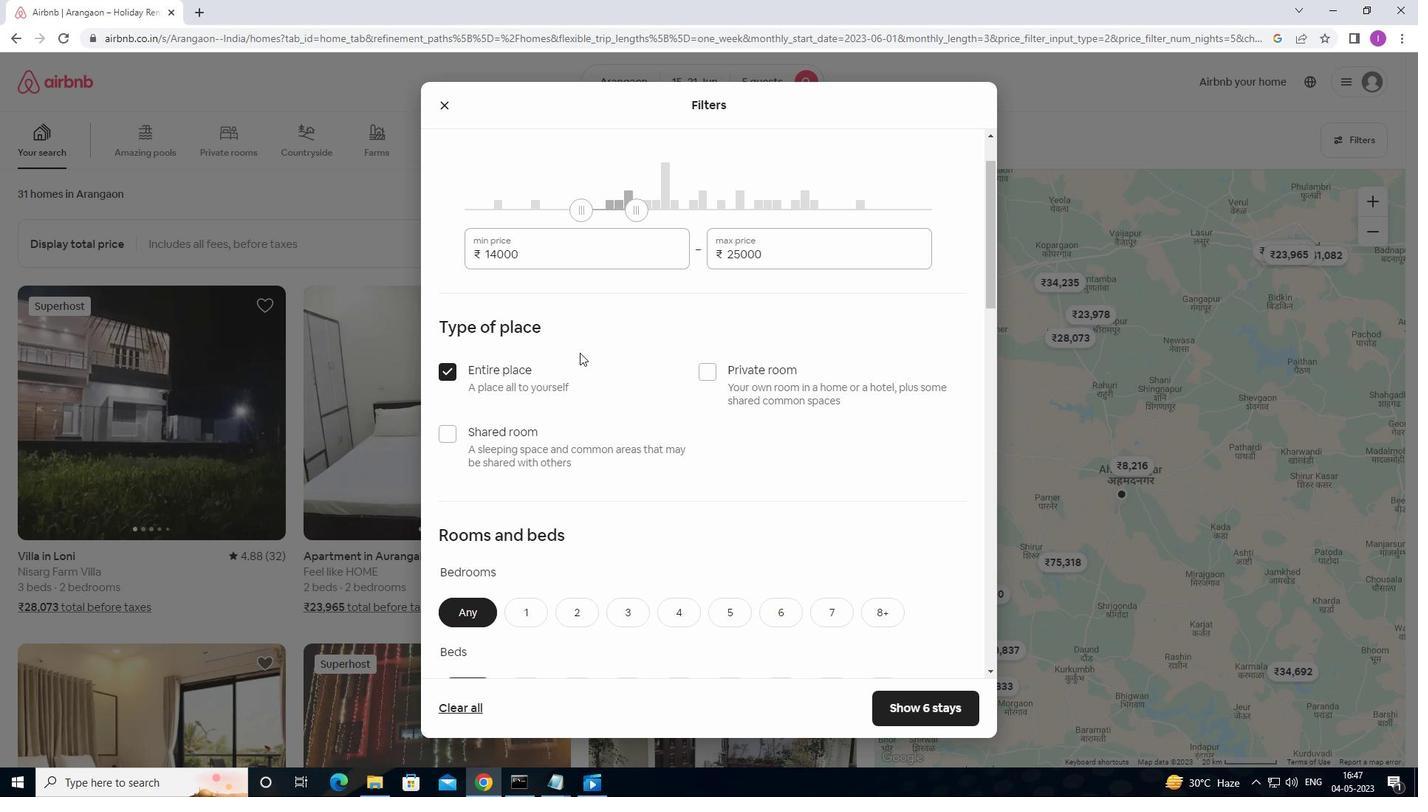 
Action: Mouse moved to (586, 353)
Screenshot: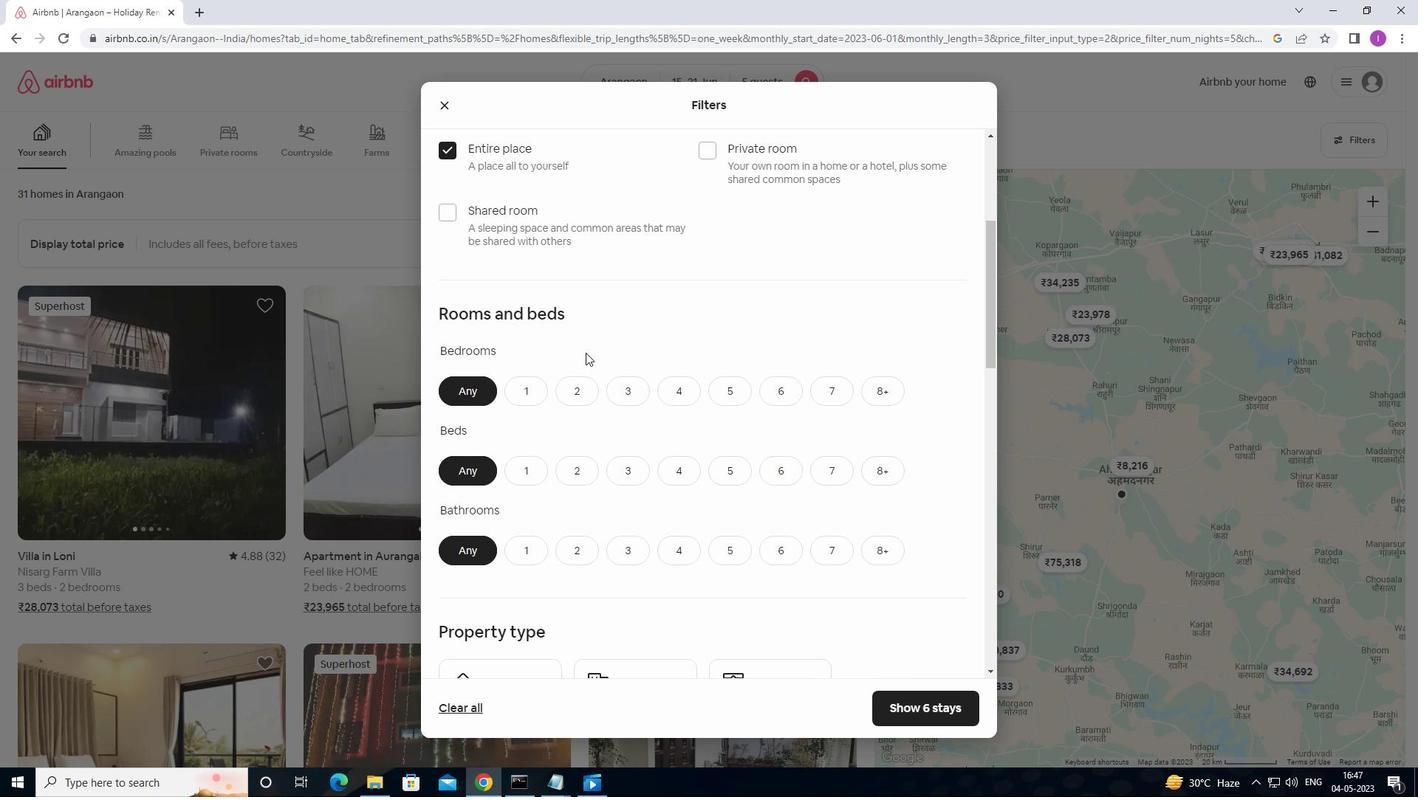 
Action: Mouse scrolled (586, 352) with delta (0, 0)
Screenshot: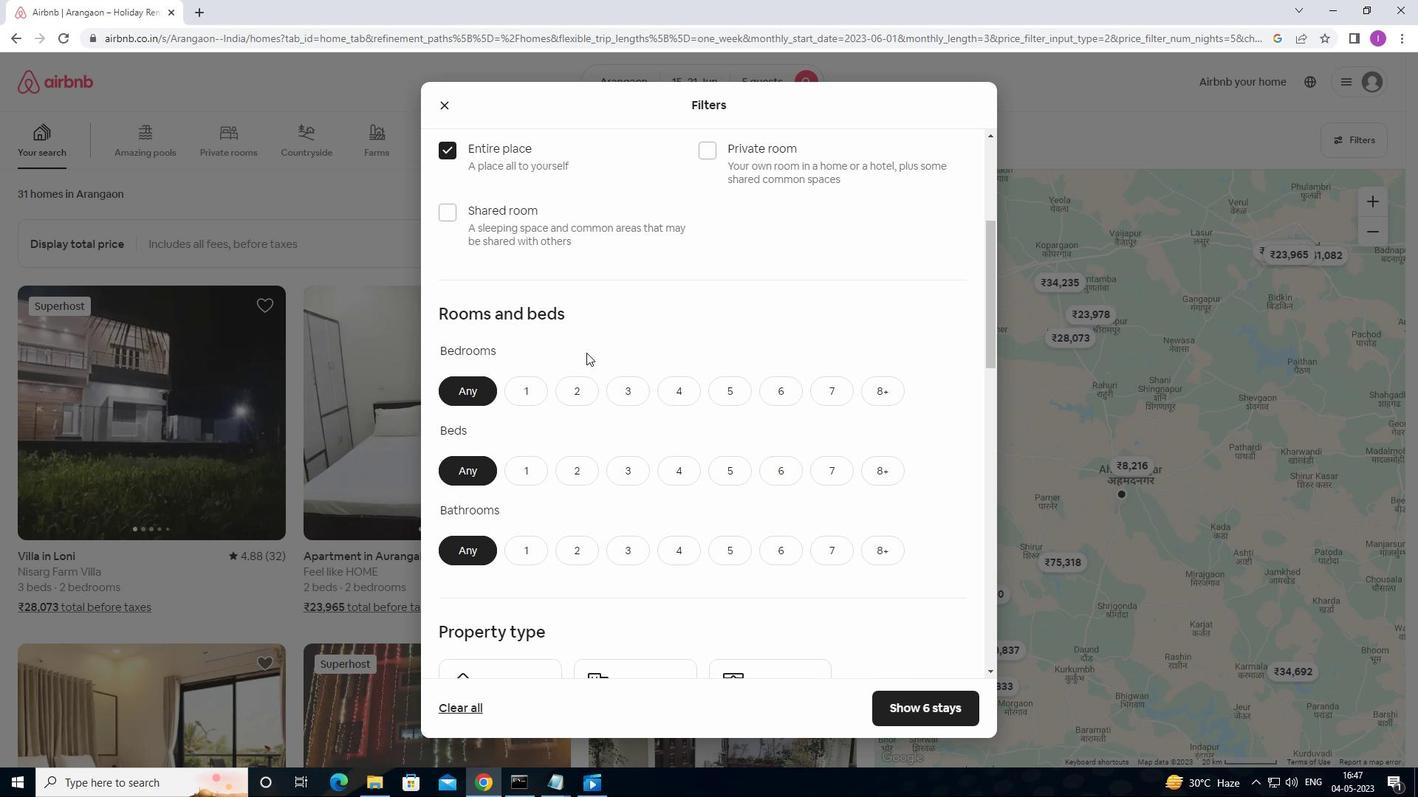 
Action: Mouse moved to (632, 322)
Screenshot: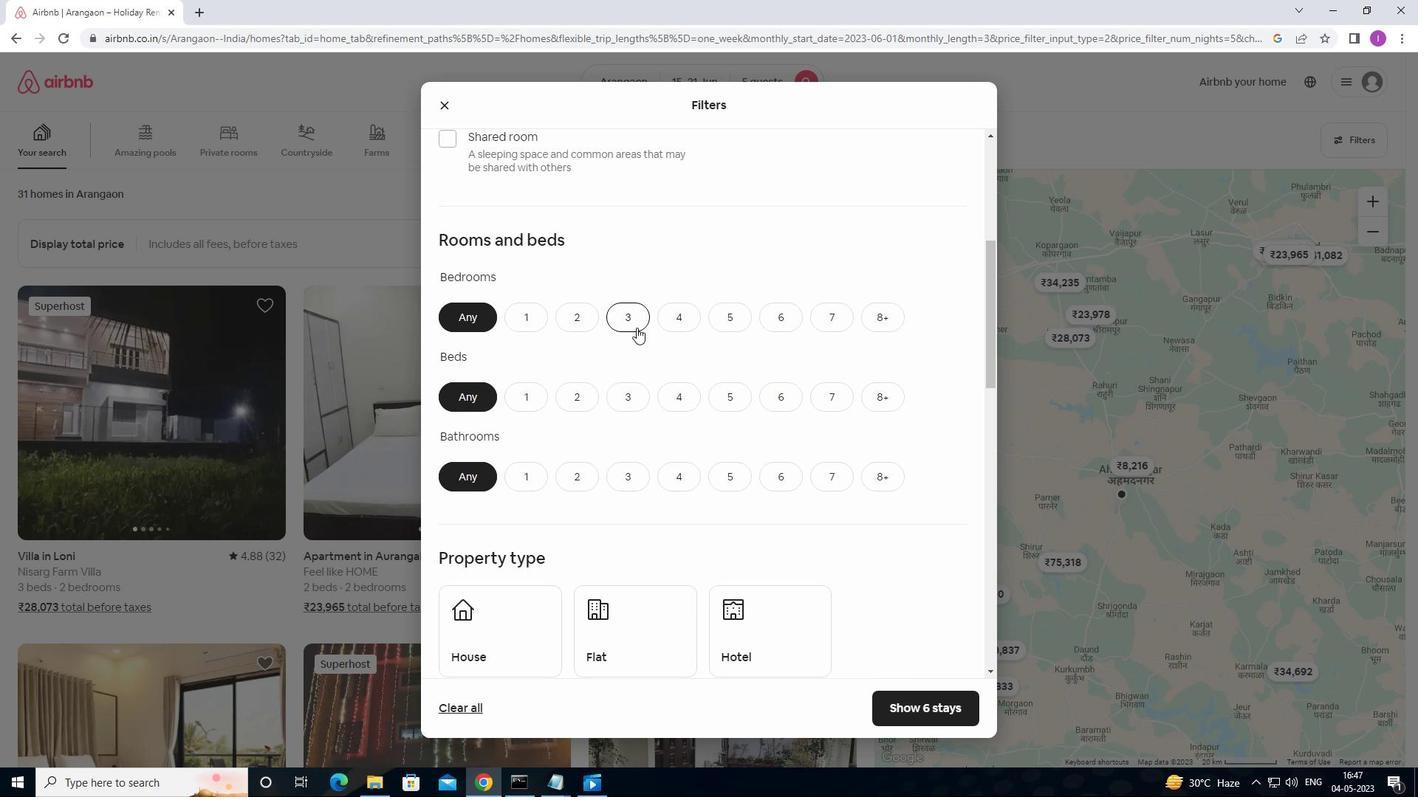 
Action: Mouse pressed left at (632, 322)
Screenshot: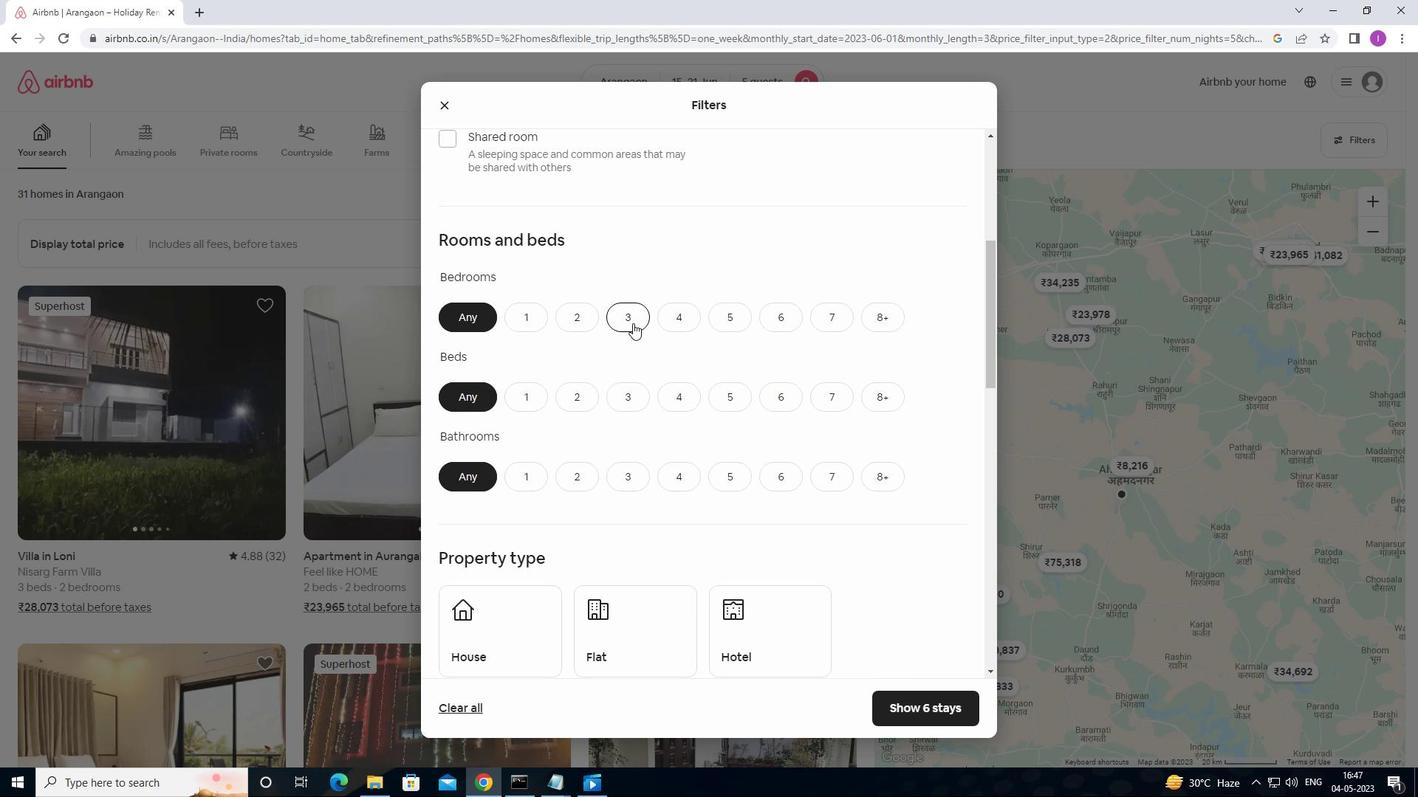 
Action: Mouse moved to (613, 398)
Screenshot: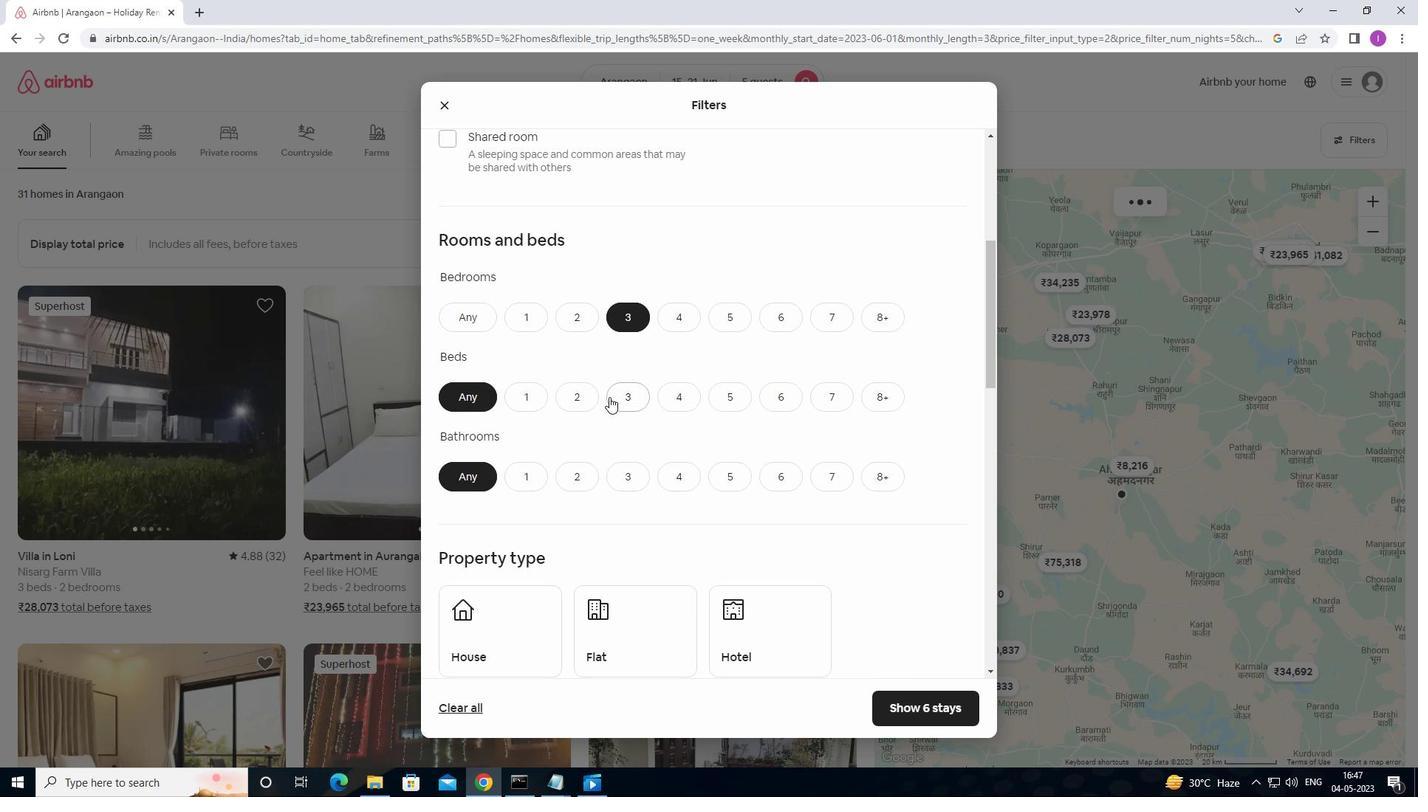 
Action: Mouse pressed left at (613, 398)
Screenshot: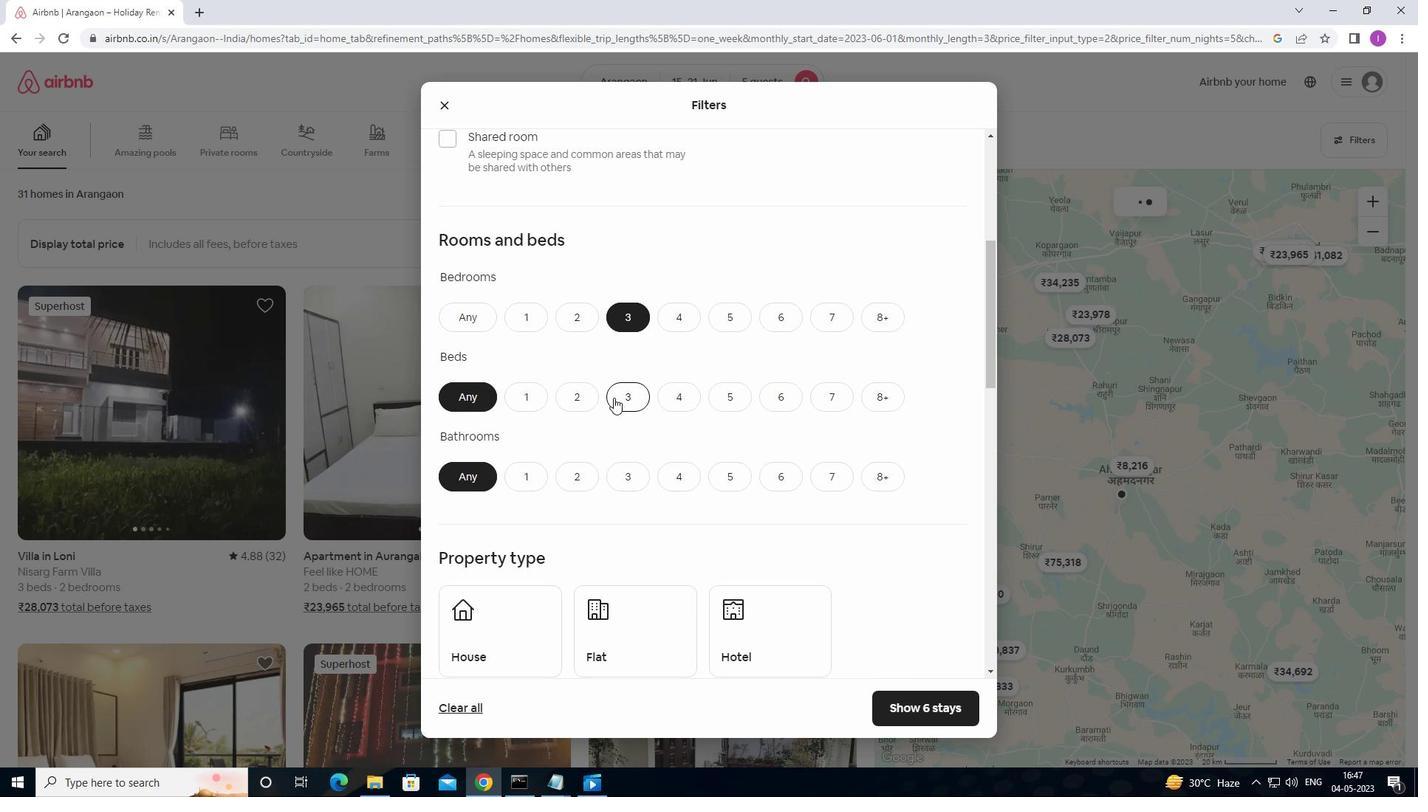 
Action: Mouse moved to (622, 476)
Screenshot: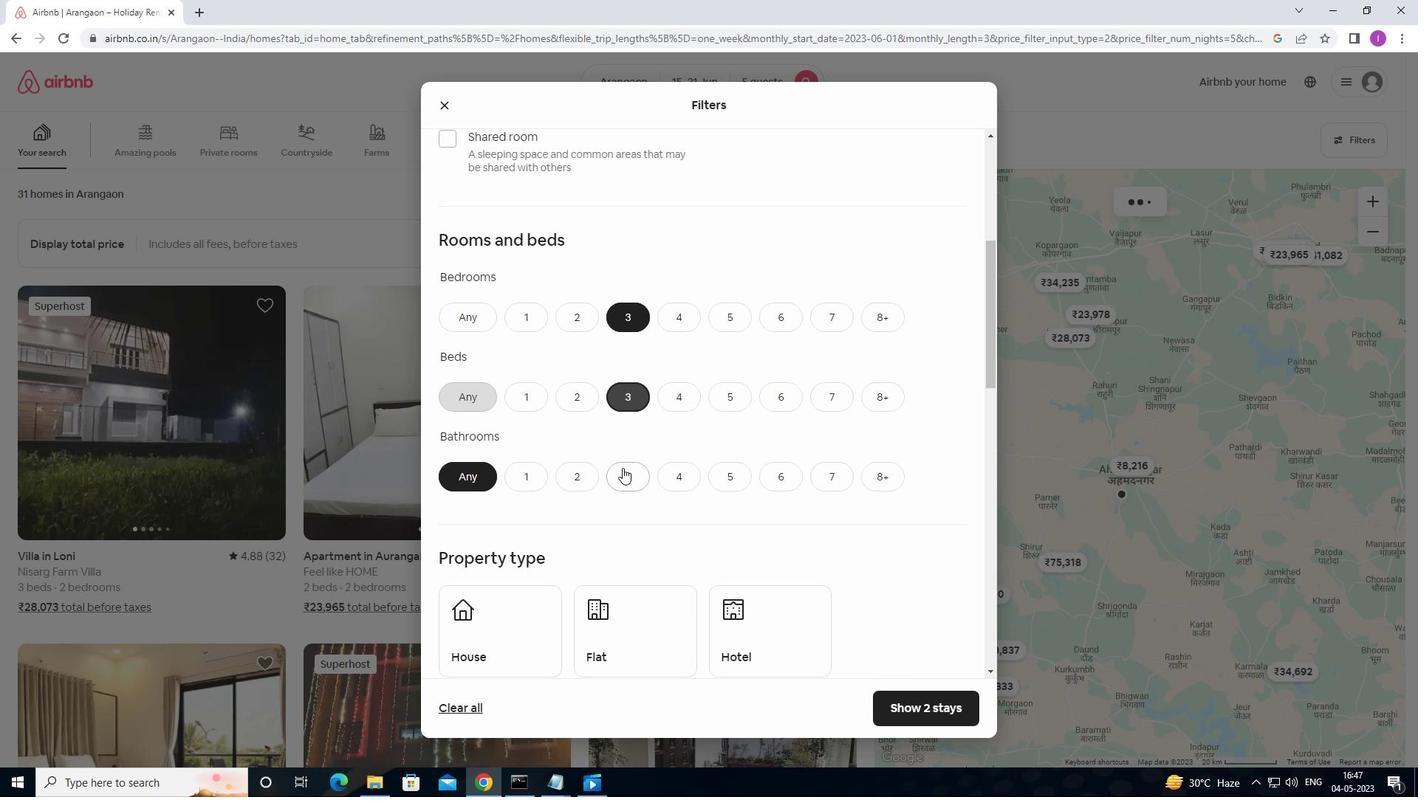 
Action: Mouse pressed left at (622, 476)
Screenshot: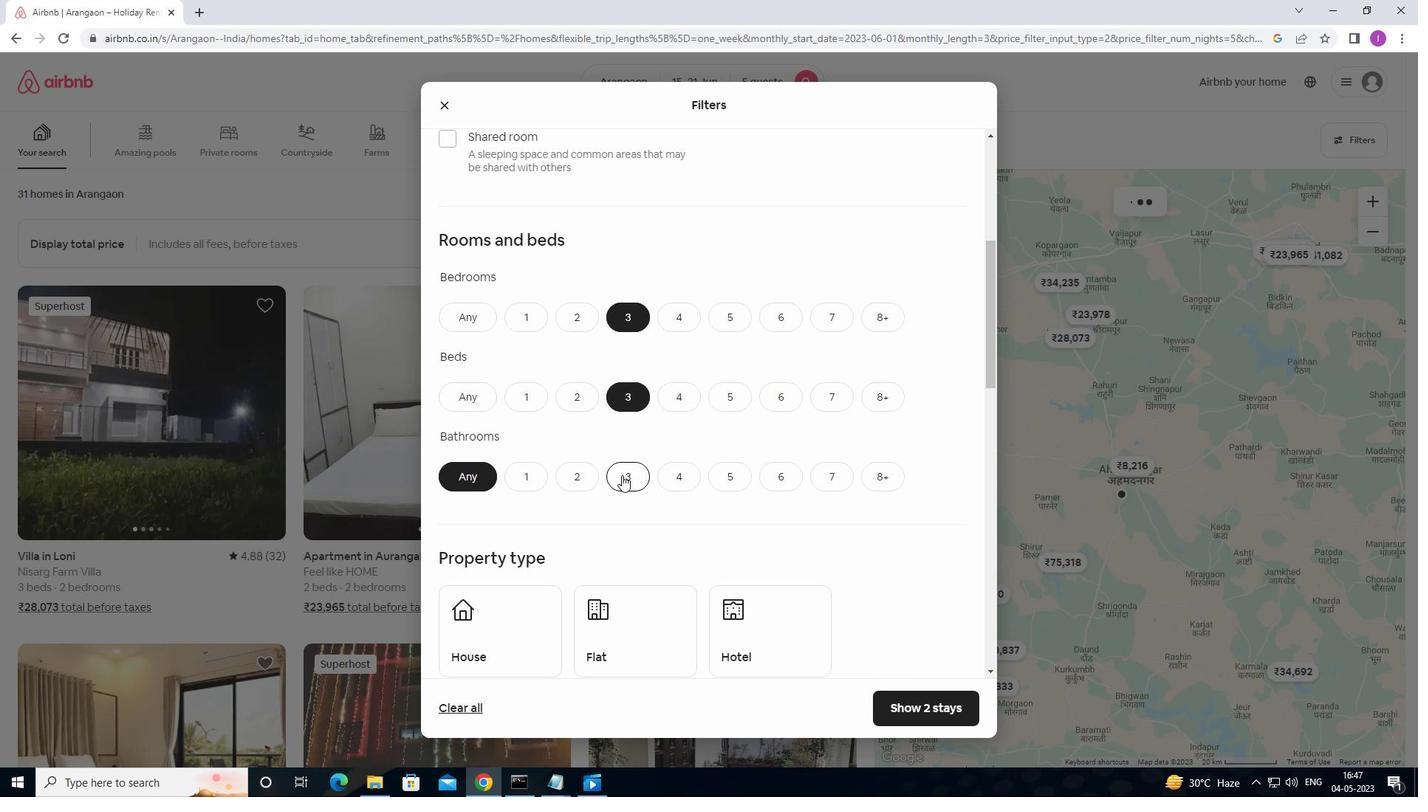
Action: Mouse moved to (710, 435)
Screenshot: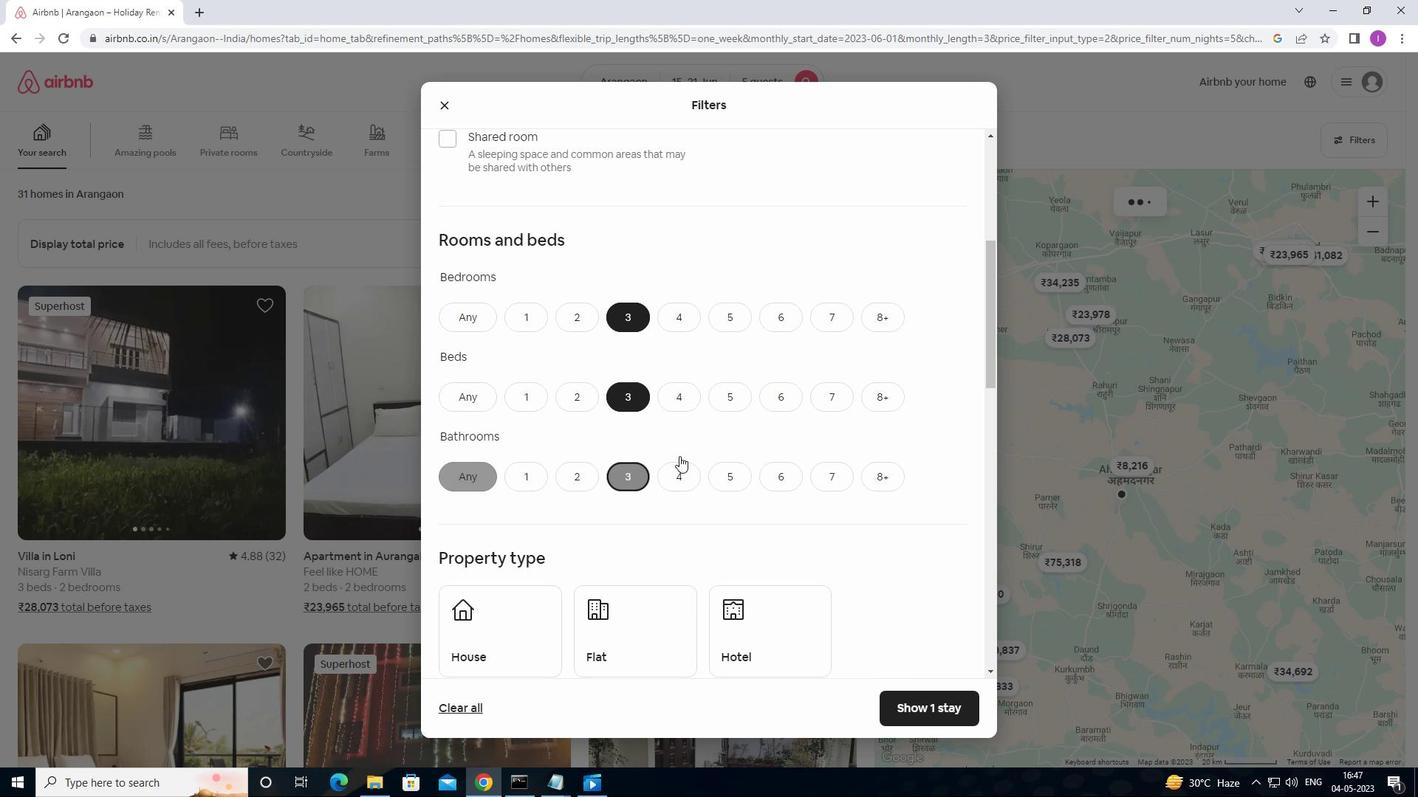 
Action: Mouse scrolled (710, 435) with delta (0, 0)
Screenshot: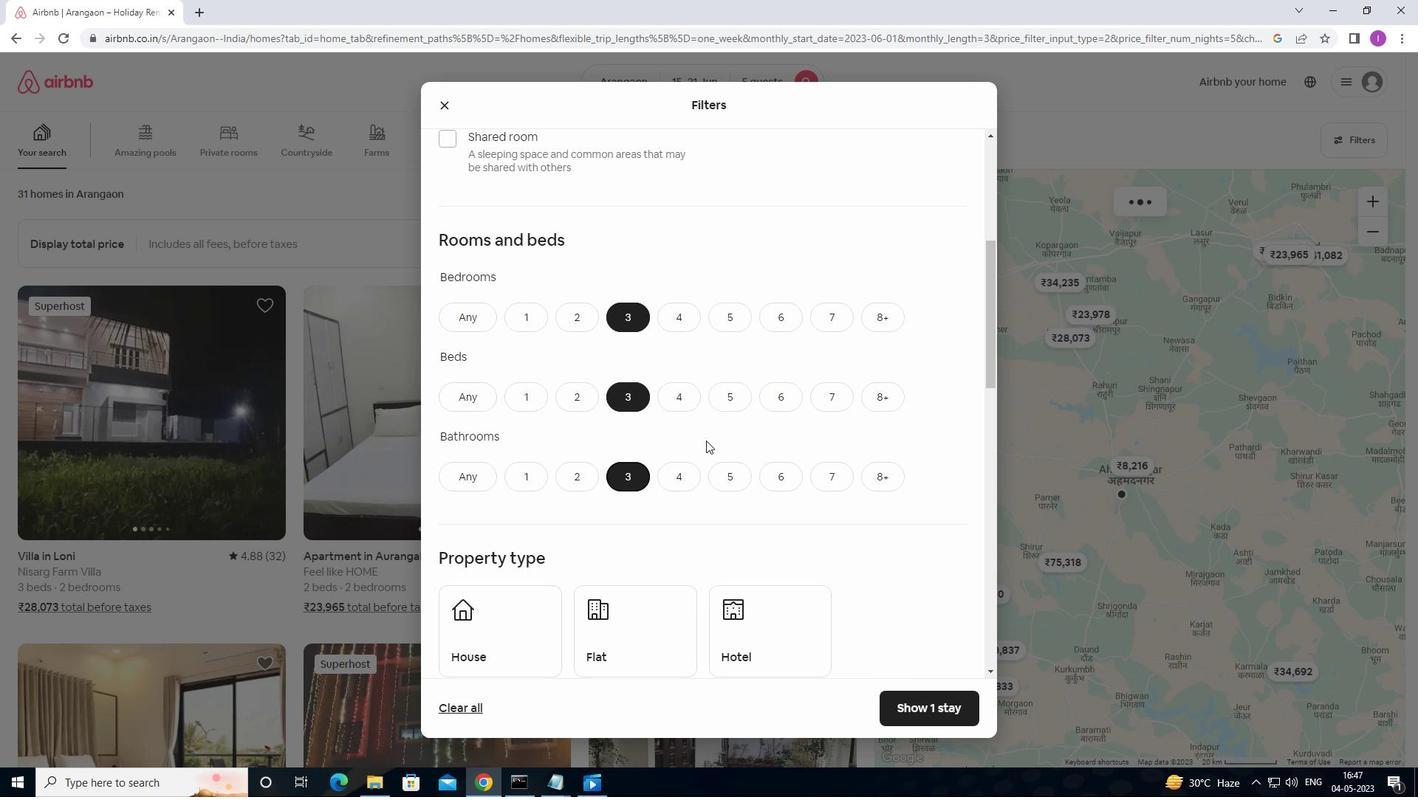 
Action: Mouse scrolled (710, 435) with delta (0, 0)
Screenshot: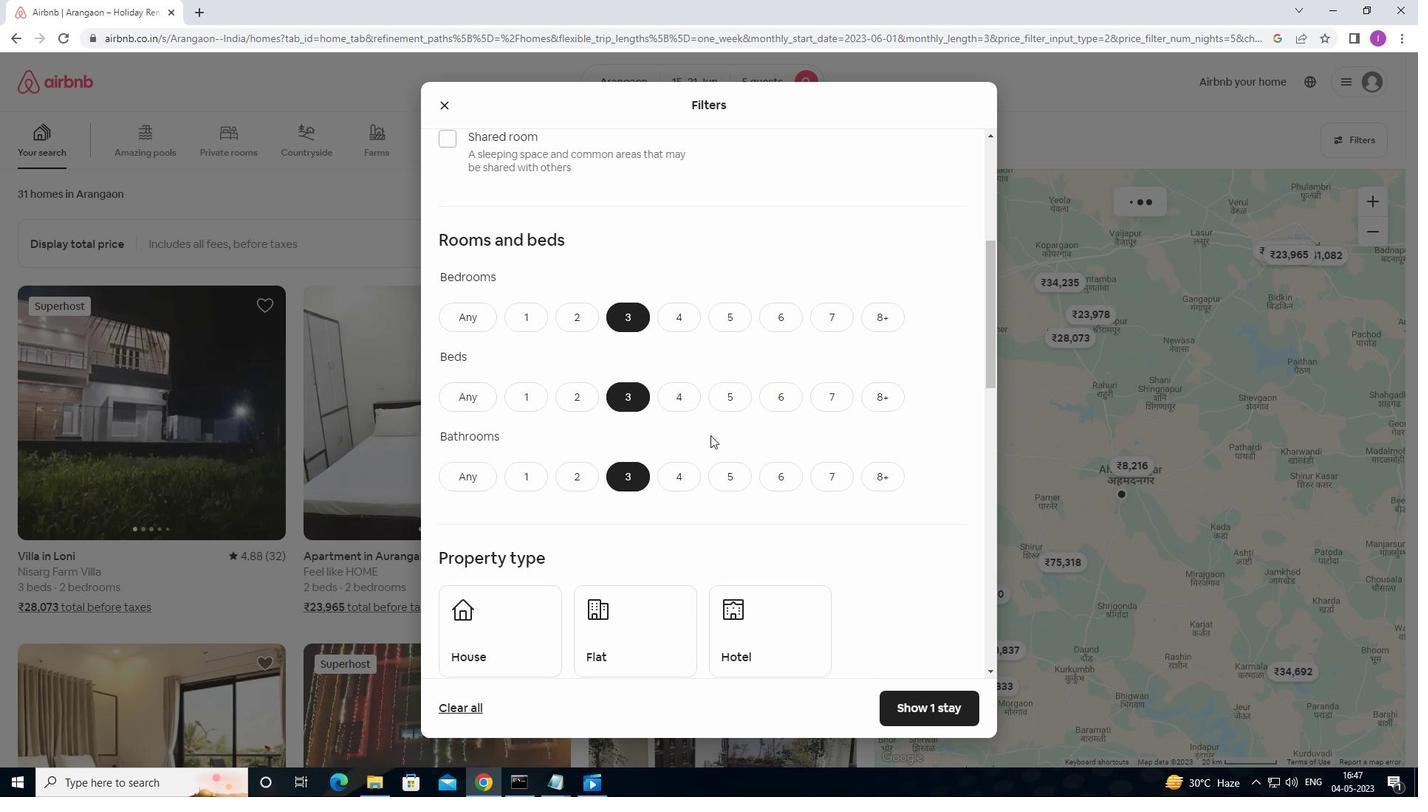
Action: Mouse scrolled (710, 435) with delta (0, 0)
Screenshot: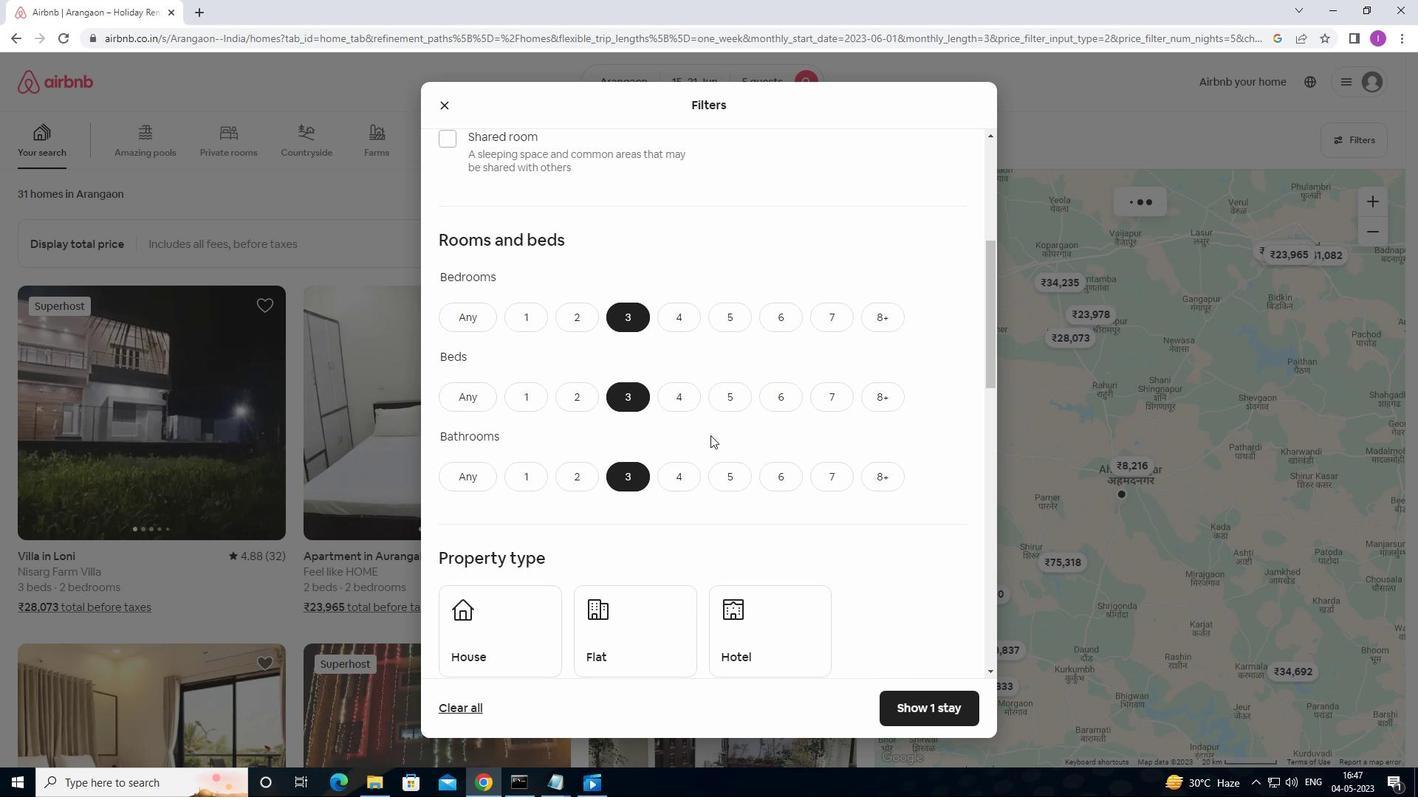 
Action: Mouse moved to (700, 441)
Screenshot: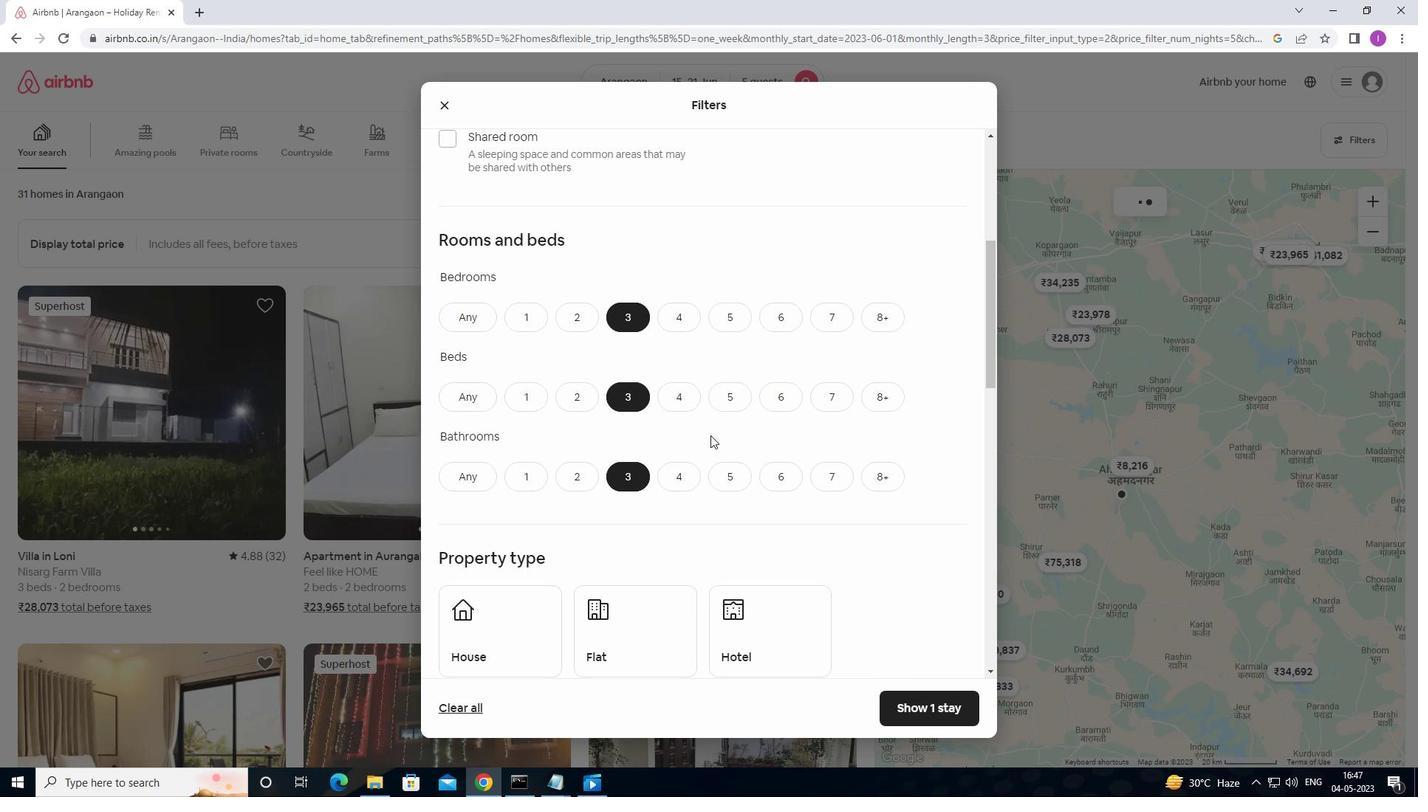 
Action: Mouse scrolled (700, 440) with delta (0, 0)
Screenshot: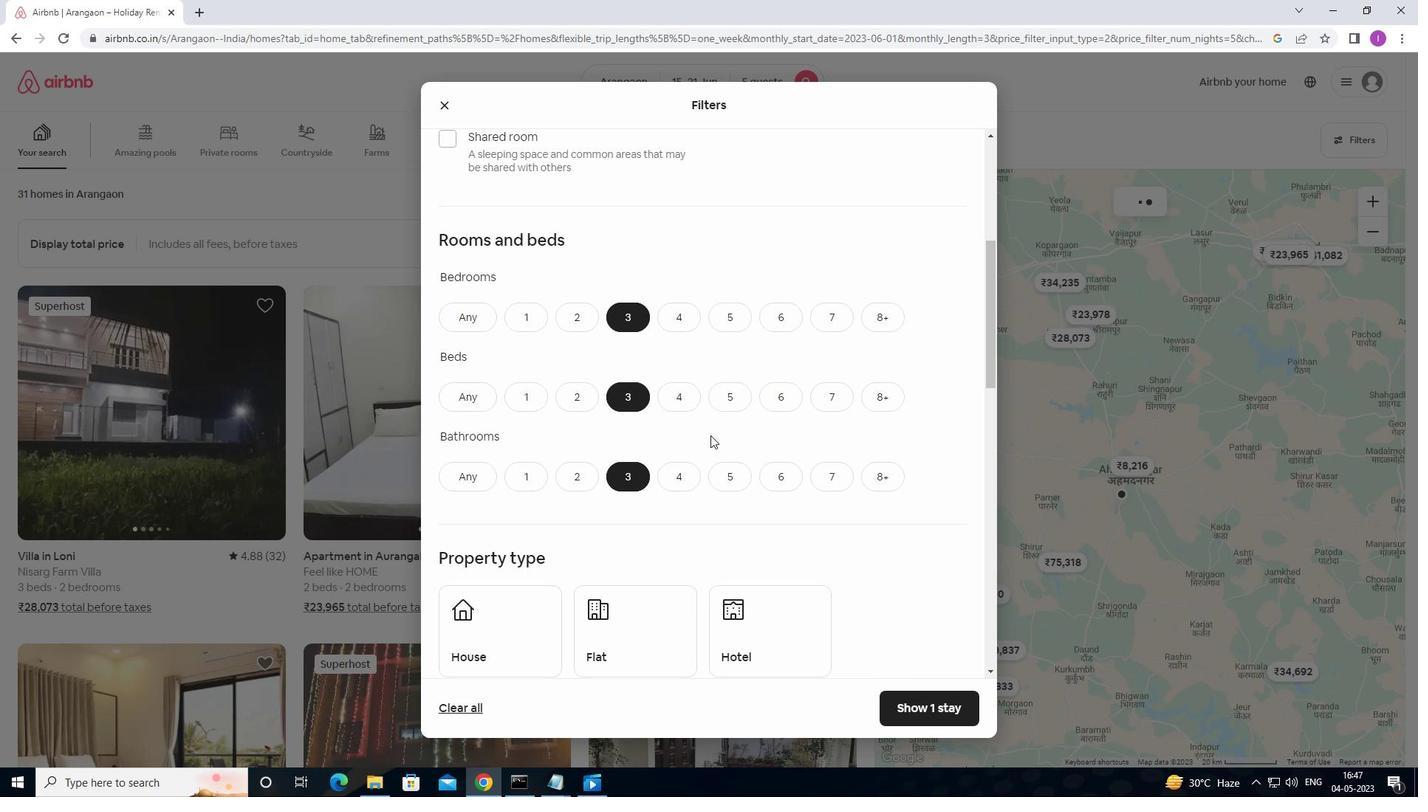 
Action: Mouse moved to (535, 363)
Screenshot: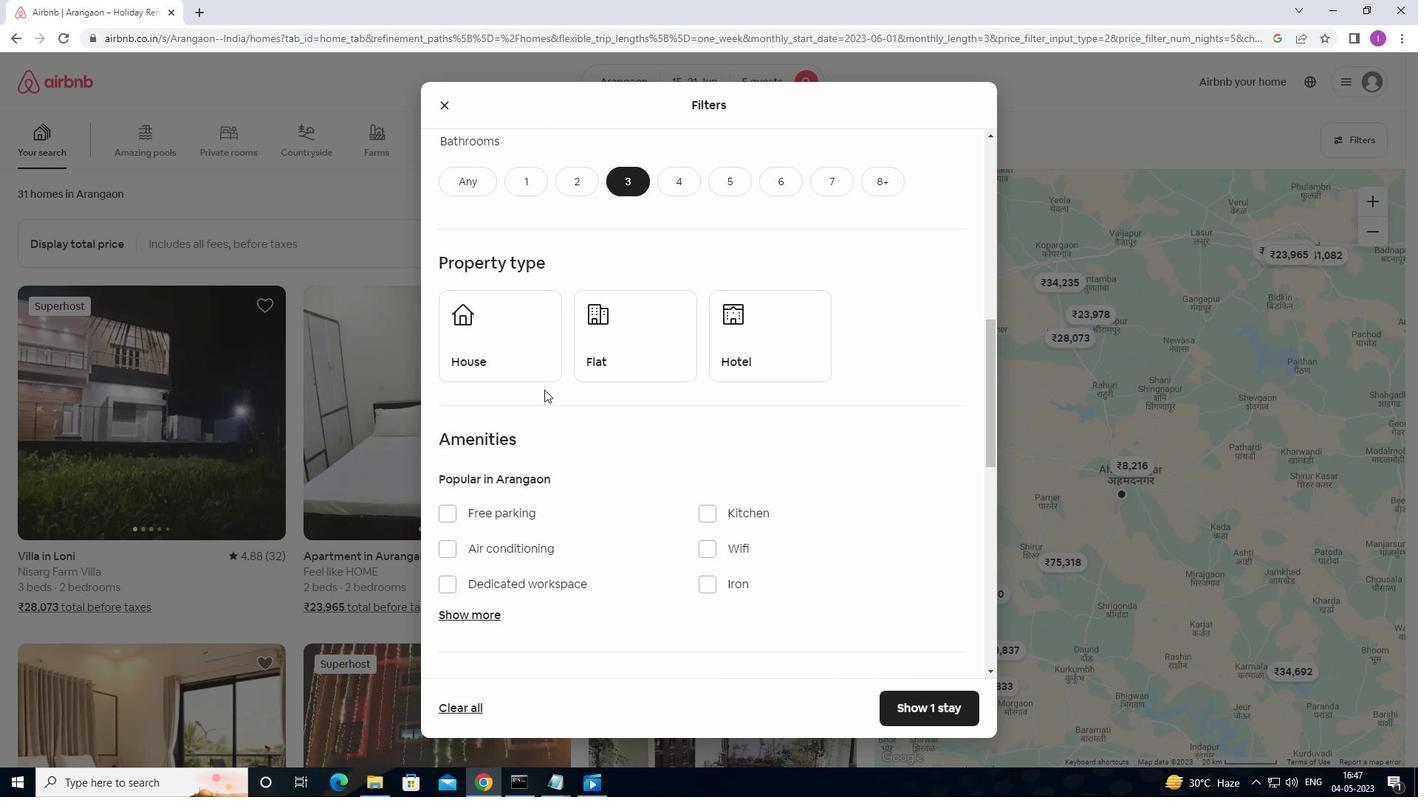 
Action: Mouse pressed left at (535, 363)
Screenshot: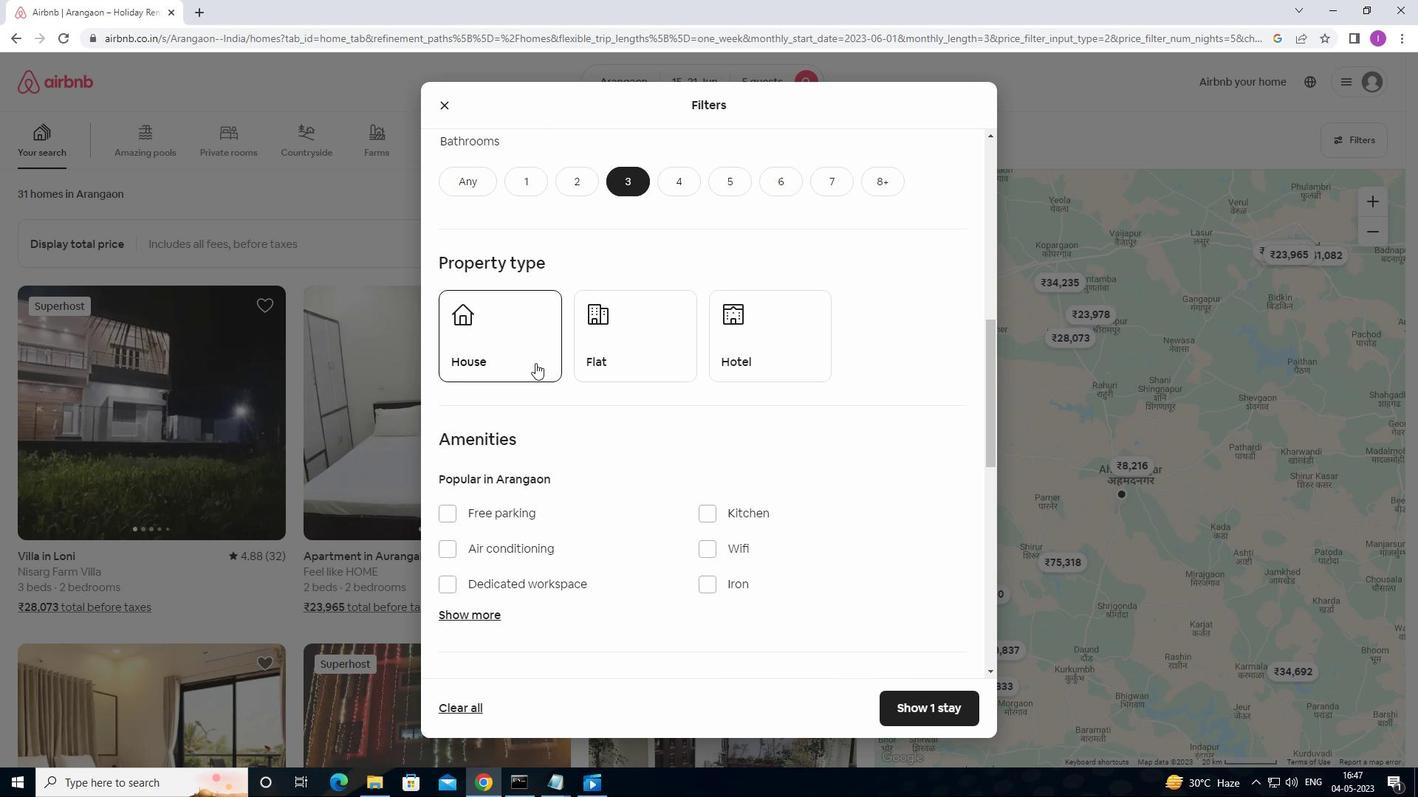
Action: Mouse moved to (622, 361)
Screenshot: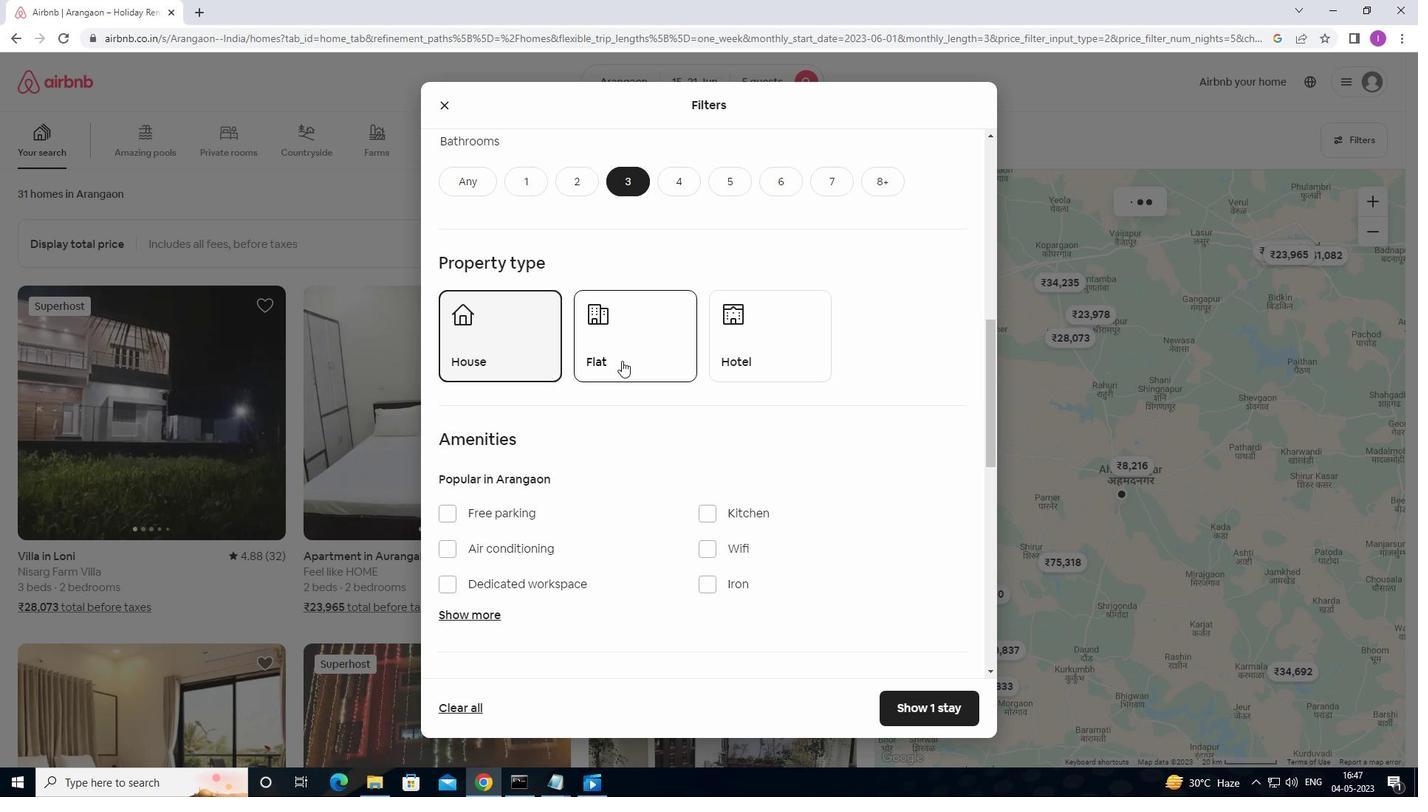 
Action: Mouse pressed left at (622, 361)
Screenshot: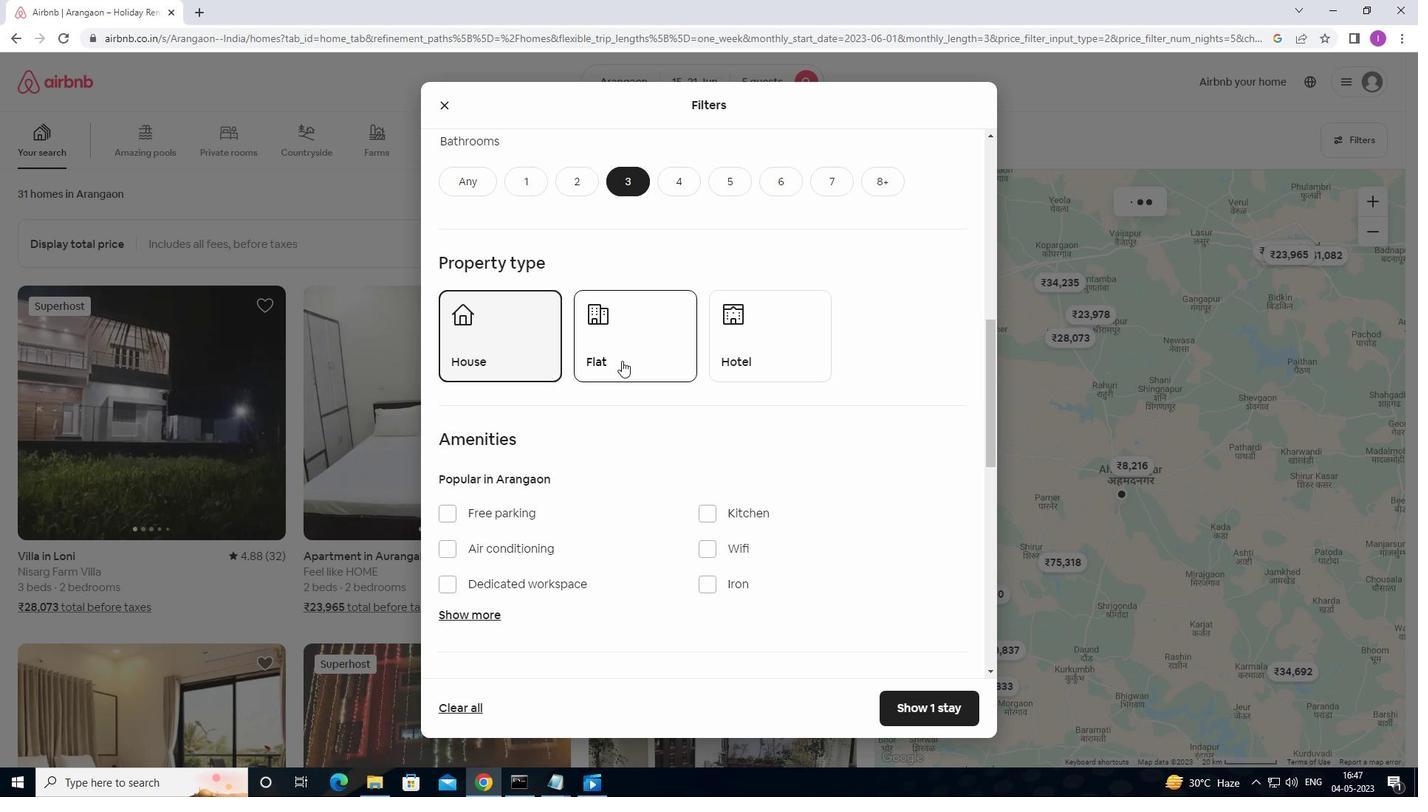 
Action: Mouse moved to (625, 365)
Screenshot: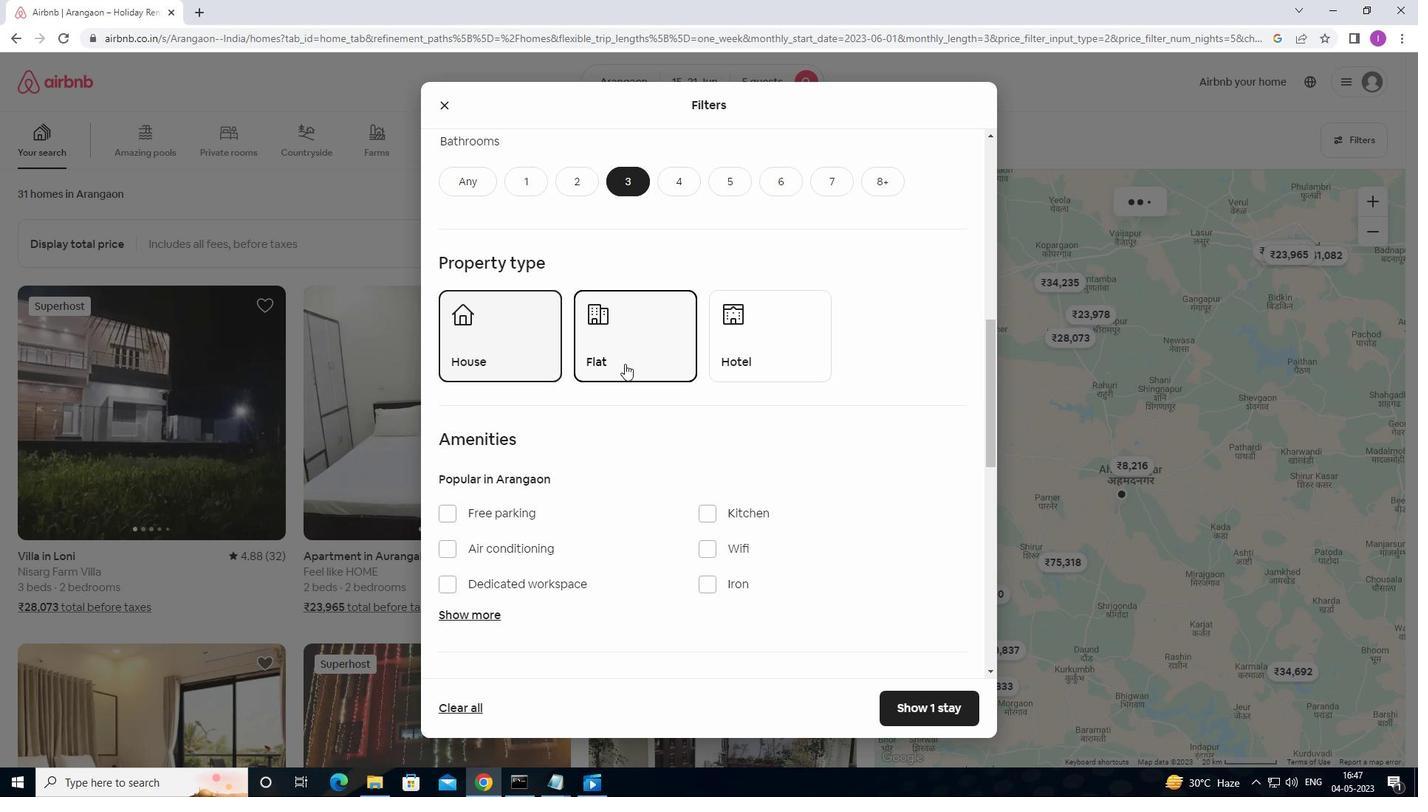 
Action: Mouse scrolled (625, 364) with delta (0, 0)
Screenshot: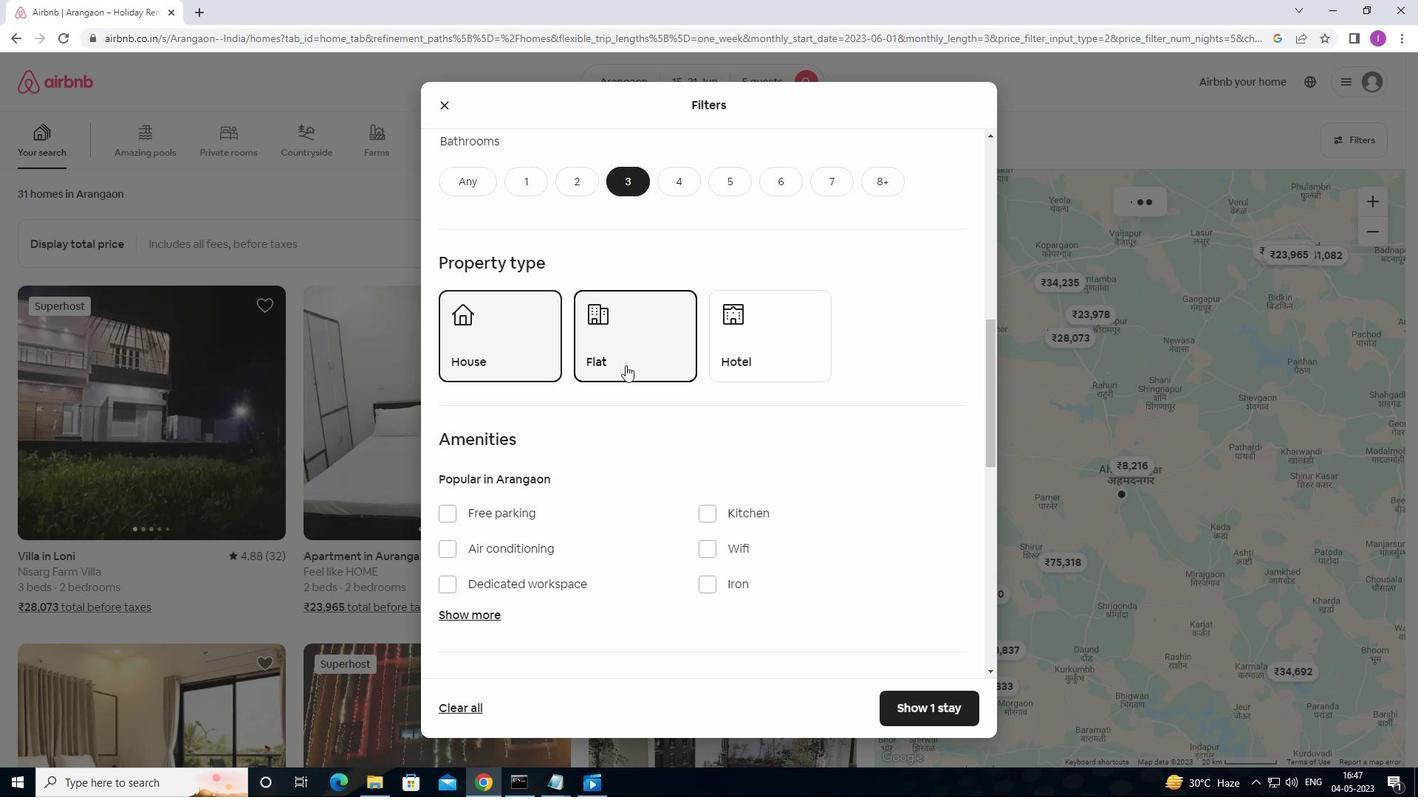 
Action: Mouse moved to (627, 366)
Screenshot: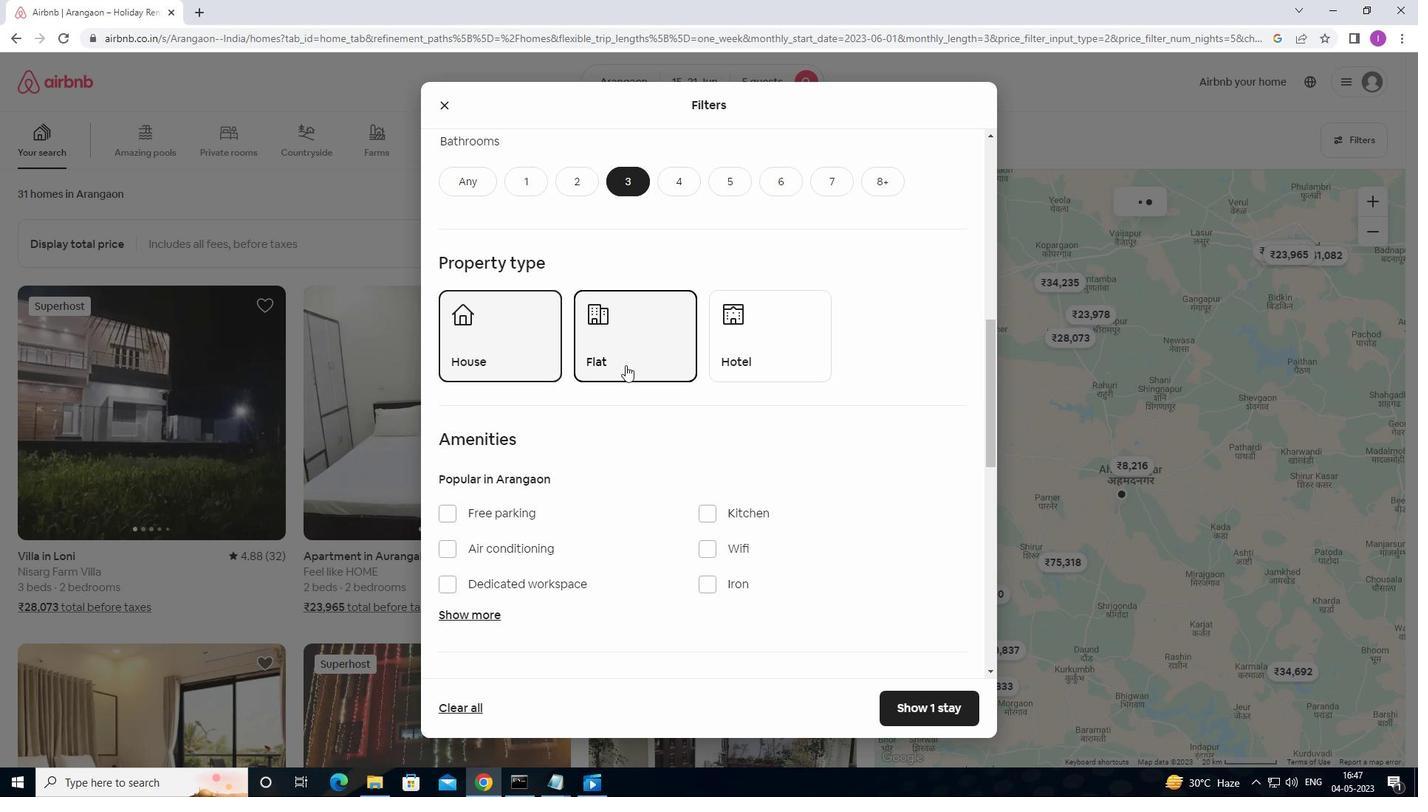 
Action: Mouse scrolled (627, 365) with delta (0, 0)
Screenshot: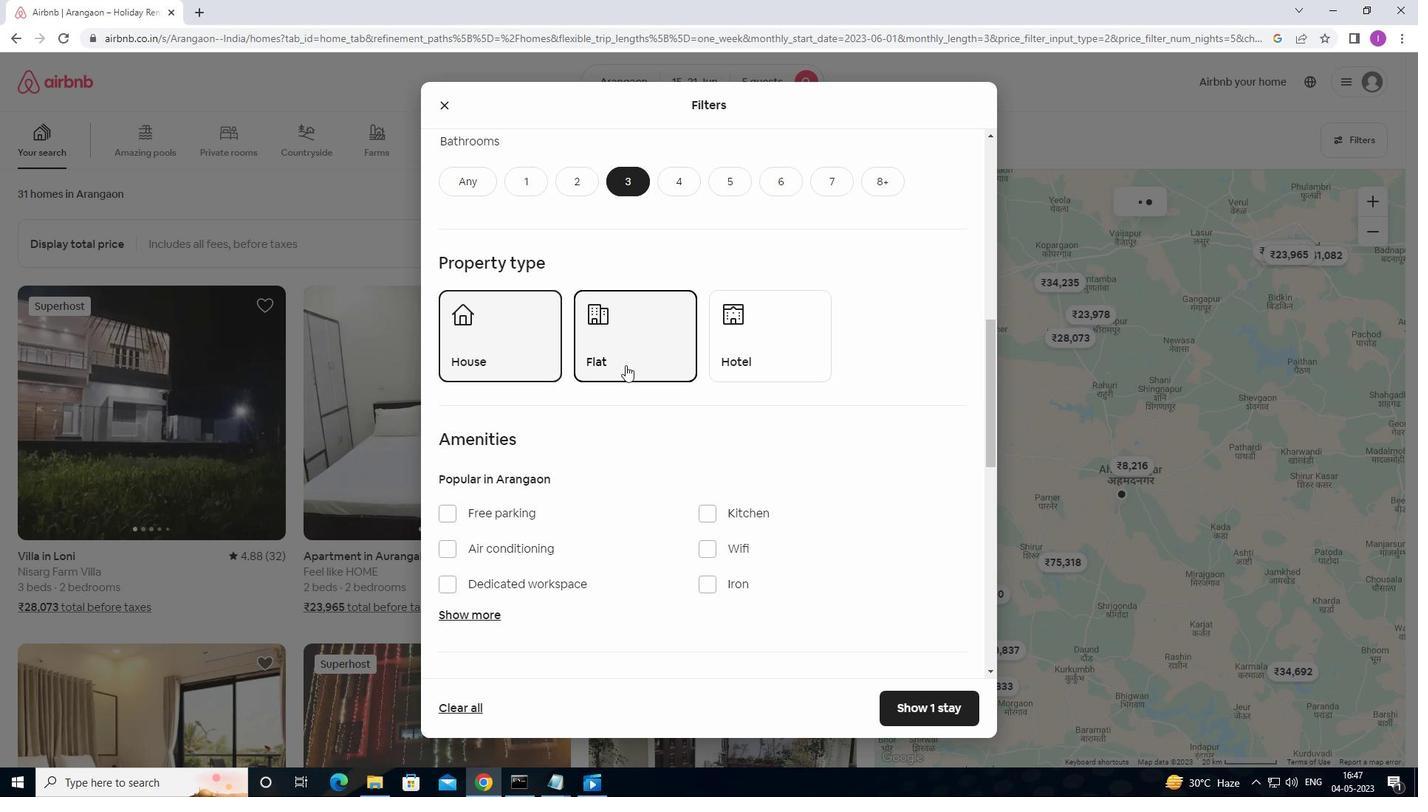 
Action: Mouse moved to (630, 366)
Screenshot: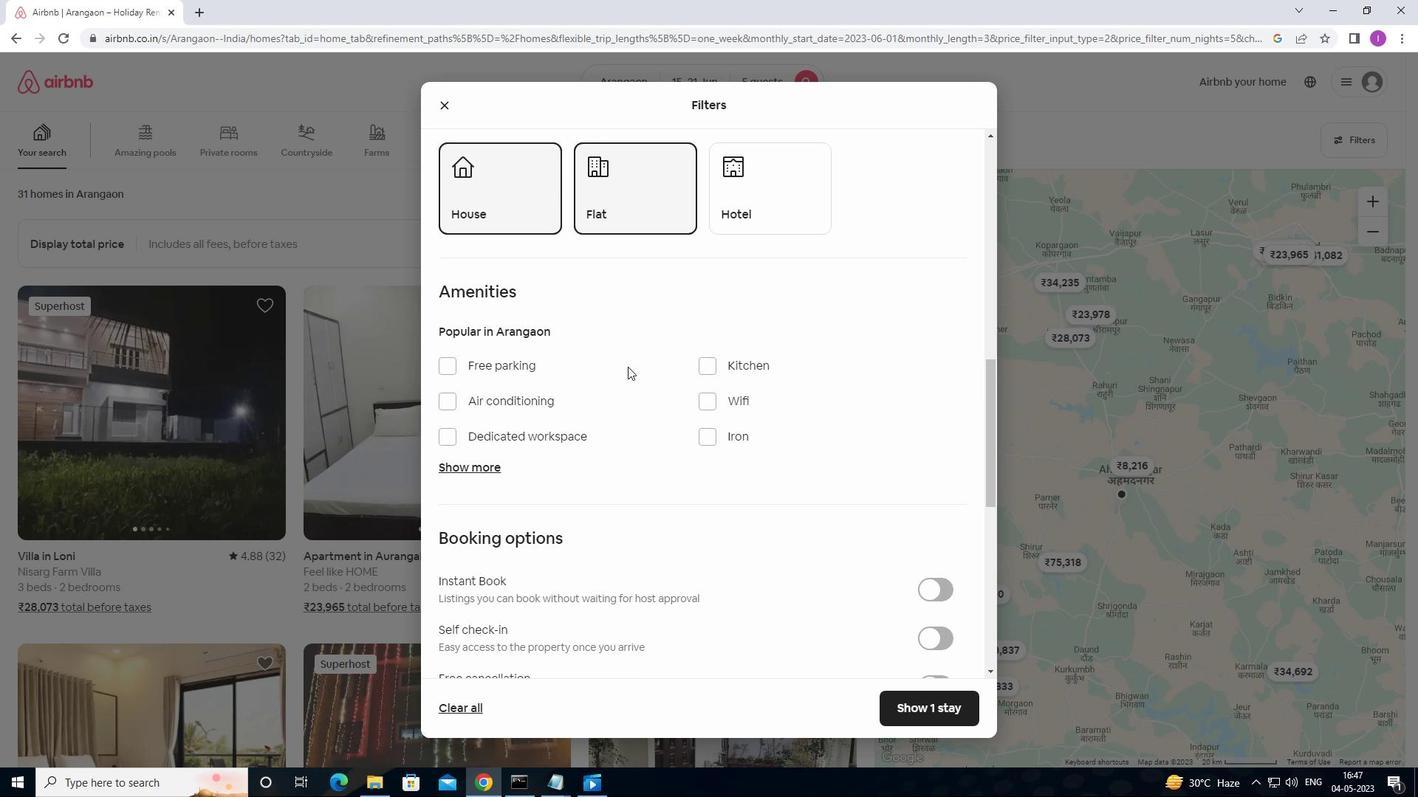
Action: Mouse scrolled (630, 365) with delta (0, 0)
Screenshot: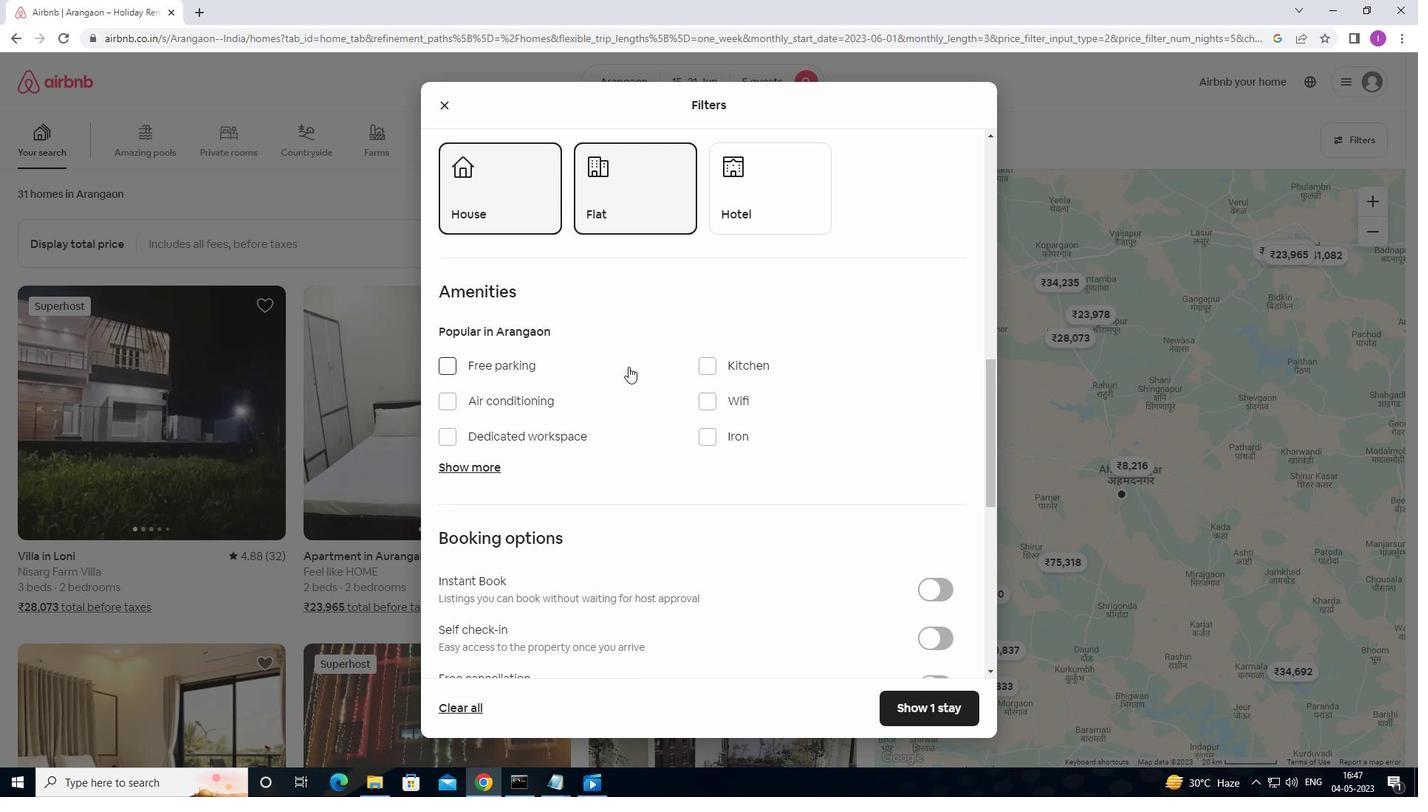 
Action: Mouse scrolled (630, 365) with delta (0, 0)
Screenshot: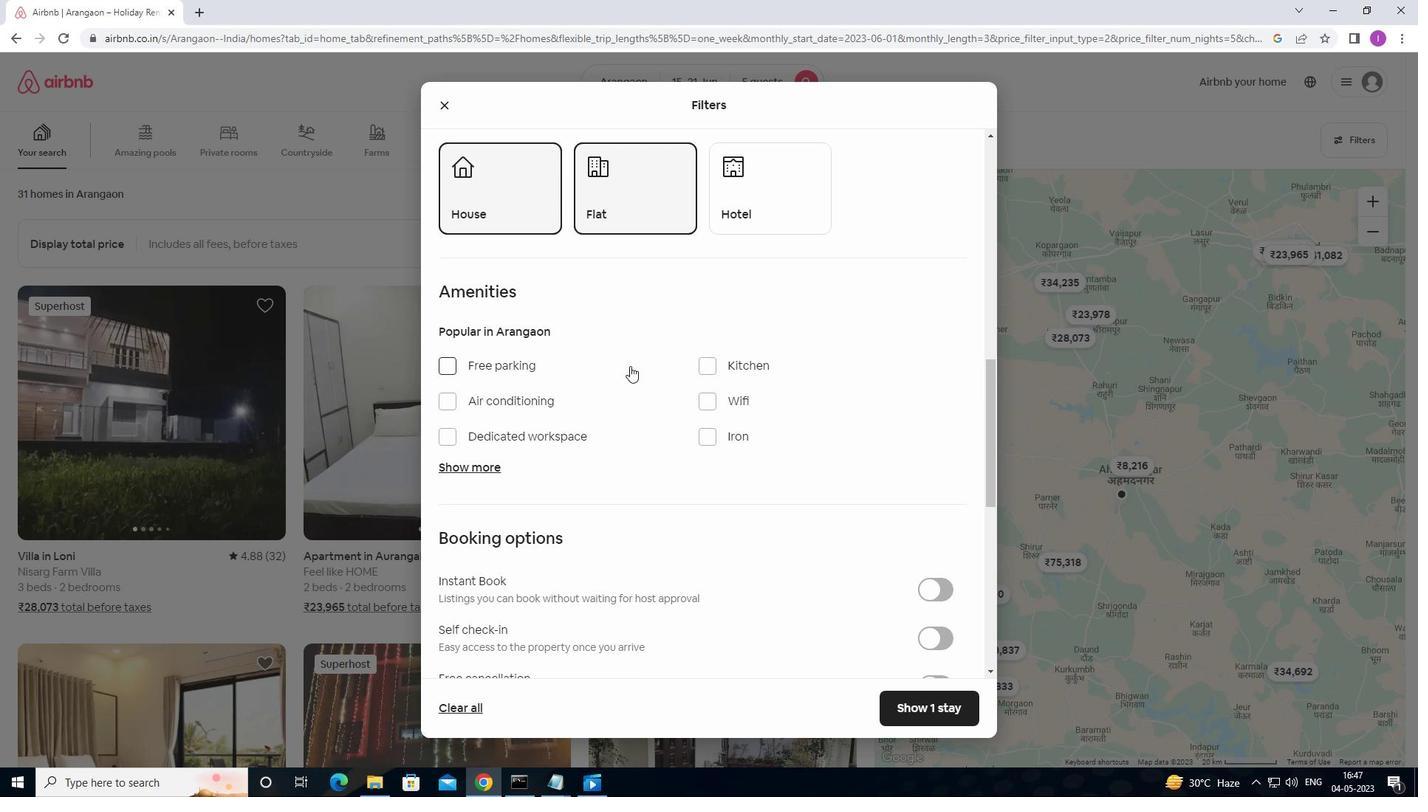 
Action: Mouse scrolled (630, 365) with delta (0, 0)
Screenshot: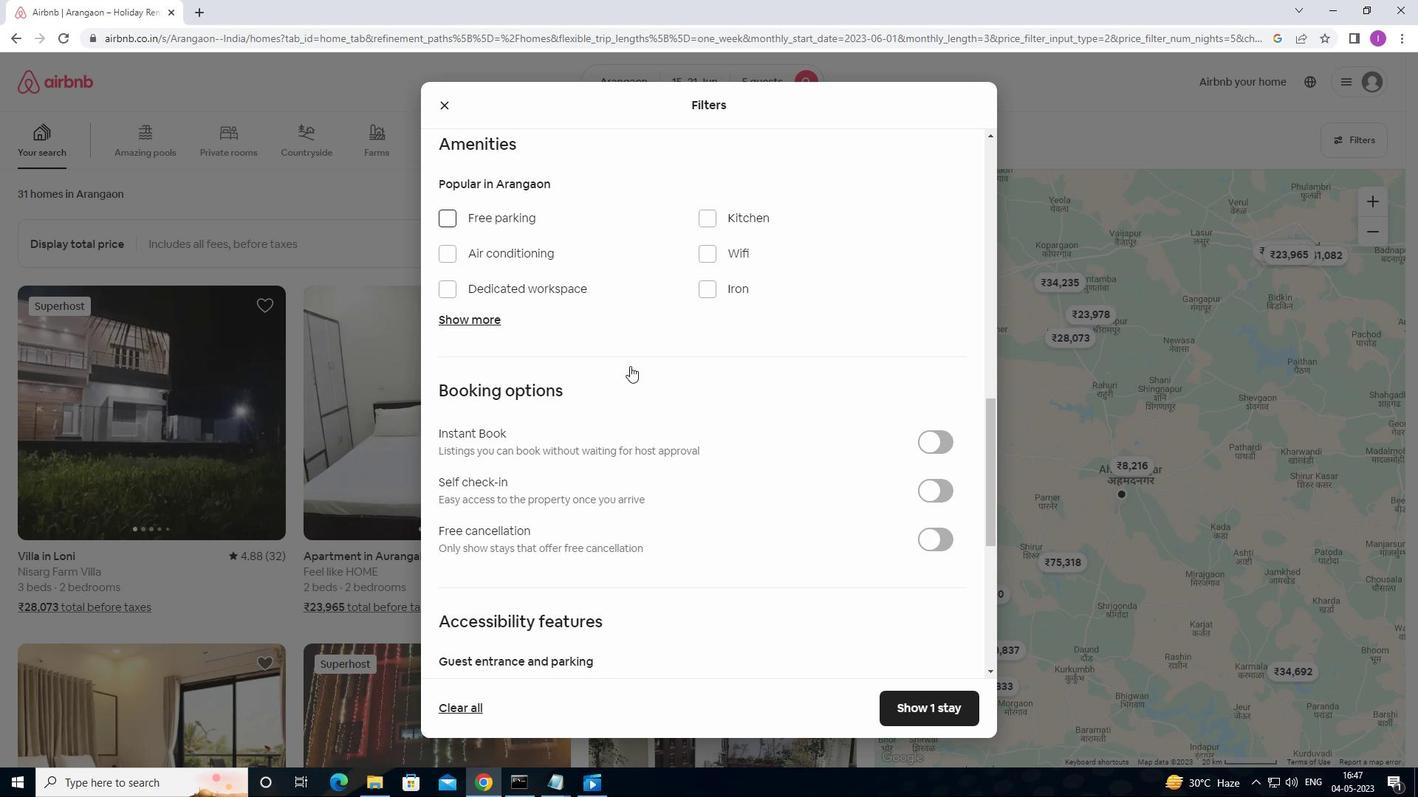 
Action: Mouse scrolled (630, 365) with delta (0, 0)
Screenshot: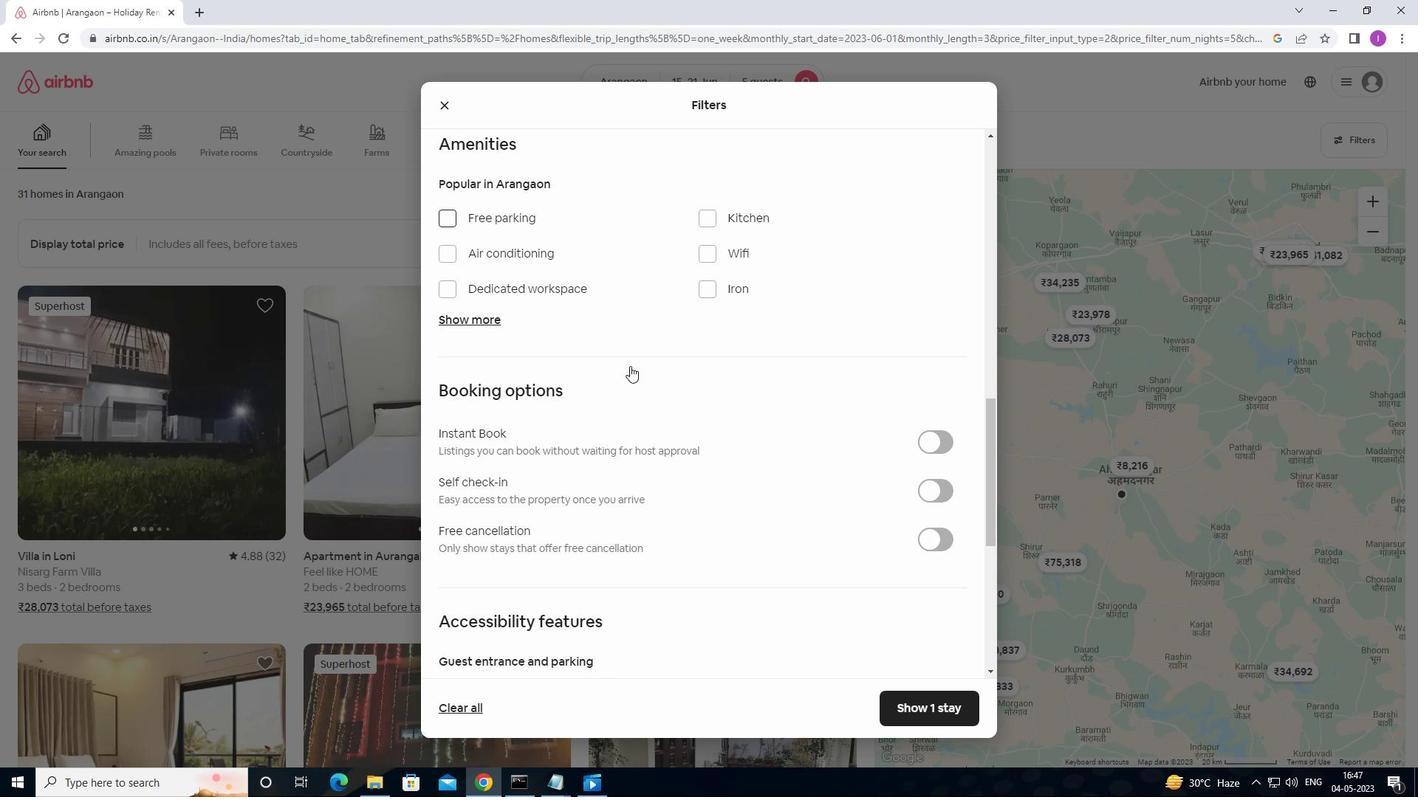 
Action: Mouse moved to (925, 342)
Screenshot: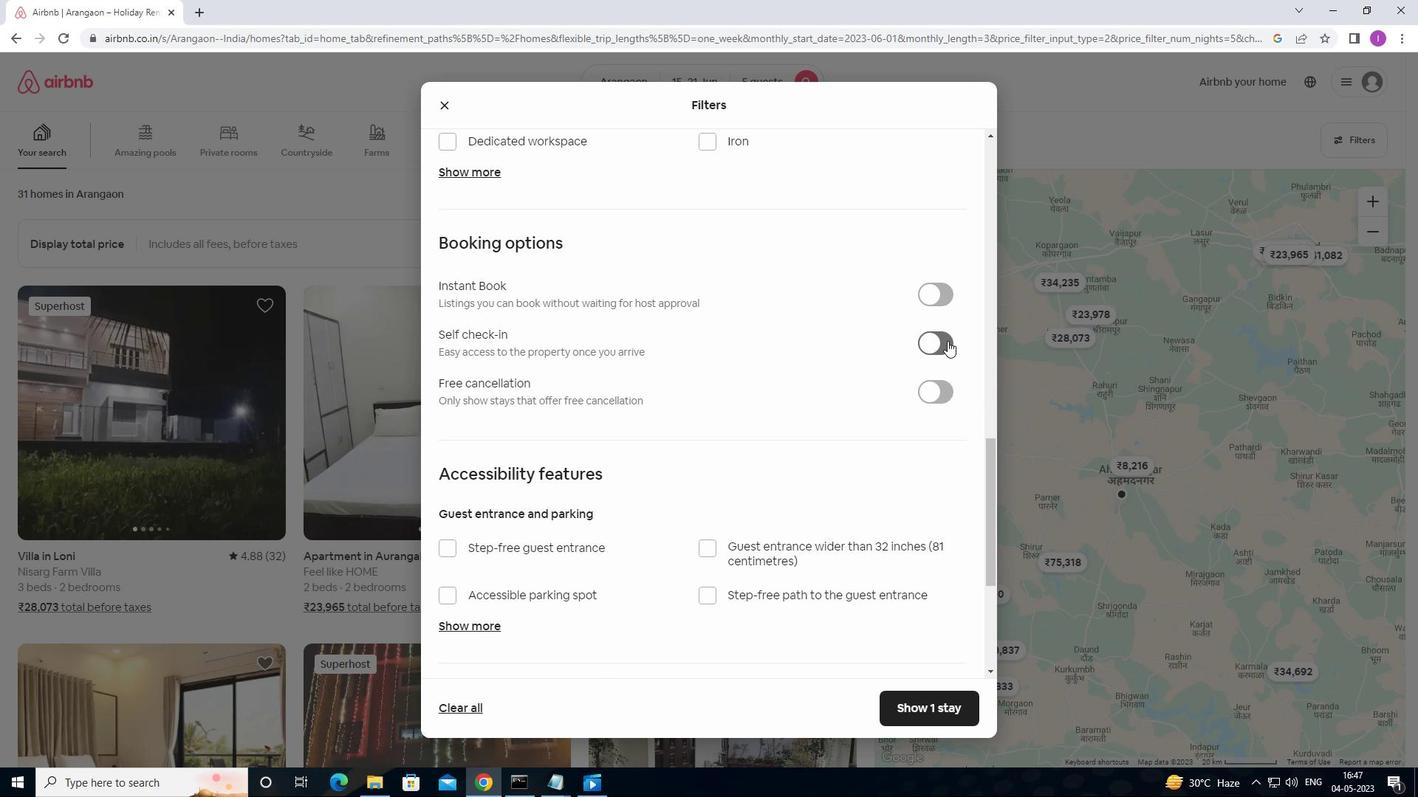 
Action: Mouse pressed left at (925, 342)
Screenshot: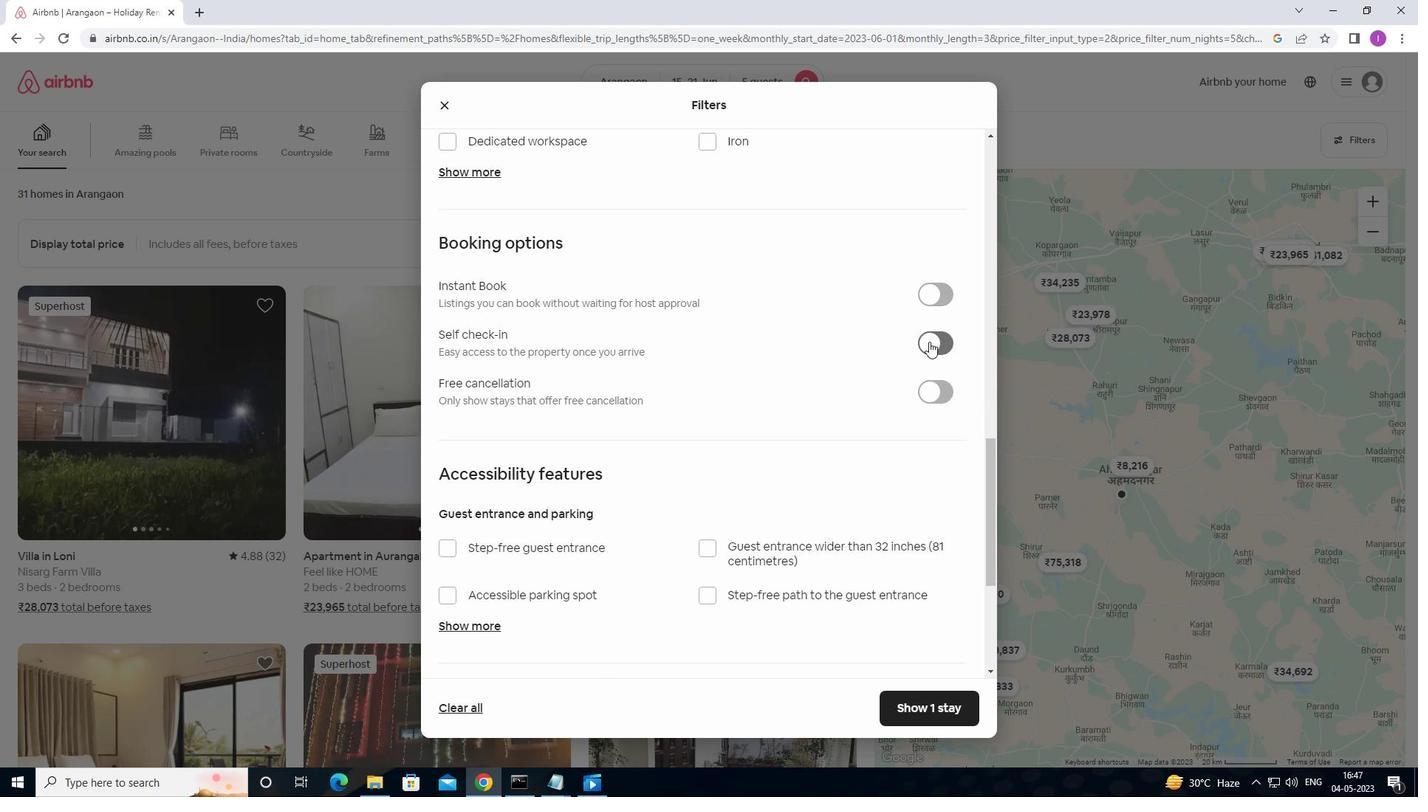 
Action: Mouse moved to (744, 377)
Screenshot: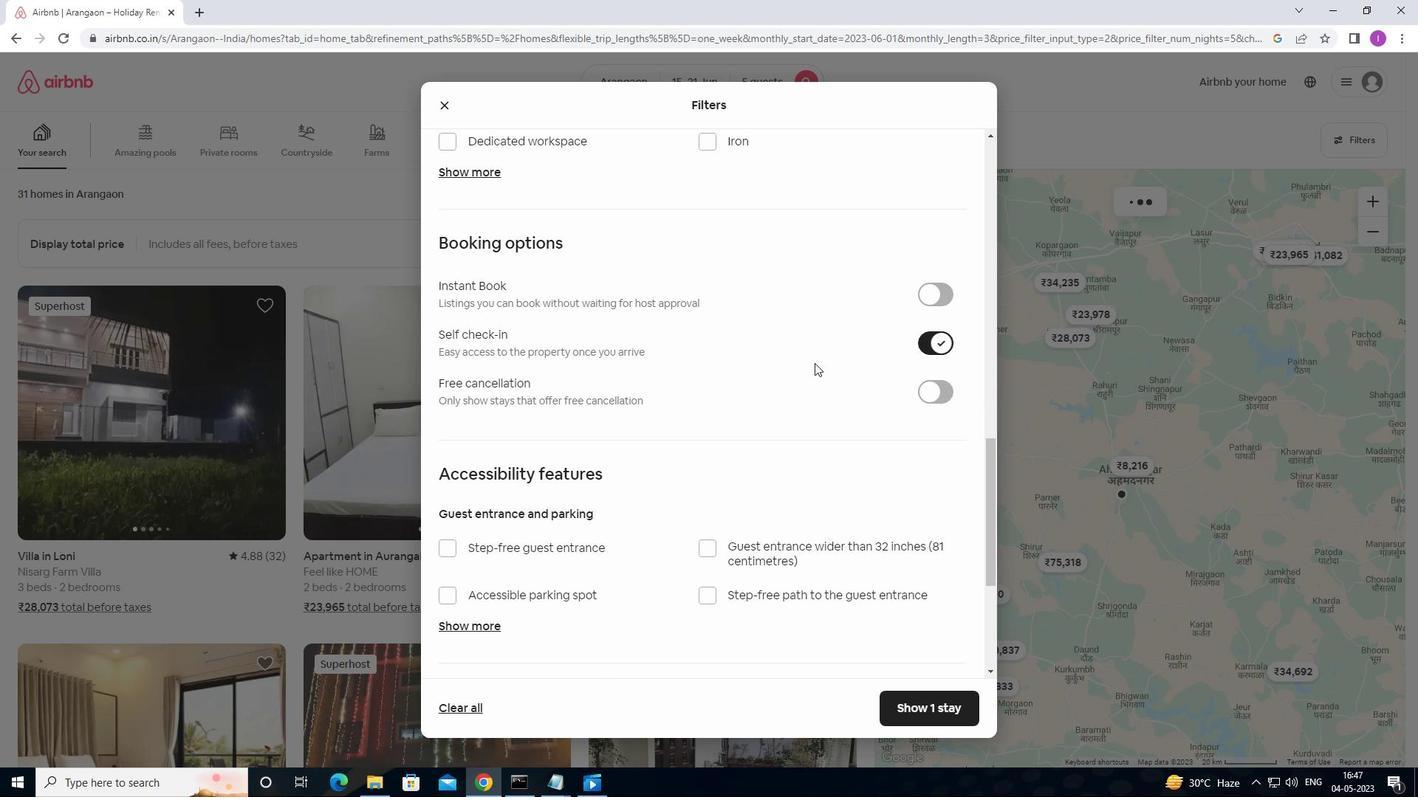 
Action: Mouse scrolled (744, 376) with delta (0, 0)
Screenshot: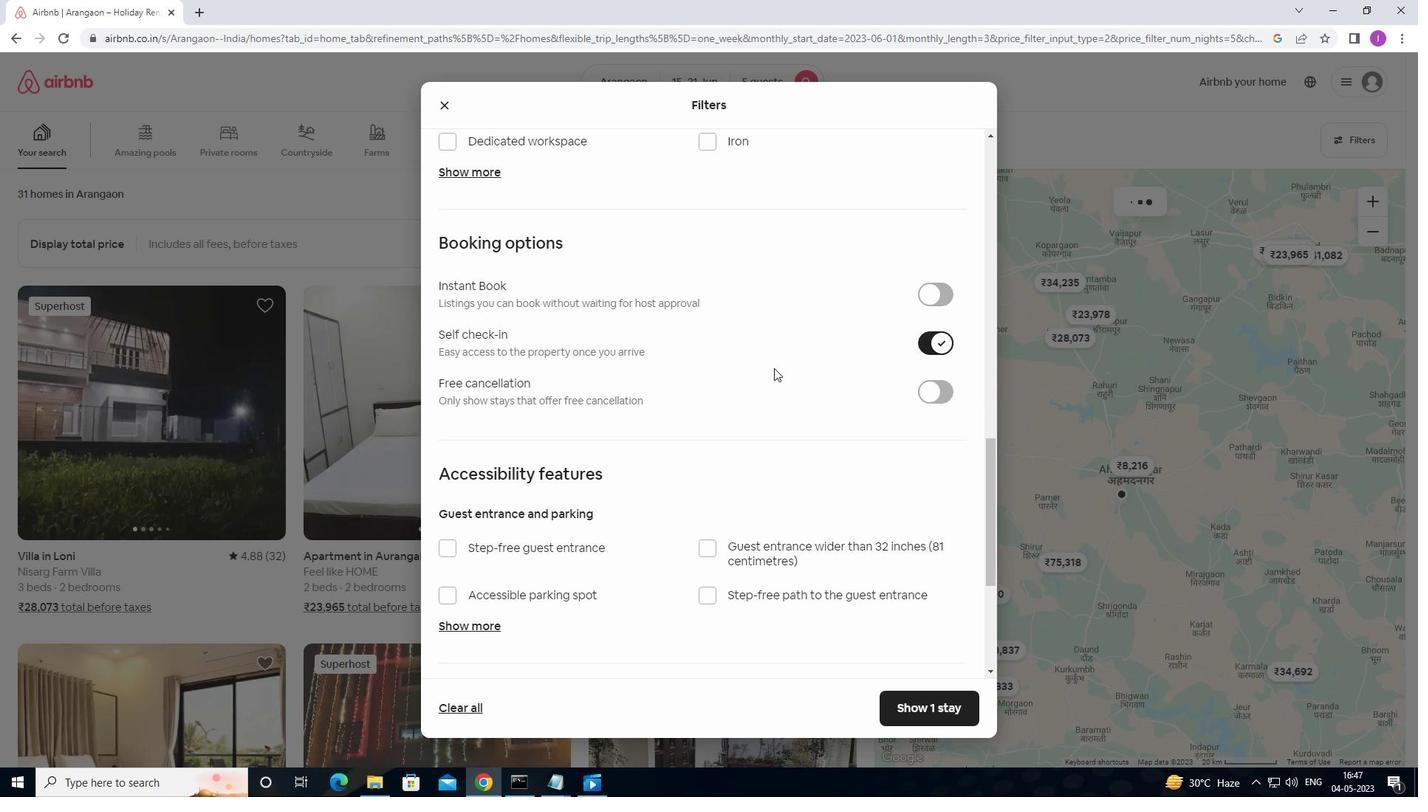 
Action: Mouse moved to (738, 379)
Screenshot: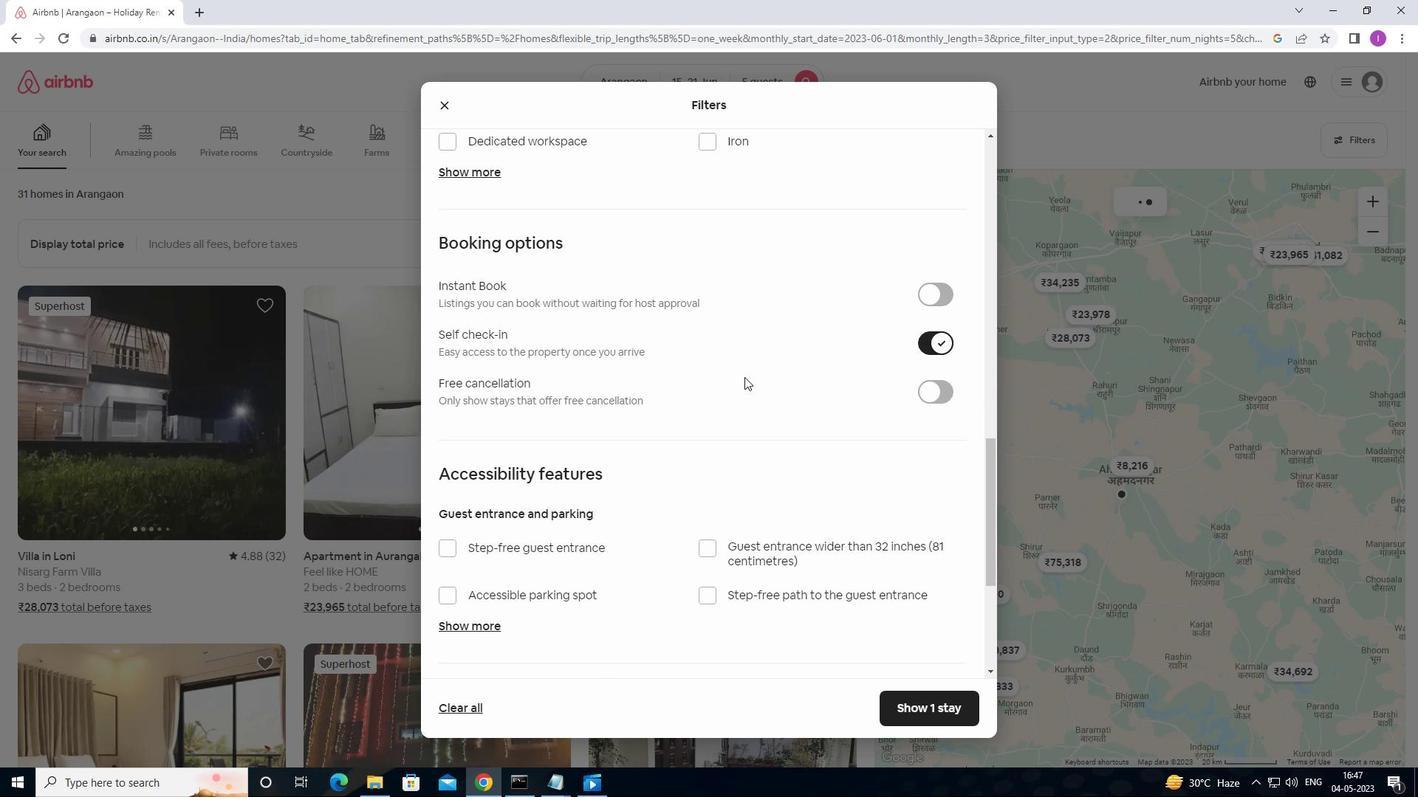 
Action: Mouse scrolled (738, 379) with delta (0, 0)
Screenshot: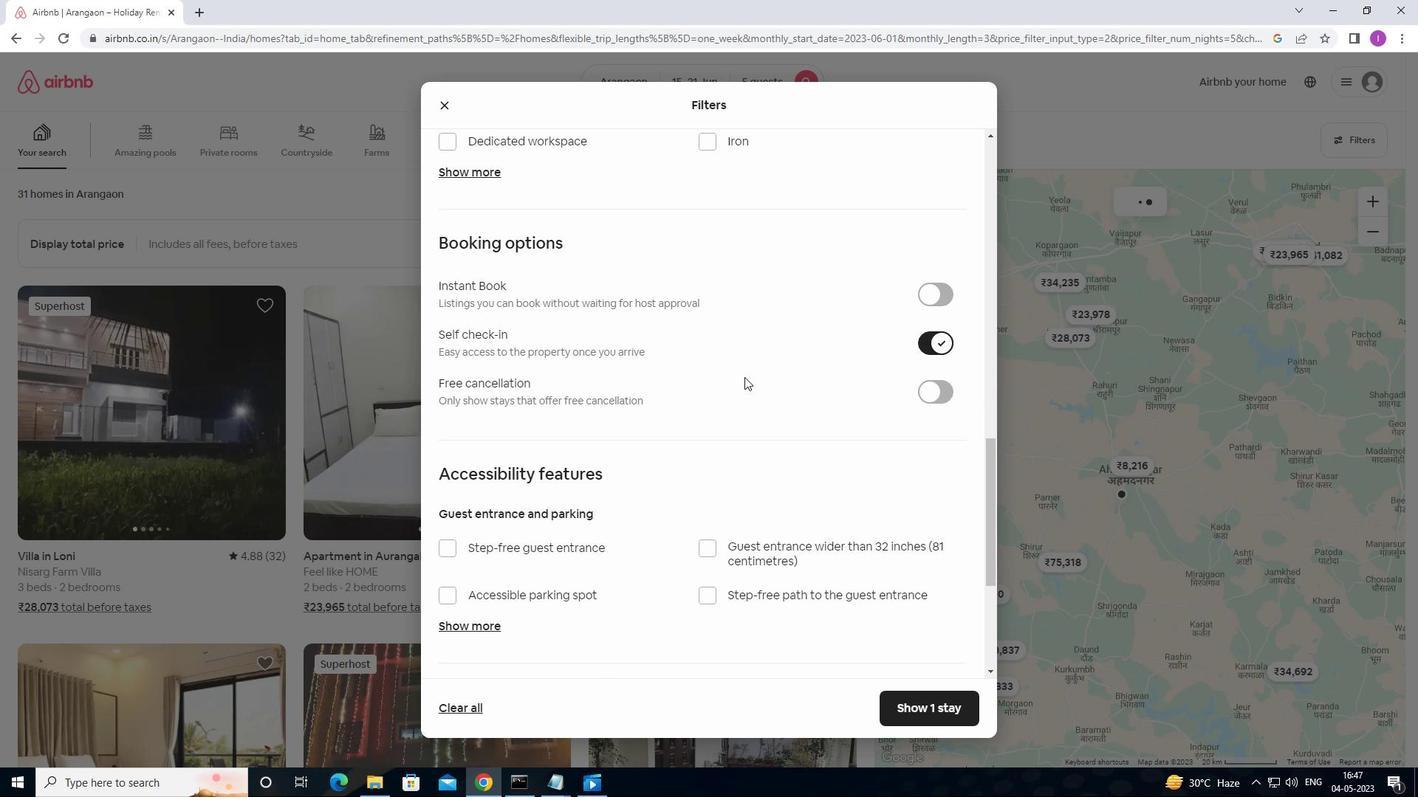 
Action: Mouse moved to (731, 387)
Screenshot: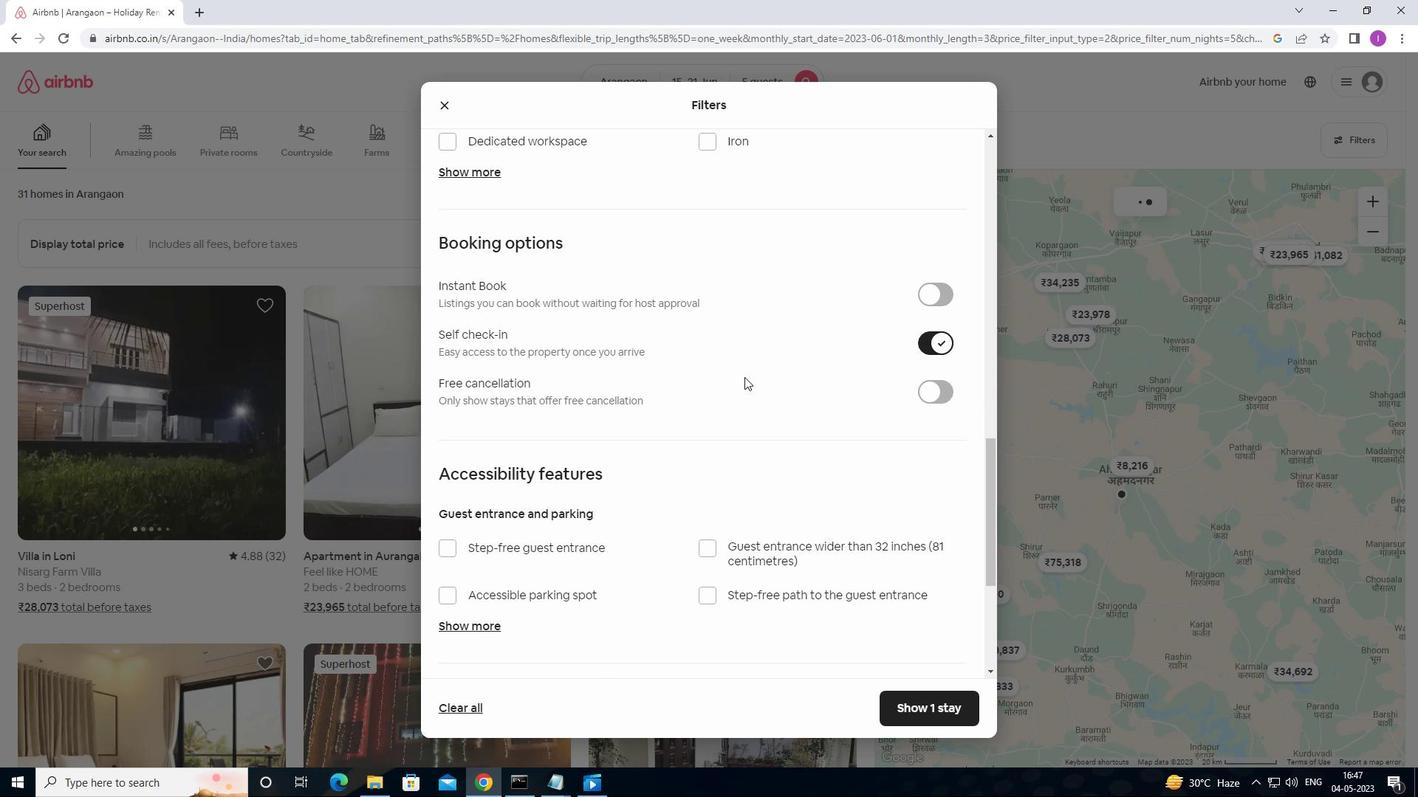
Action: Mouse scrolled (731, 386) with delta (0, 0)
Screenshot: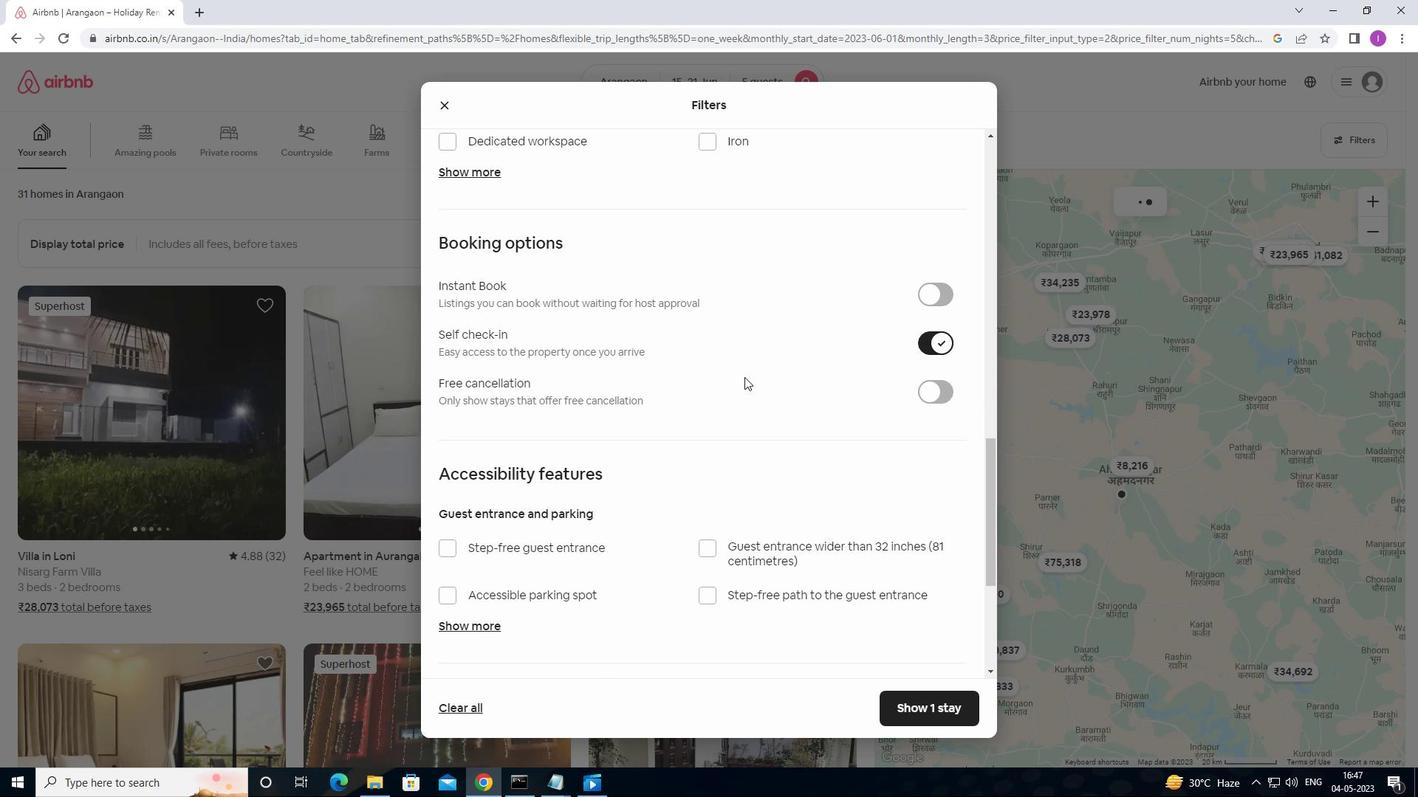 
Action: Mouse moved to (717, 376)
Screenshot: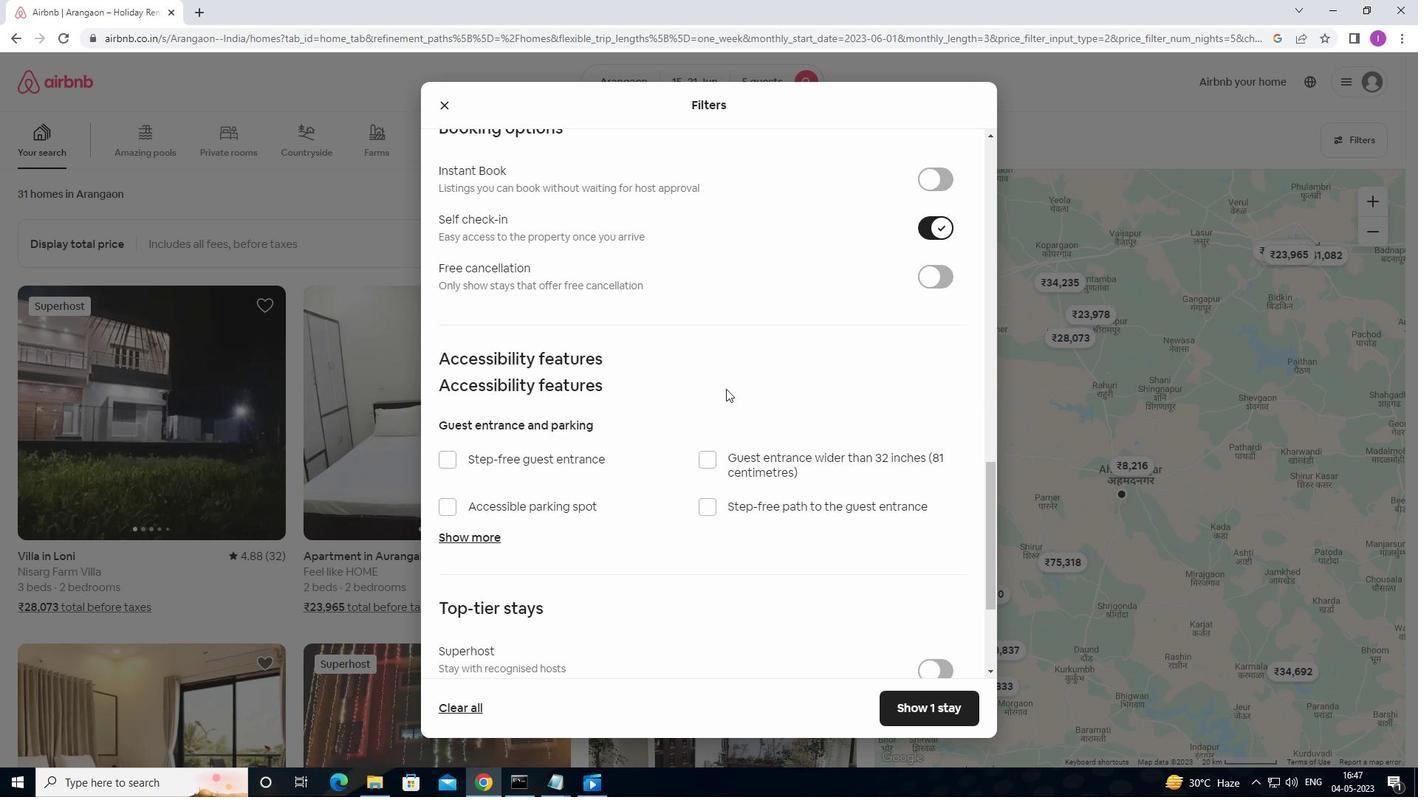 
Action: Mouse scrolled (717, 375) with delta (0, 0)
Screenshot: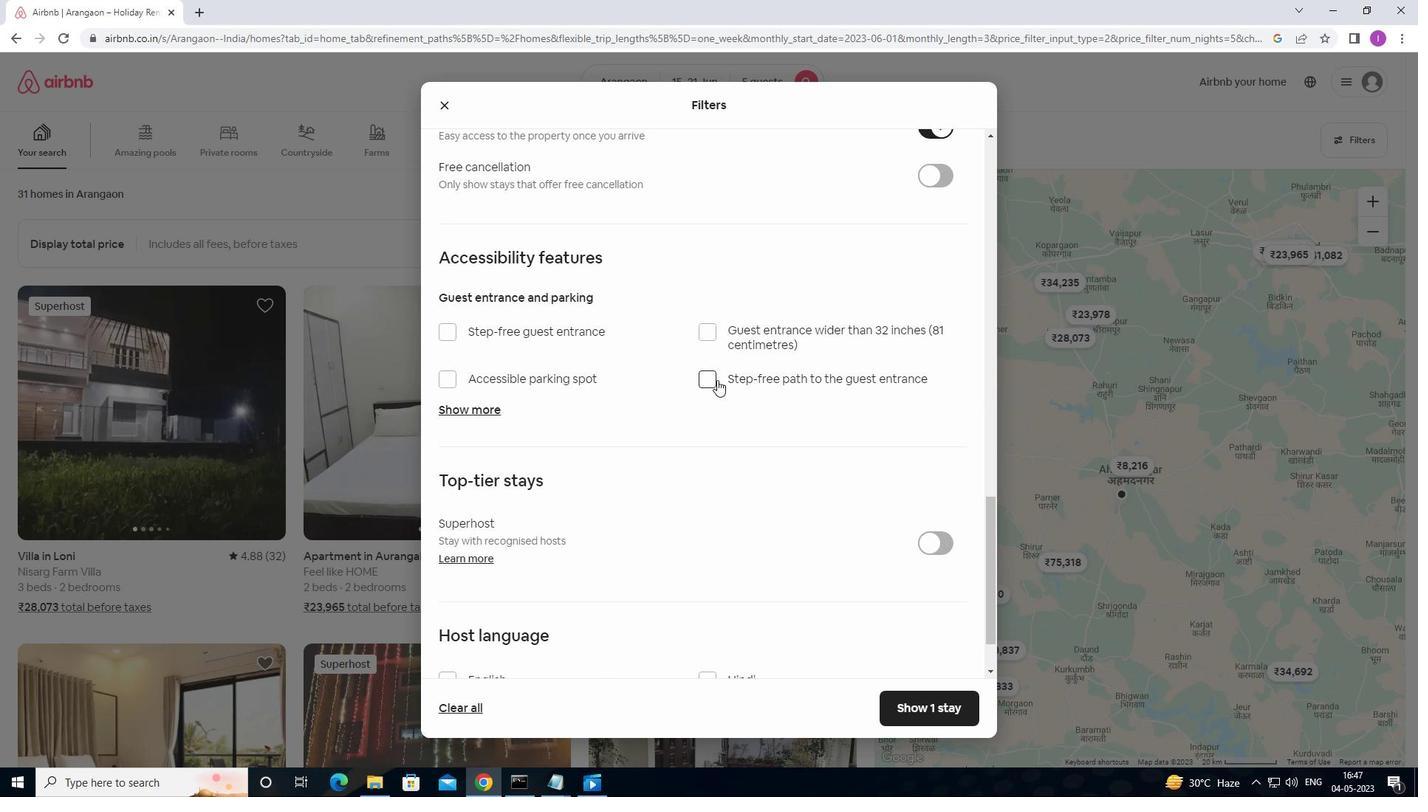 
Action: Mouse scrolled (717, 375) with delta (0, 0)
Screenshot: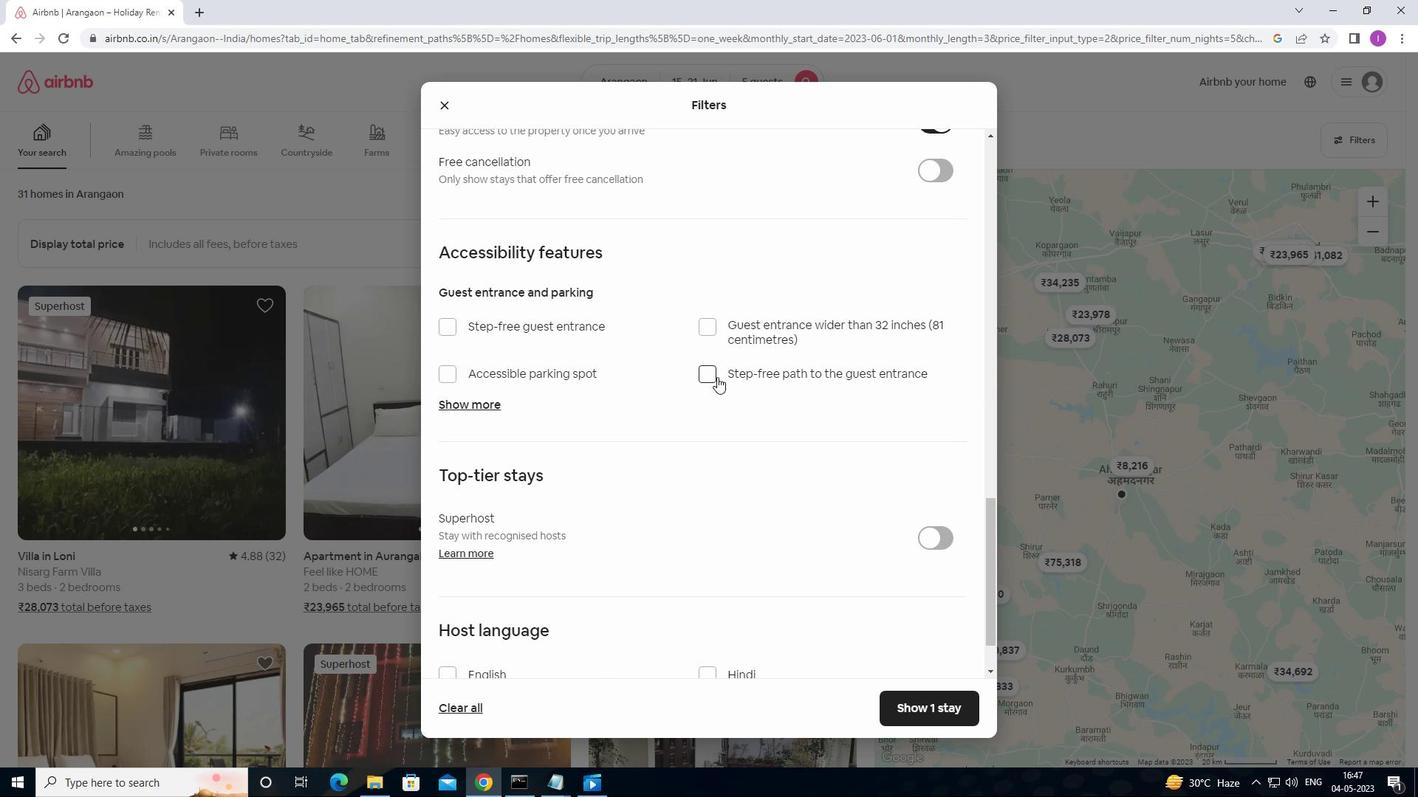 
Action: Mouse scrolled (717, 375) with delta (0, 0)
Screenshot: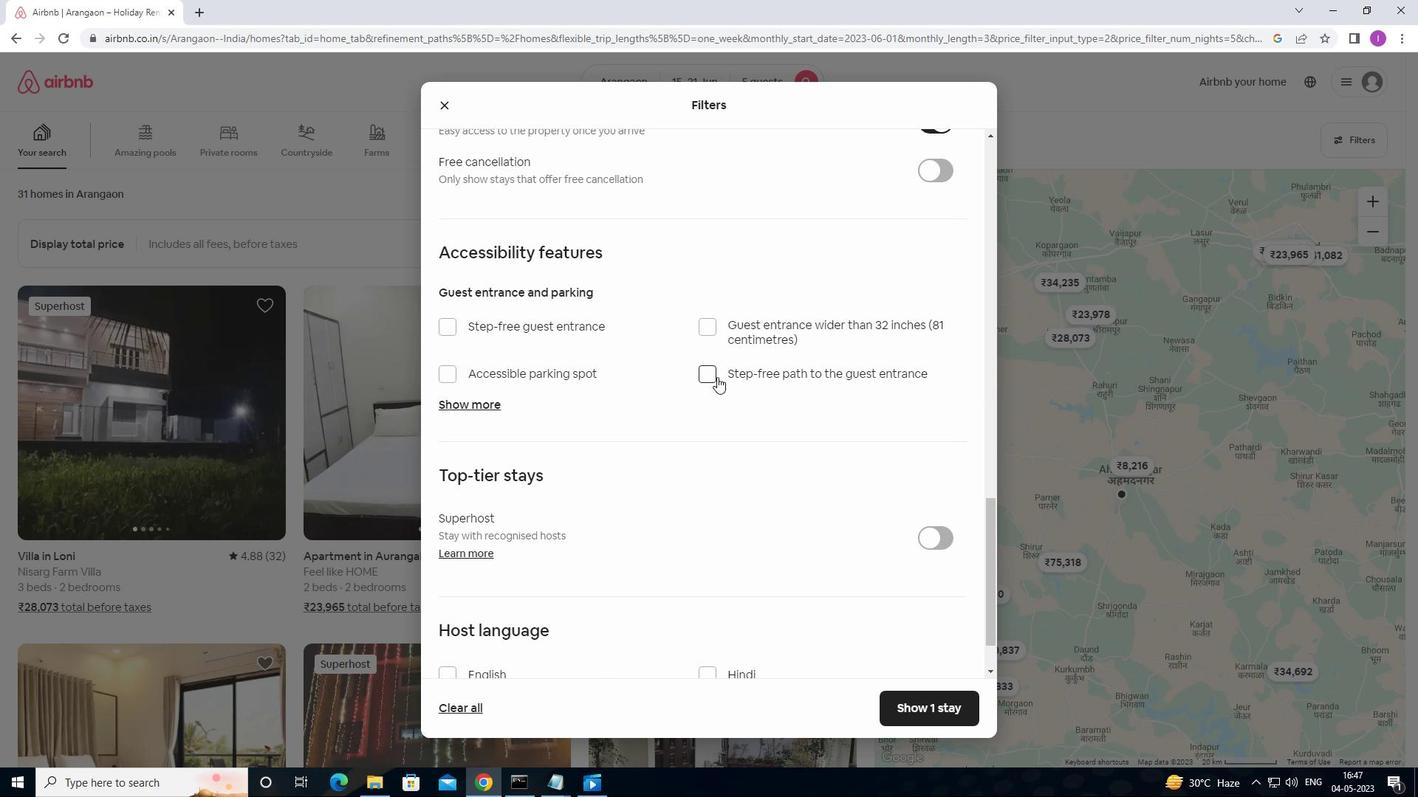 
Action: Mouse moved to (713, 376)
Screenshot: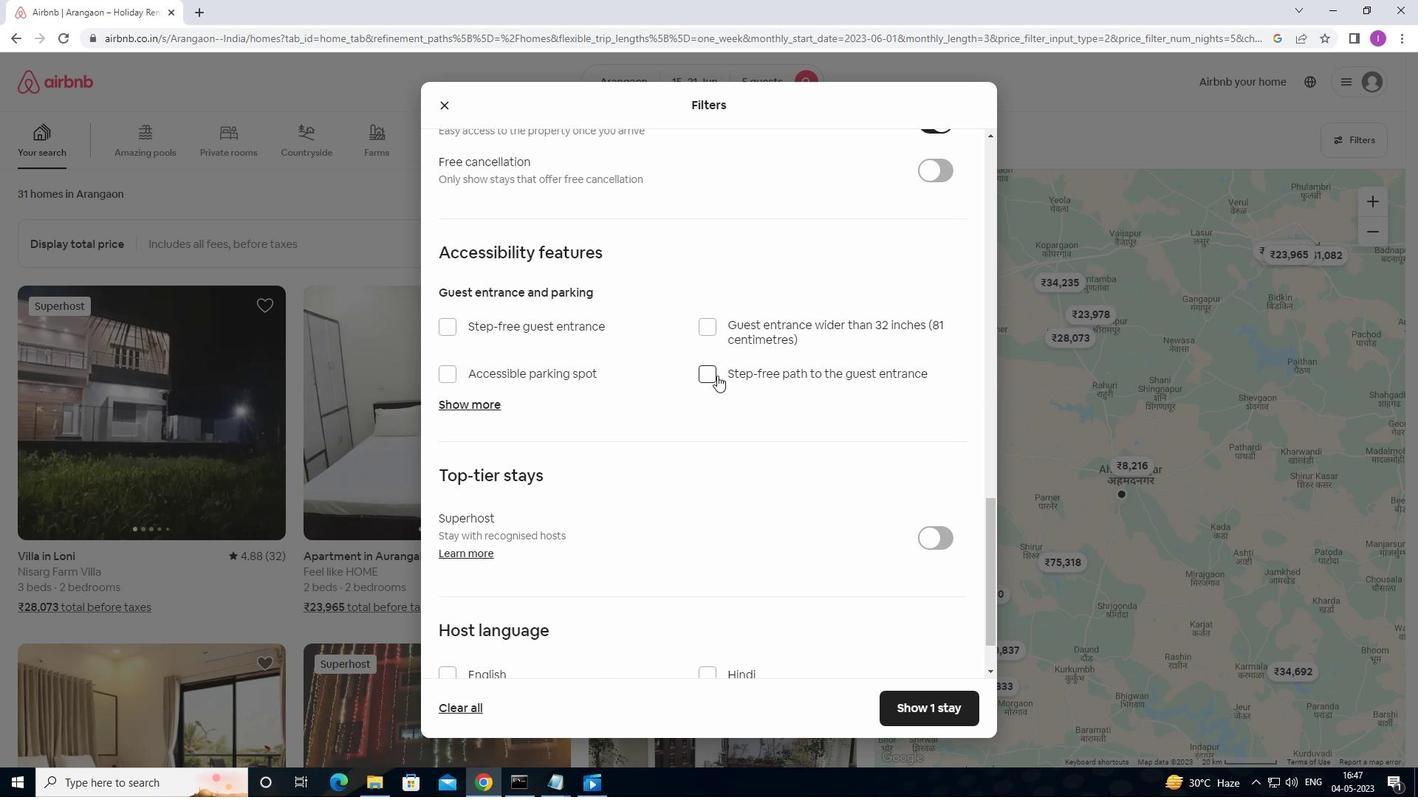 
Action: Mouse scrolled (713, 376) with delta (0, 0)
Screenshot: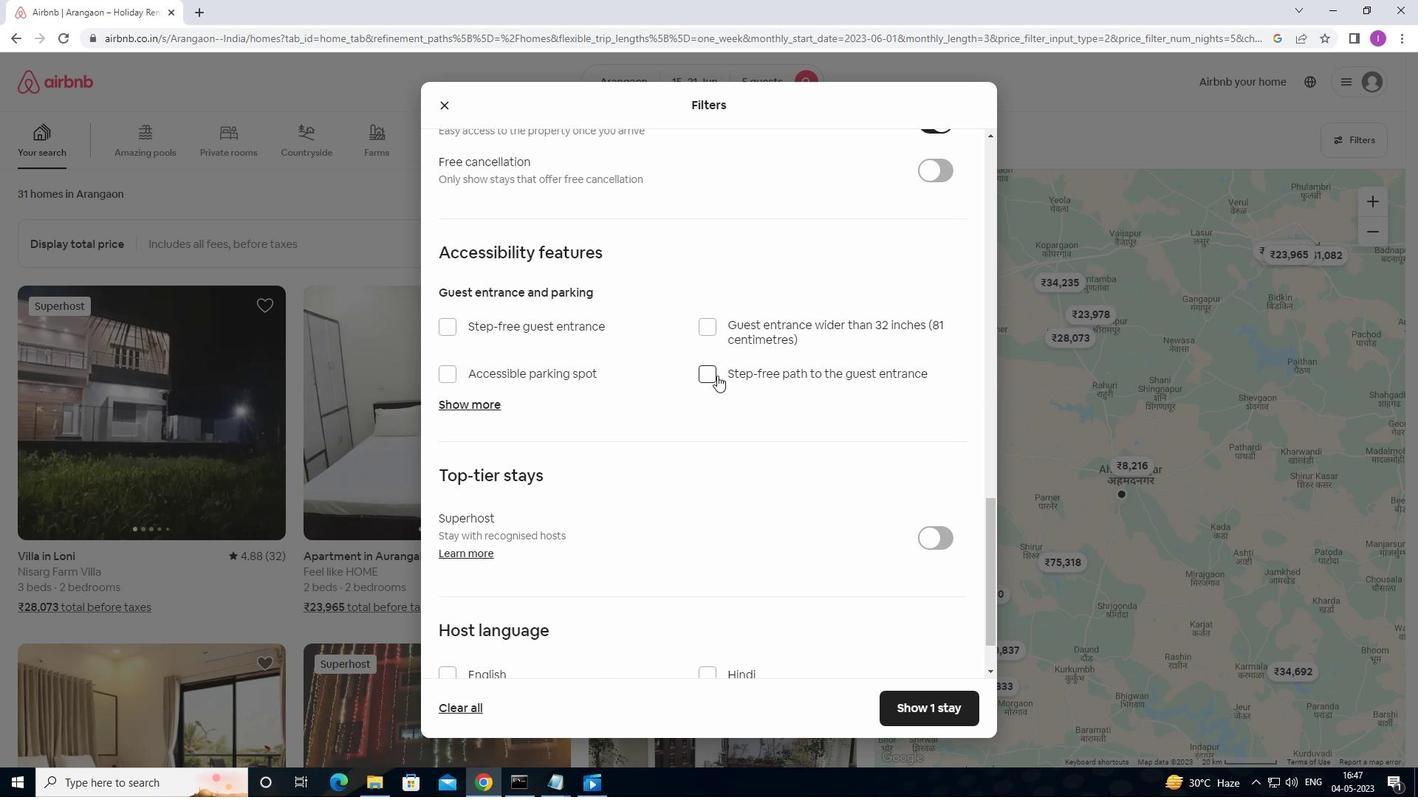 
Action: Mouse moved to (701, 379)
Screenshot: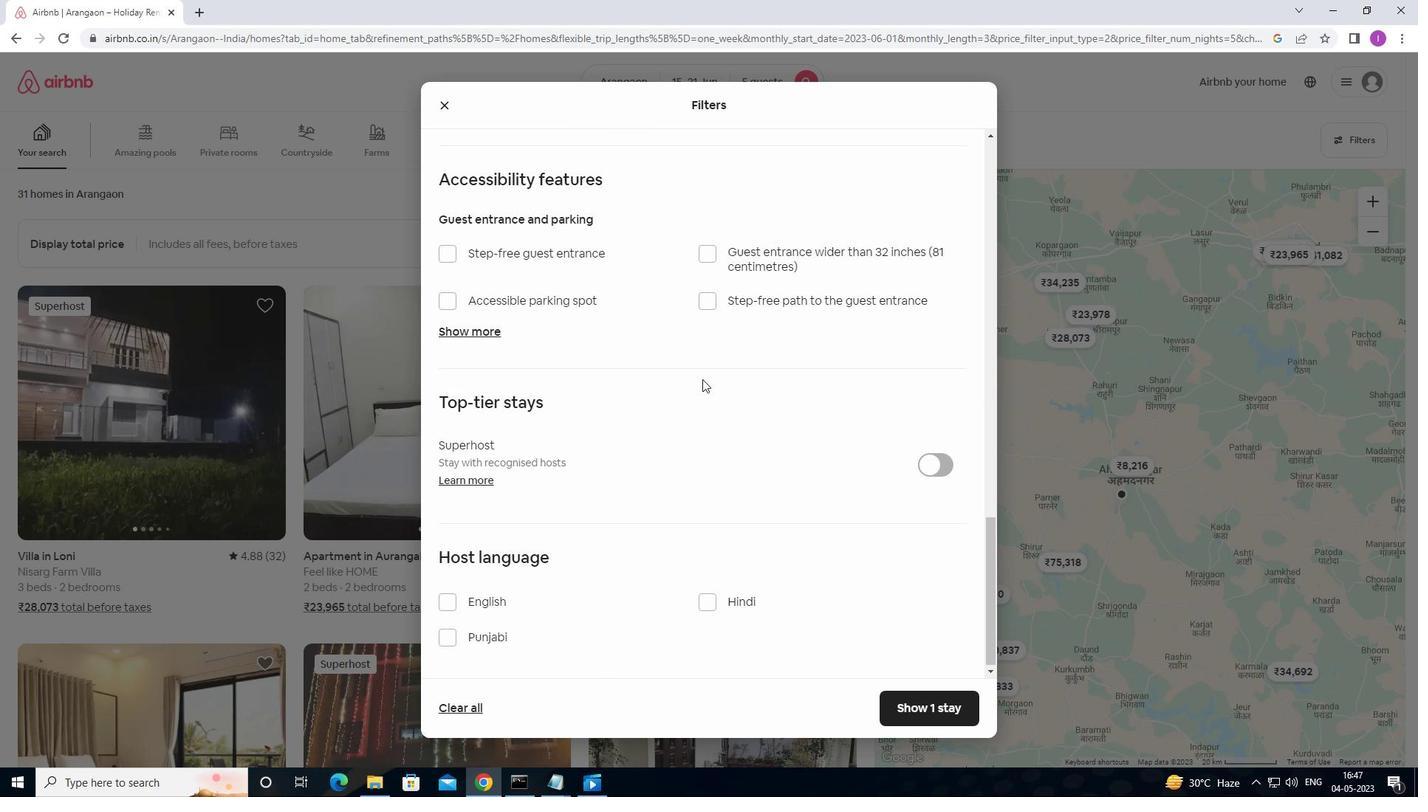 
Action: Mouse scrolled (701, 379) with delta (0, 0)
Screenshot: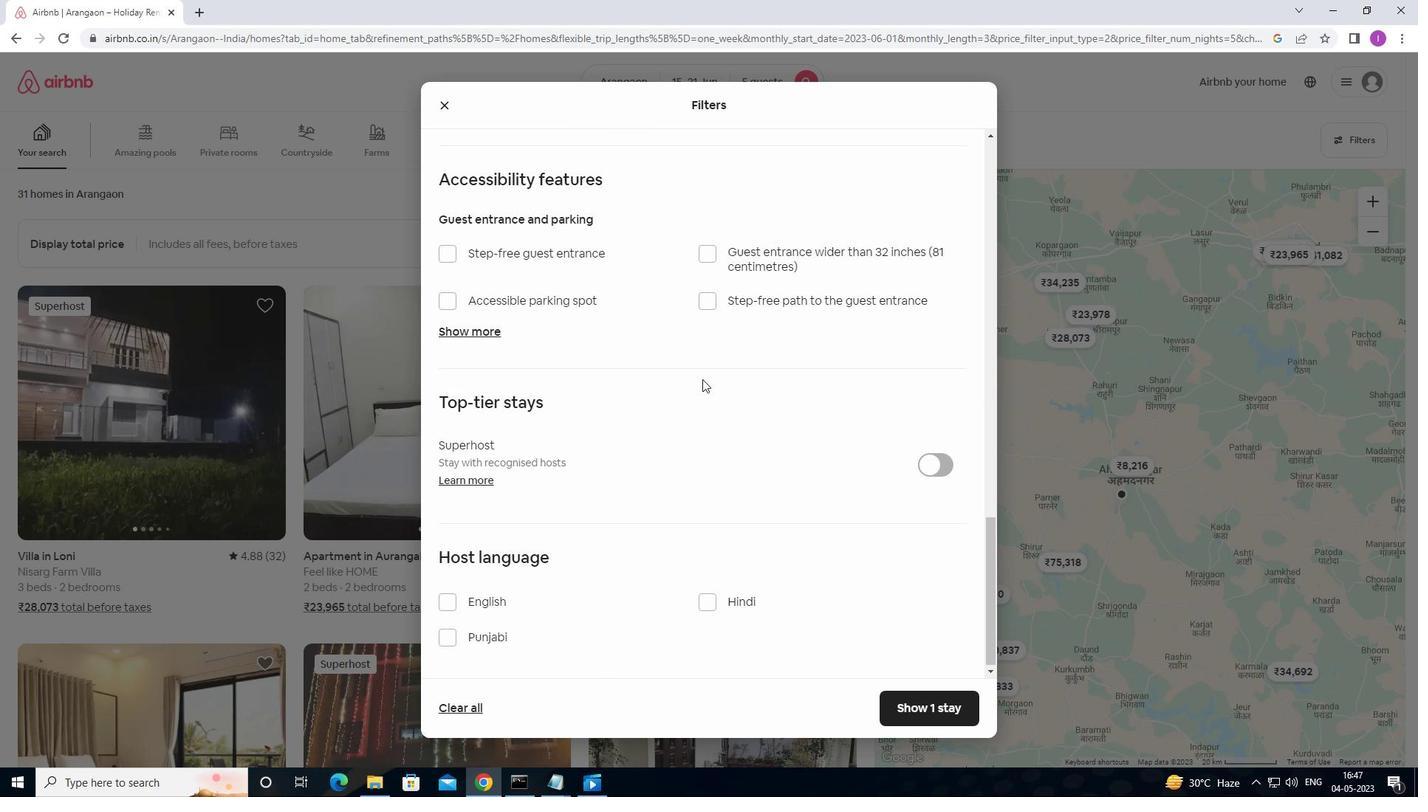 
Action: Mouse moved to (701, 379)
Screenshot: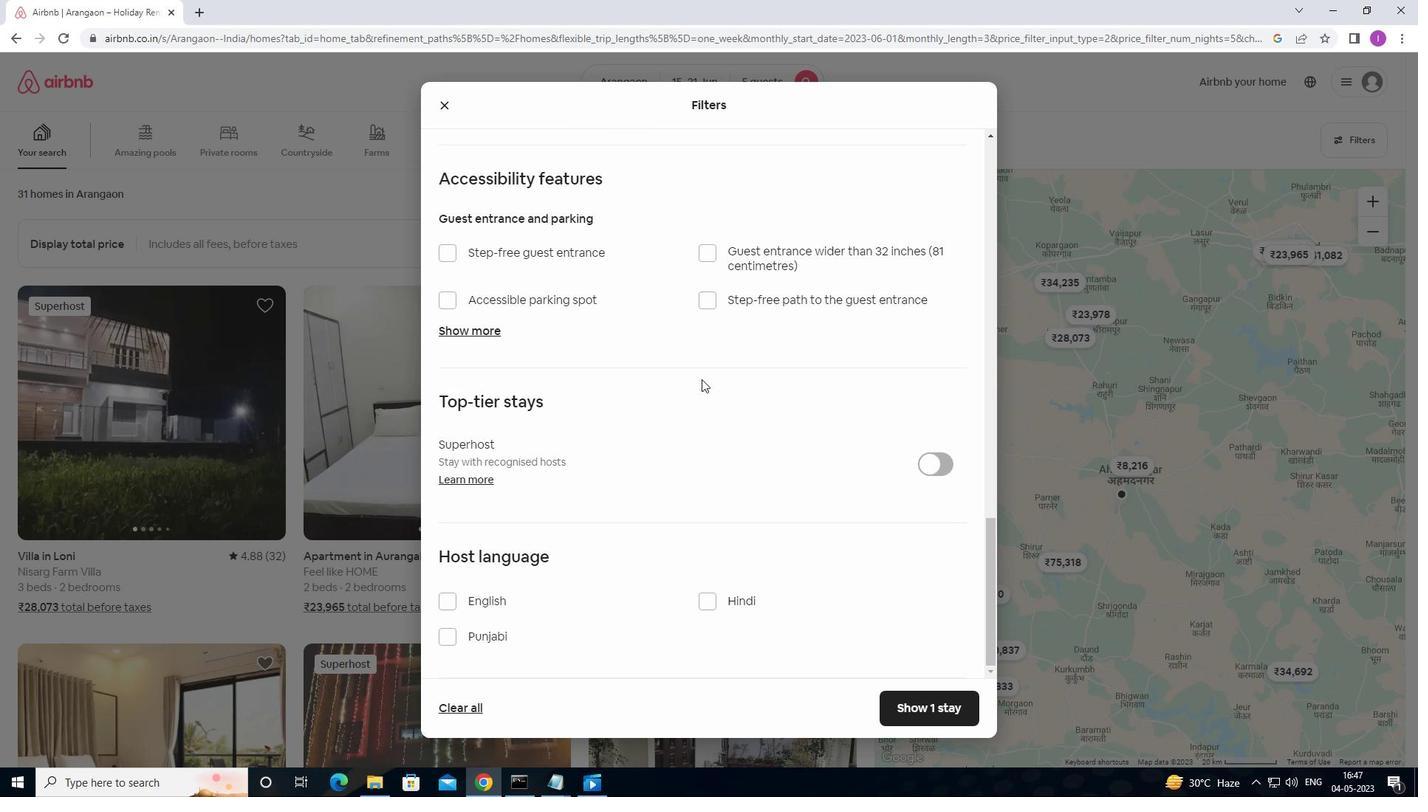 
Action: Mouse scrolled (701, 379) with delta (0, 0)
Screenshot: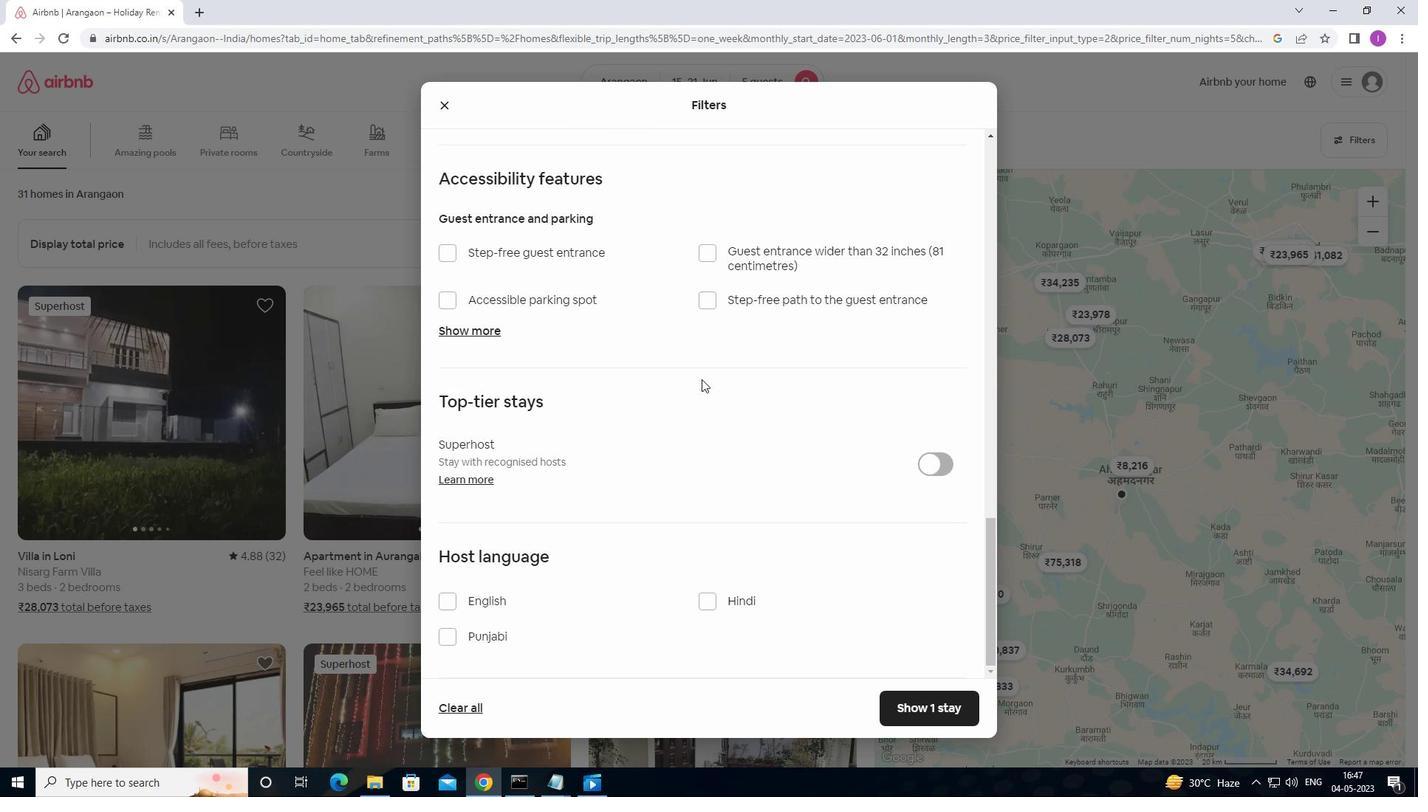 
Action: Mouse moved to (696, 382)
Screenshot: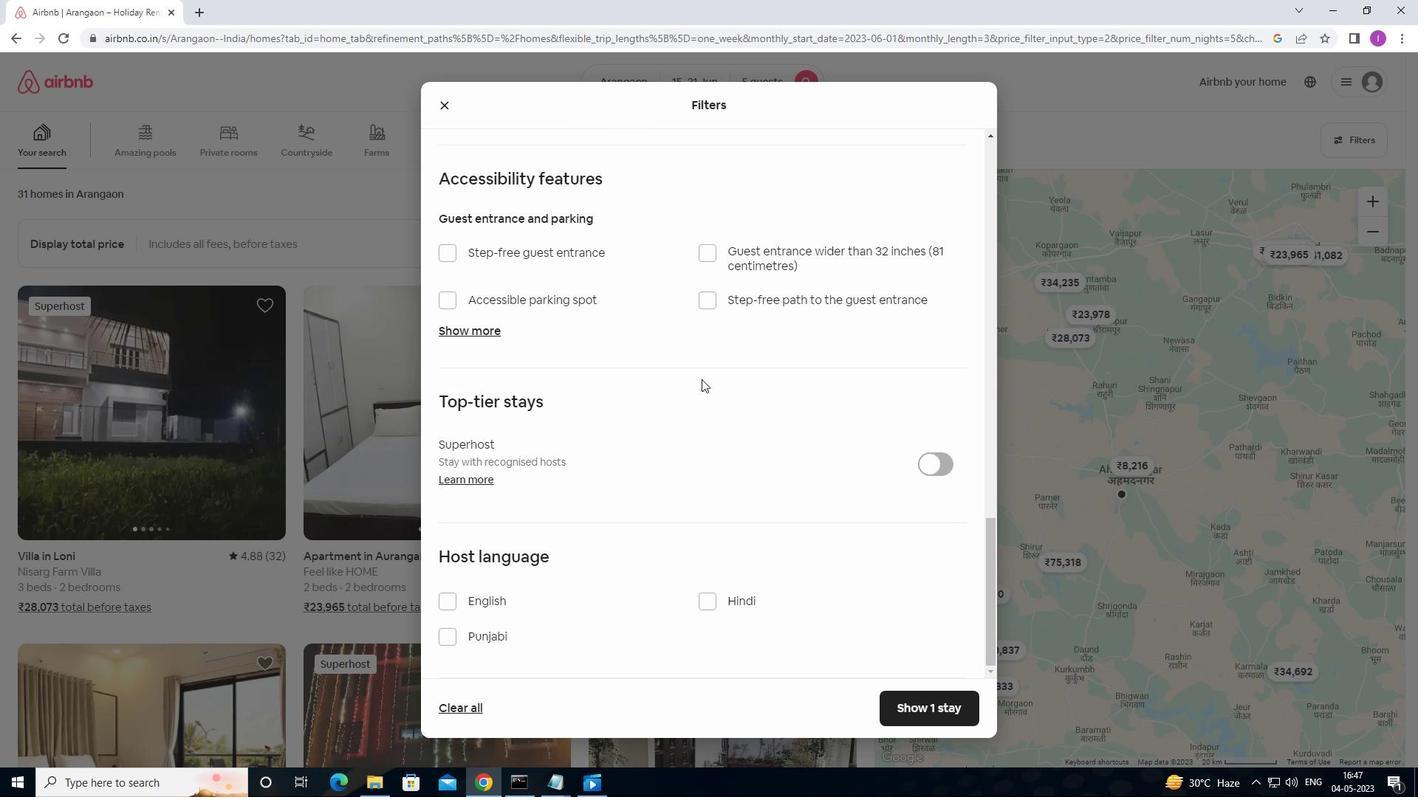 
Action: Mouse scrolled (696, 381) with delta (0, 0)
Screenshot: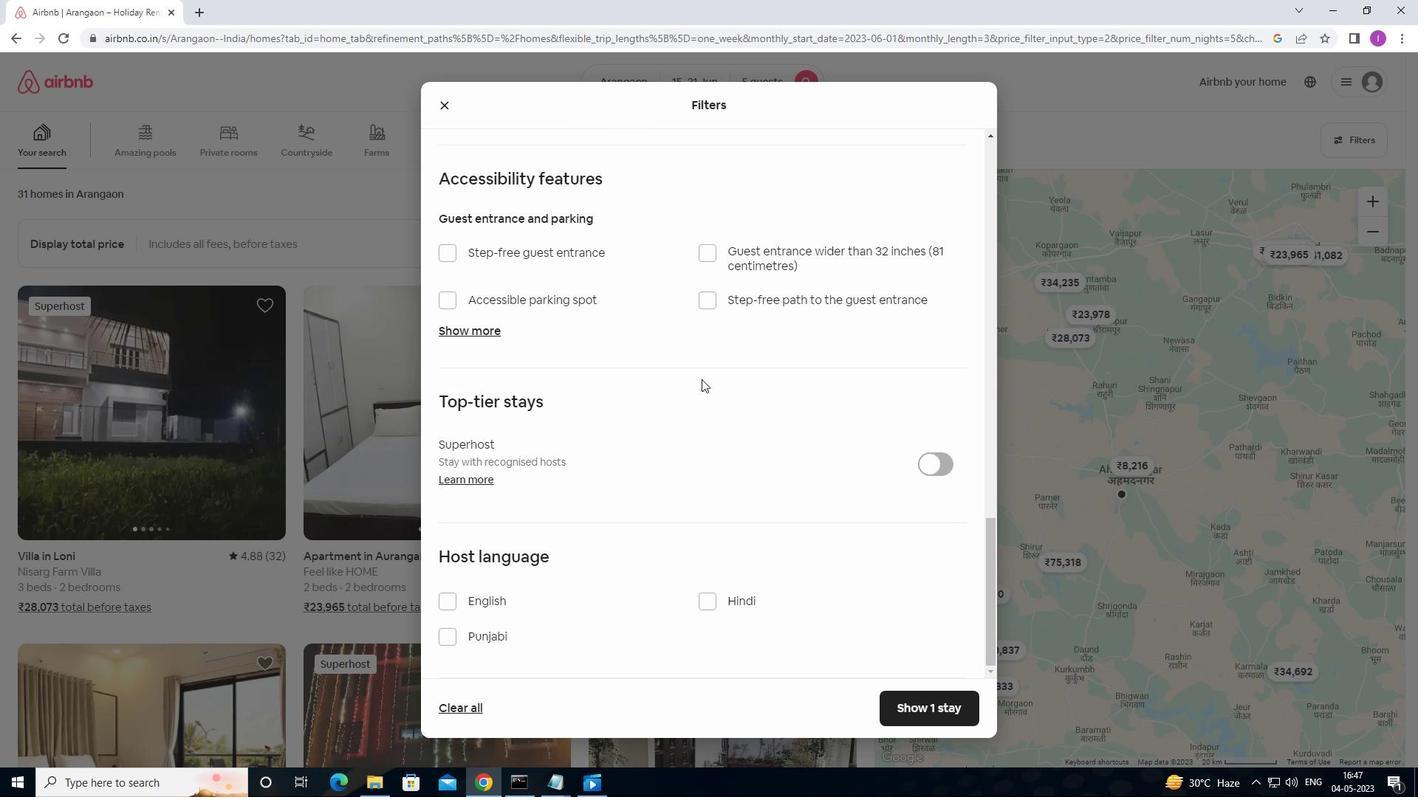 
Action: Mouse moved to (690, 385)
Screenshot: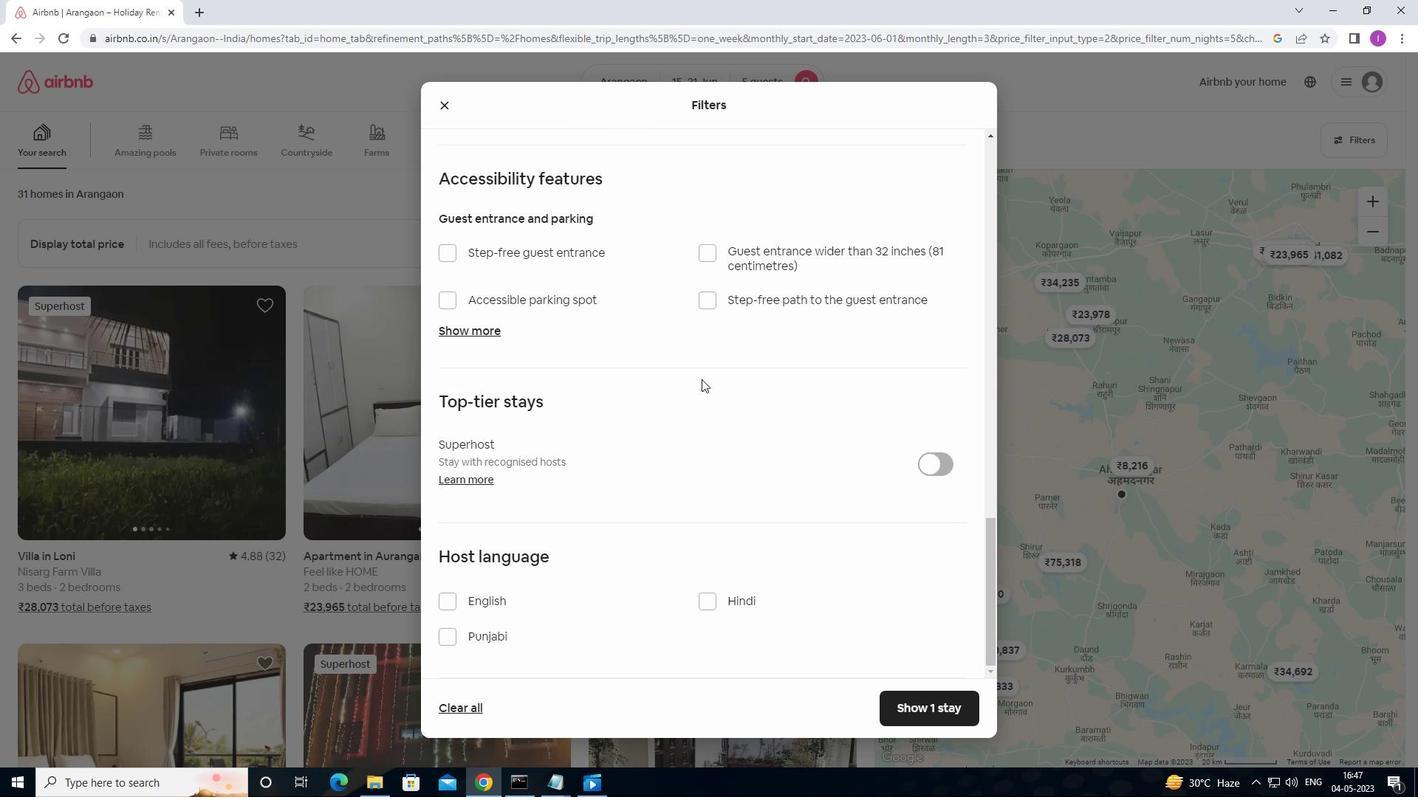 
Action: Mouse scrolled (690, 384) with delta (0, 0)
Screenshot: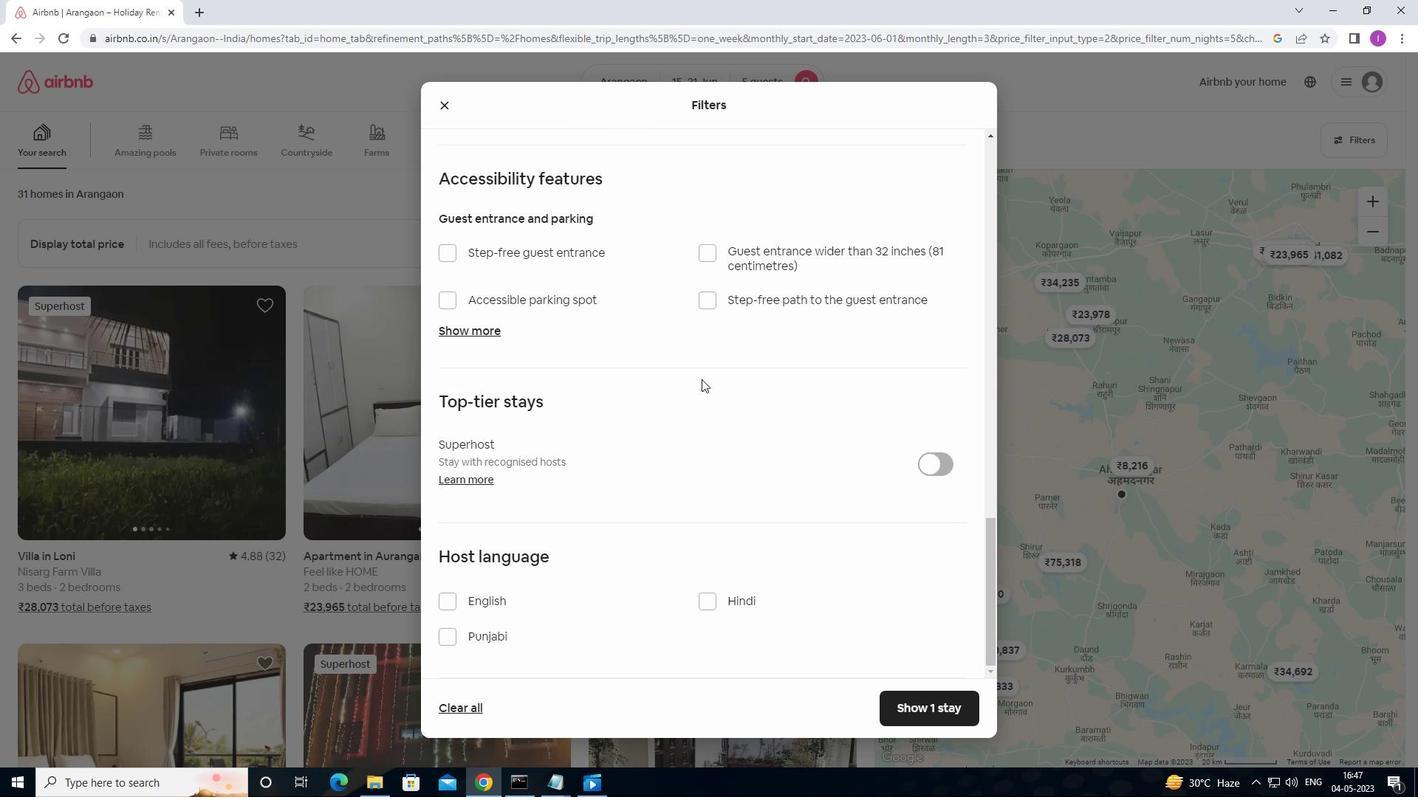 
Action: Mouse moved to (444, 598)
Screenshot: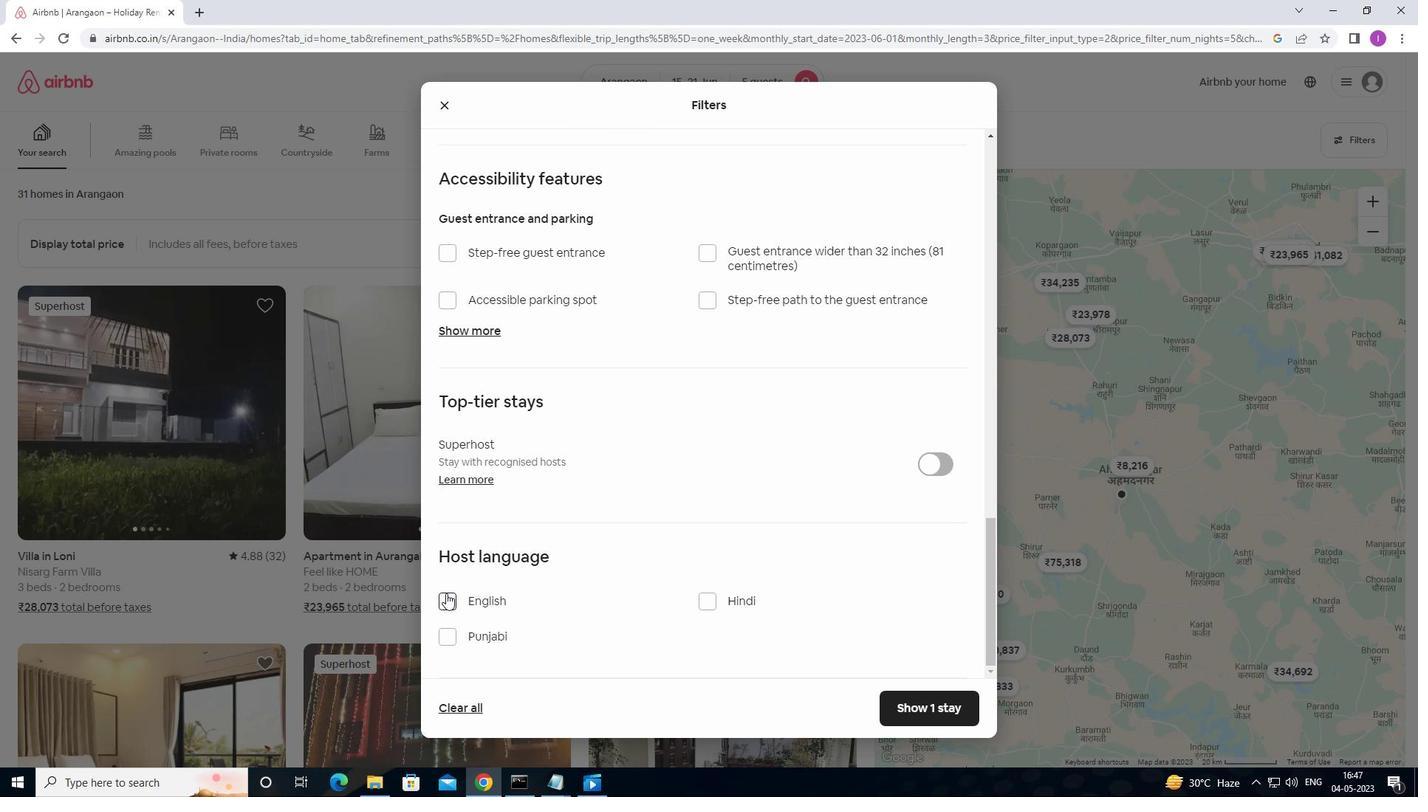 
Action: Mouse pressed left at (444, 598)
Screenshot: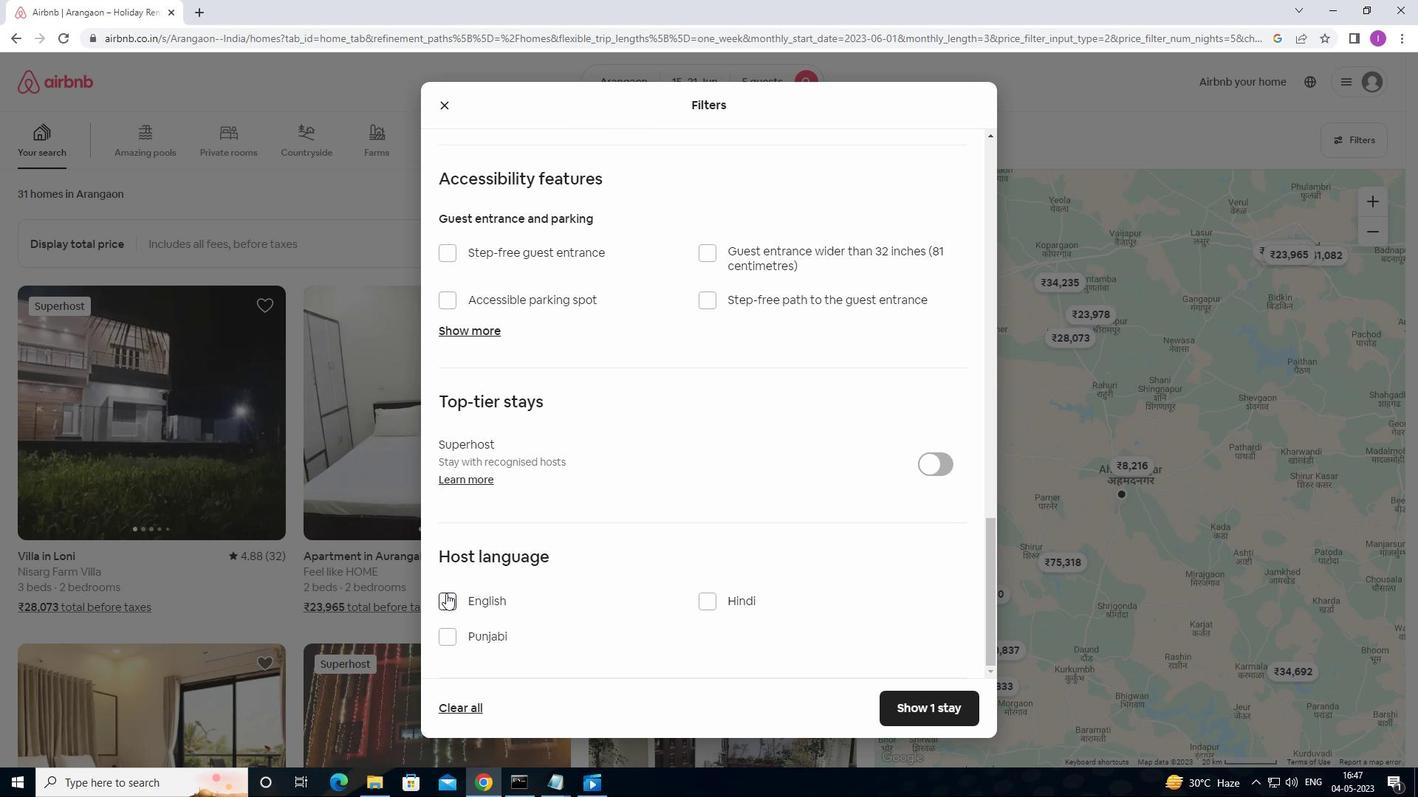 
Action: Mouse moved to (899, 712)
Screenshot: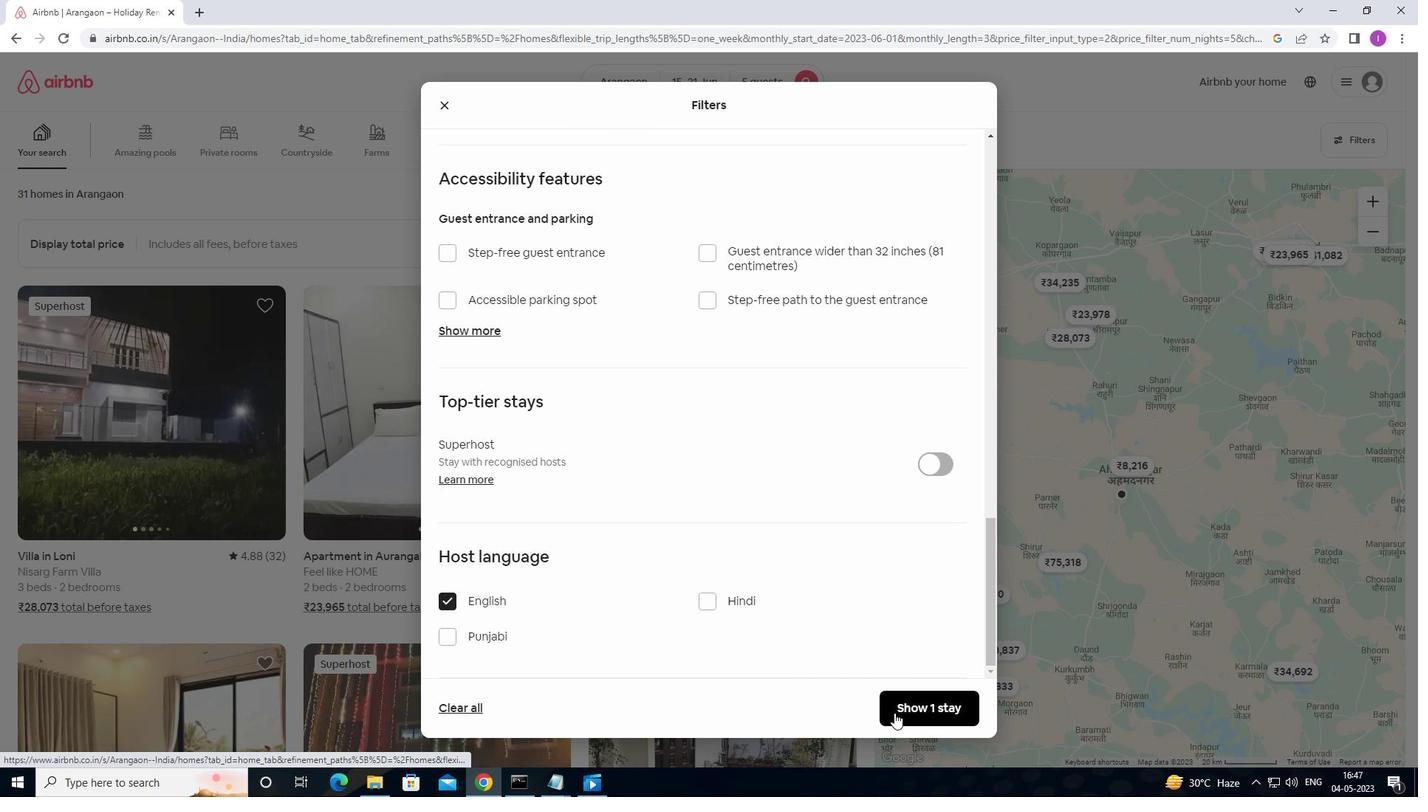 
Action: Mouse pressed left at (899, 712)
Screenshot: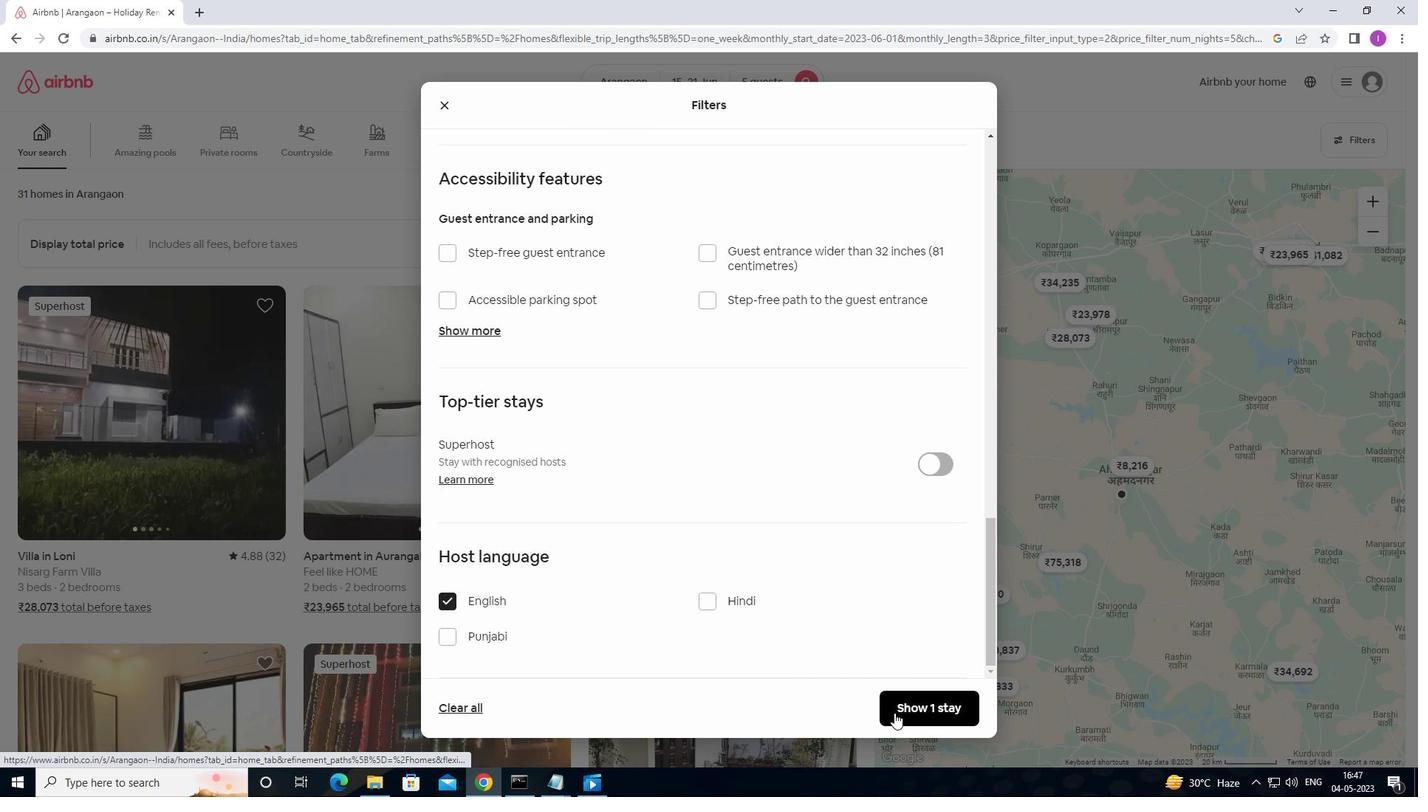 
Action: Mouse moved to (350, 0)
Screenshot: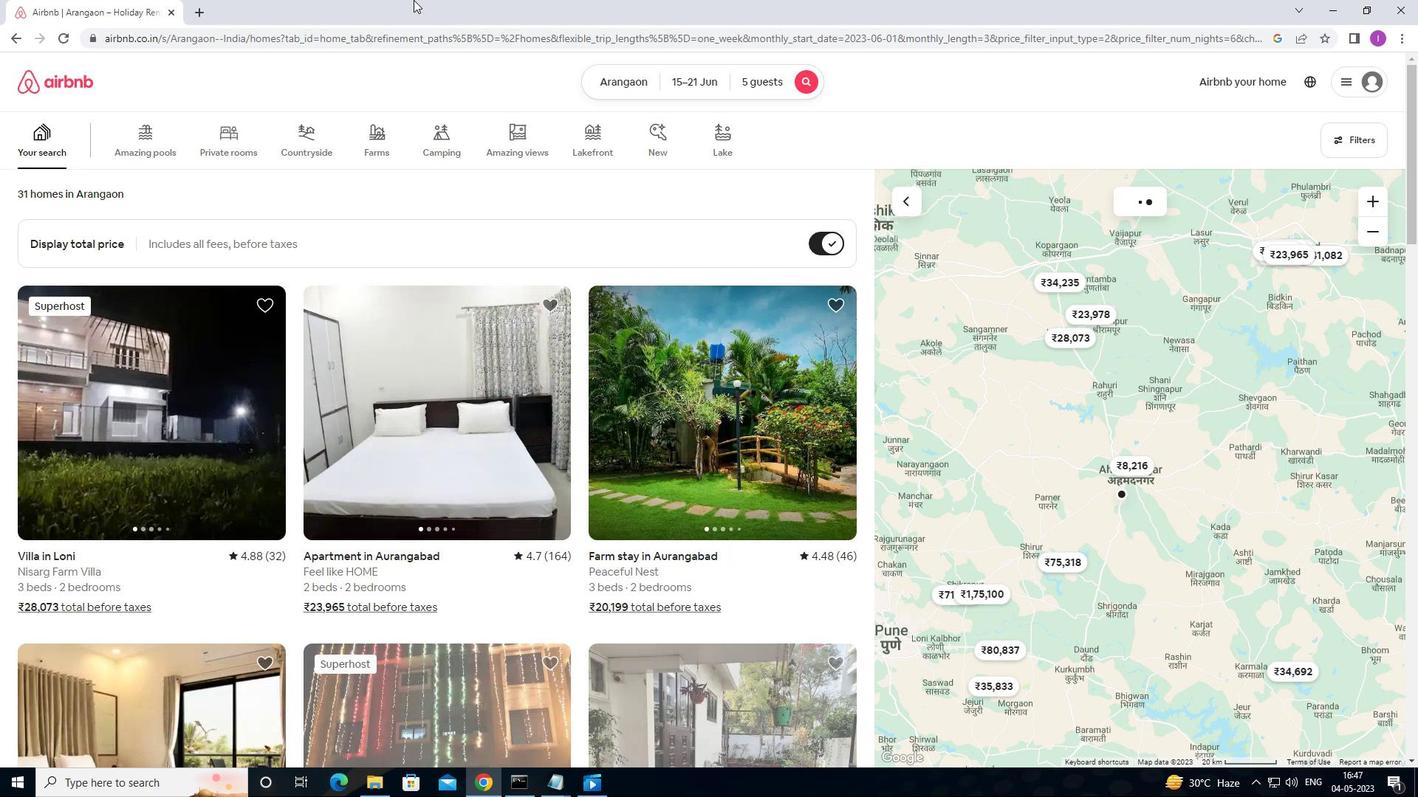 
